 Task: In the  document retention Apply all border to the tabe with  'with box; Style line and width 1/4 pt 'Select Header and apply  'Italics' Select the text and align it to the  Center
Action: Mouse moved to (335, 160)
Screenshot: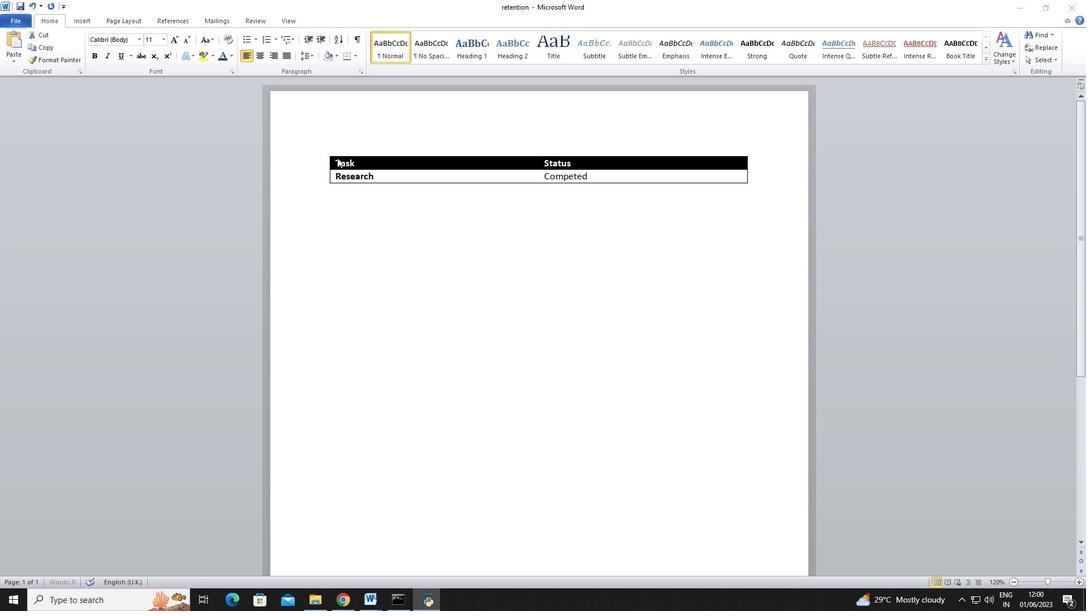 
Action: Mouse pressed left at (335, 160)
Screenshot: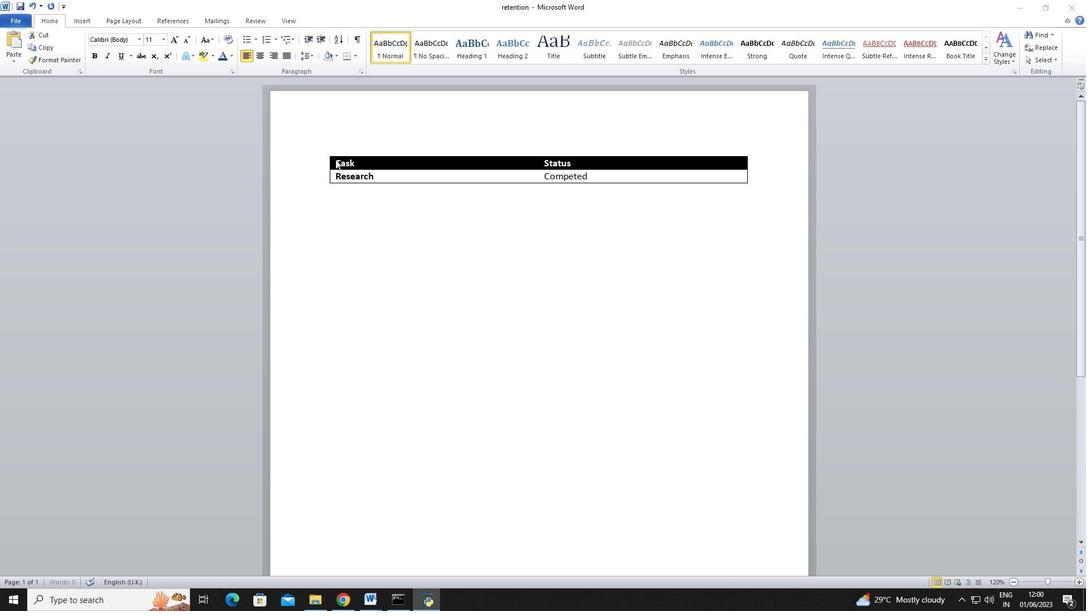 
Action: Mouse moved to (356, 168)
Screenshot: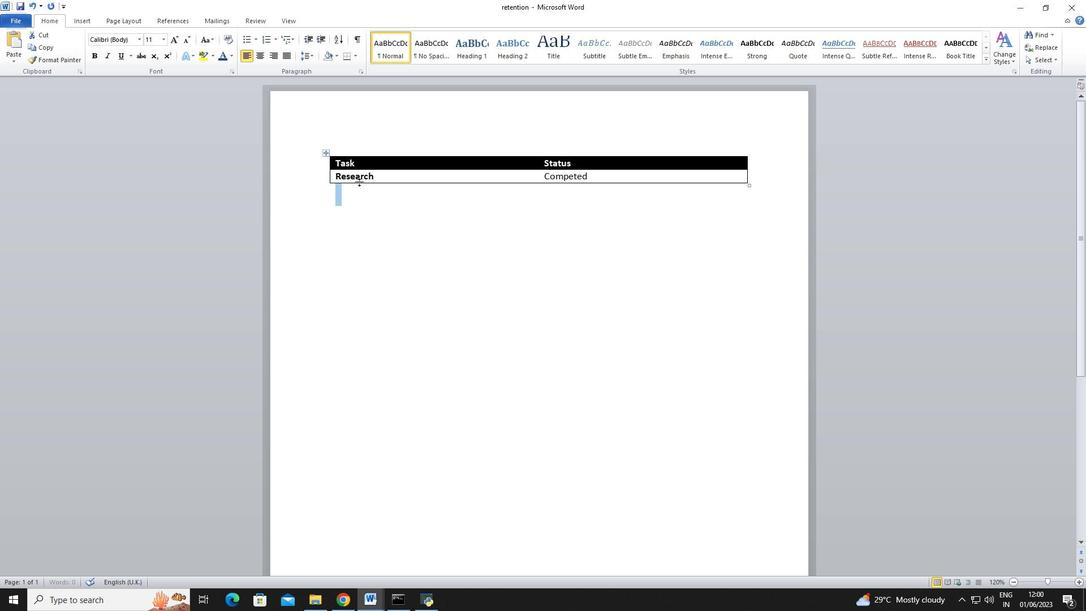 
Action: Mouse pressed left at (356, 168)
Screenshot: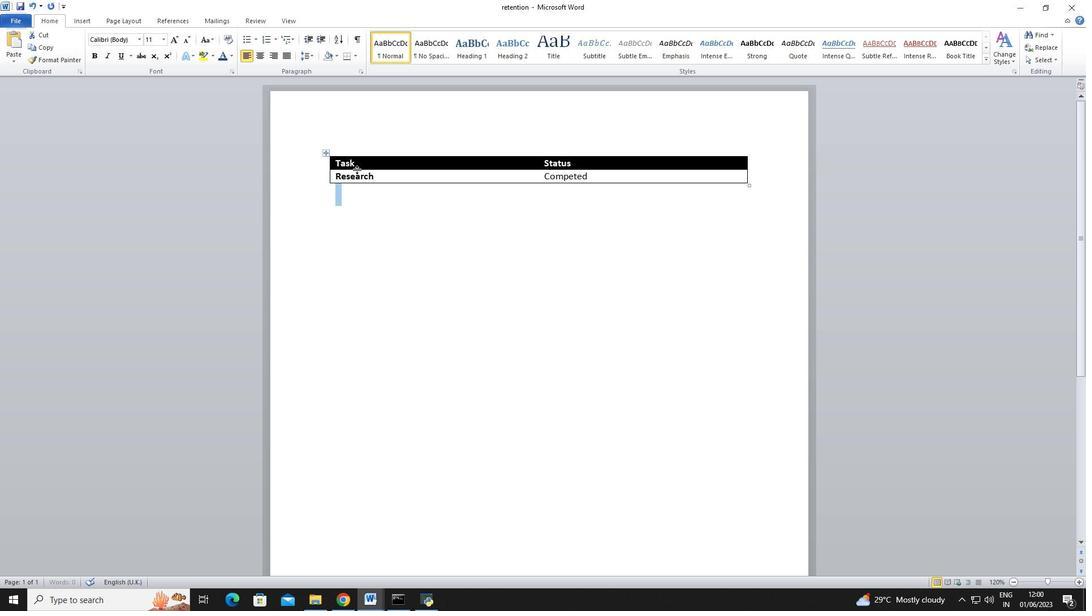 
Action: Mouse moved to (335, 161)
Screenshot: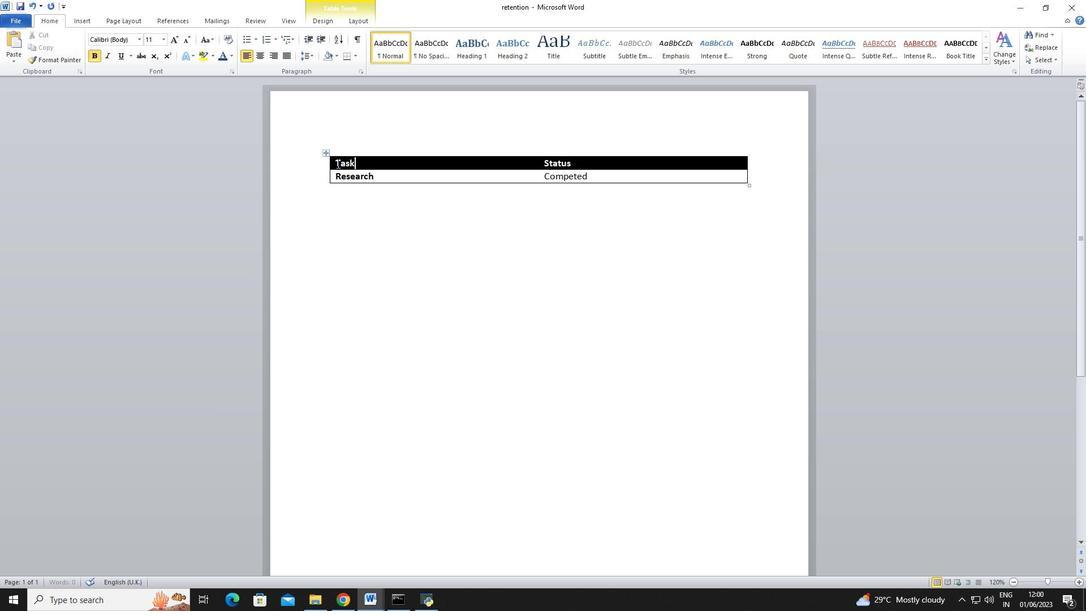 
Action: Mouse pressed left at (335, 161)
Screenshot: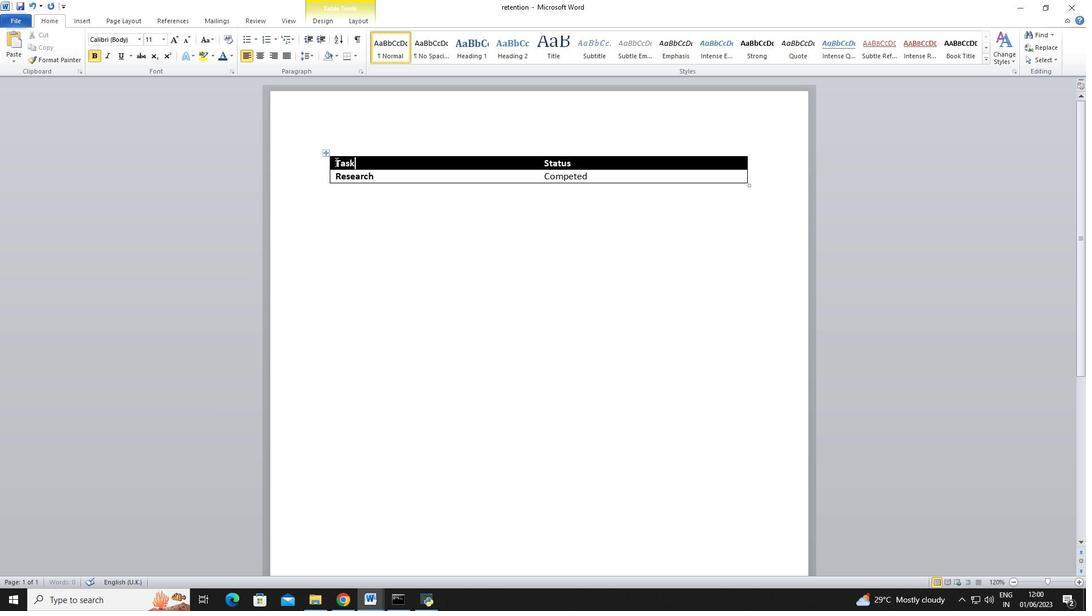 
Action: Mouse moved to (354, 52)
Screenshot: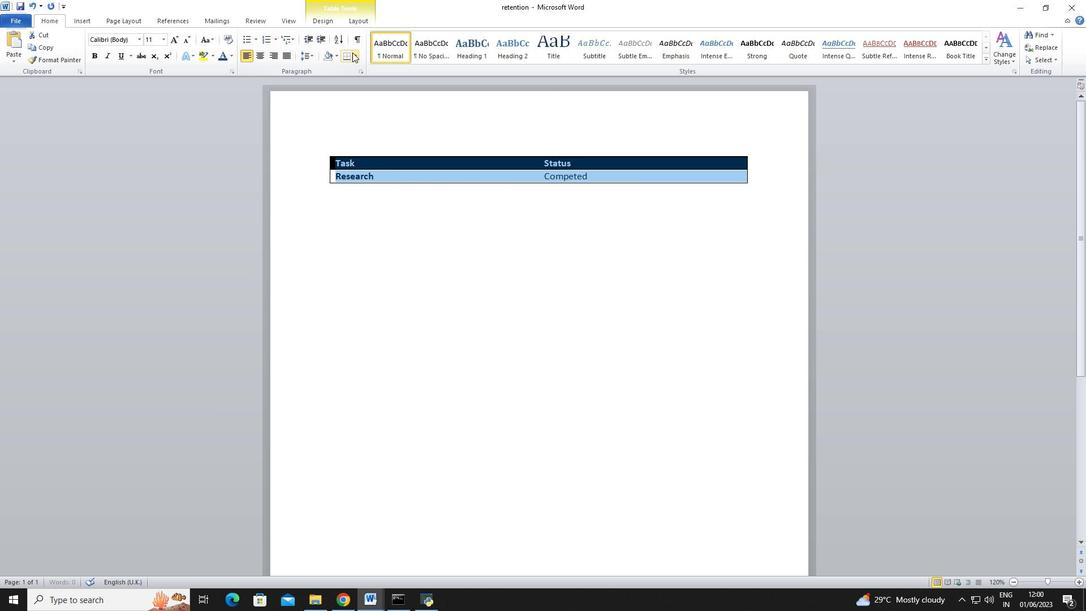 
Action: Mouse pressed left at (354, 52)
Screenshot: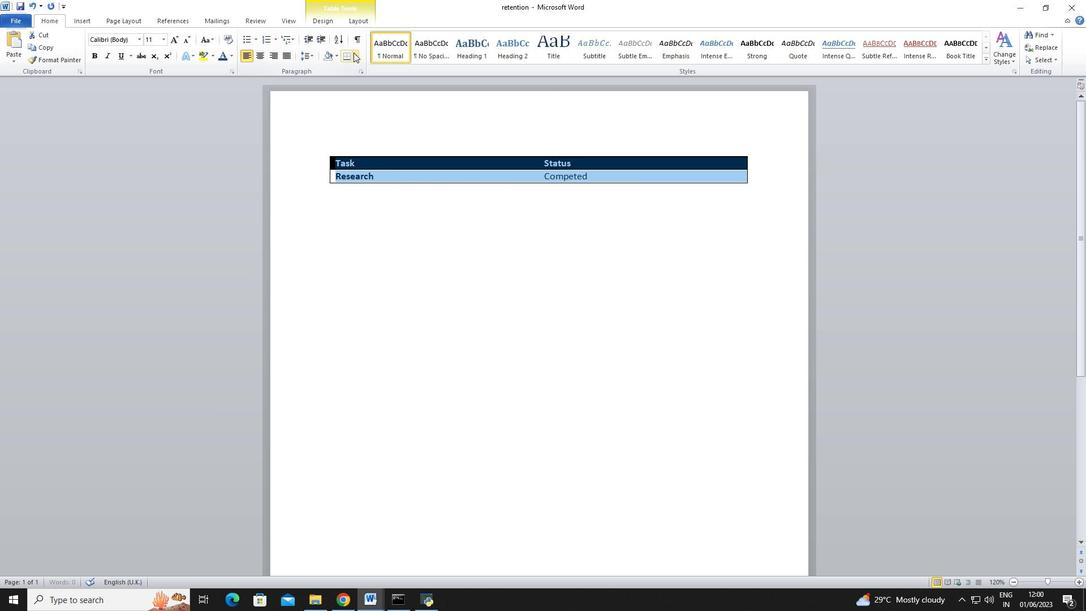 
Action: Mouse moved to (382, 133)
Screenshot: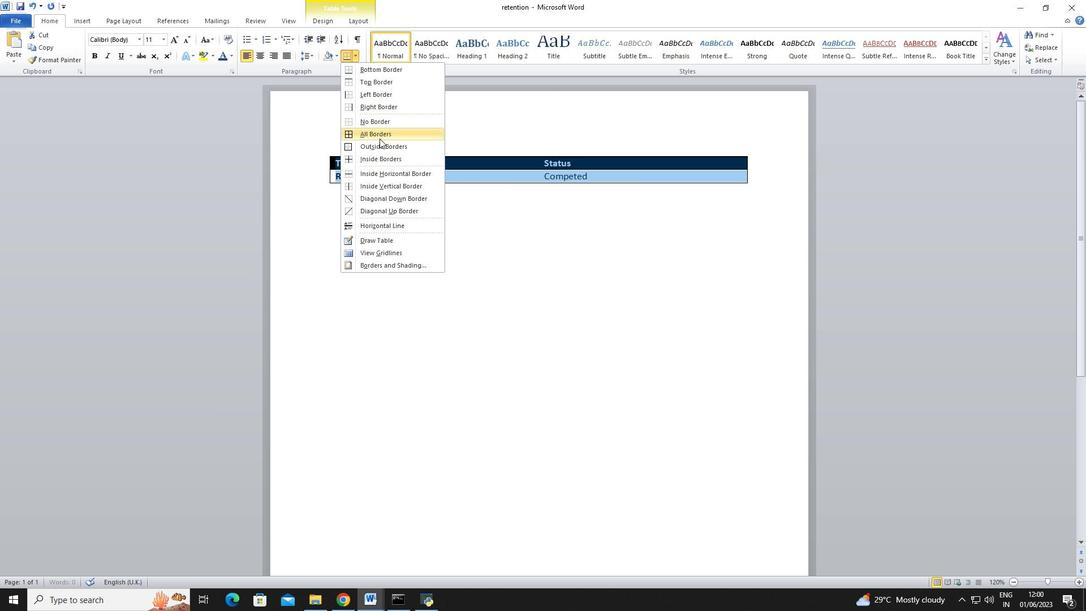 
Action: Mouse pressed left at (382, 133)
Screenshot: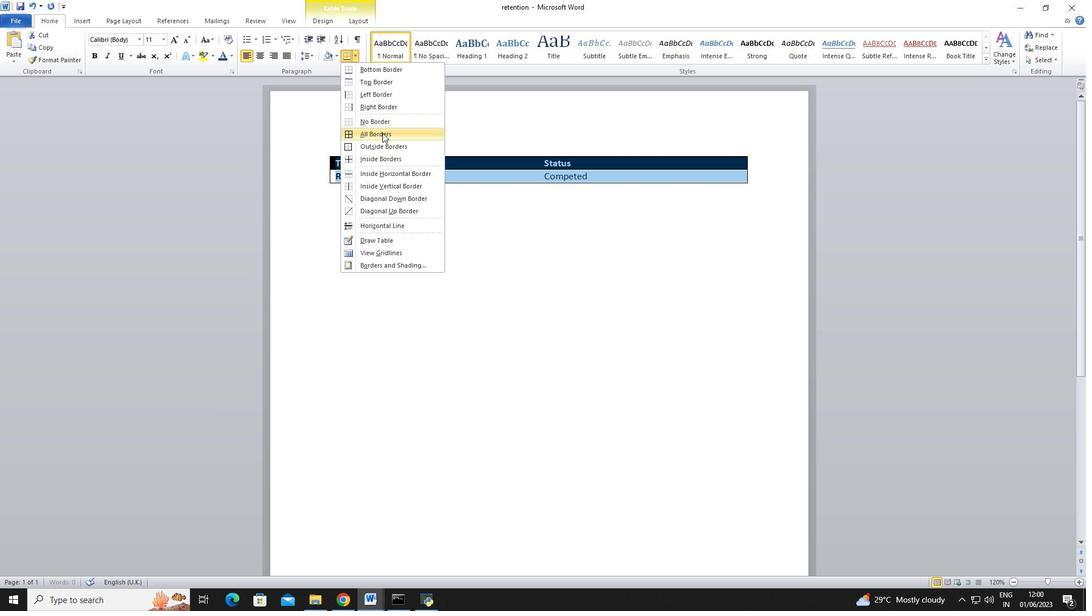 
Action: Mouse moved to (355, 58)
Screenshot: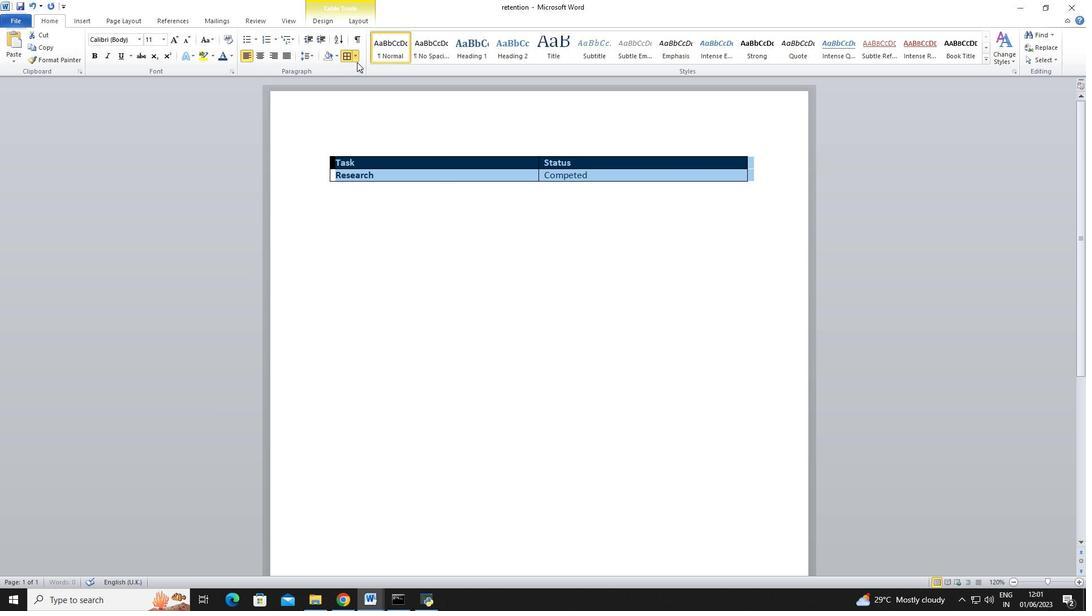 
Action: Mouse pressed left at (355, 58)
Screenshot: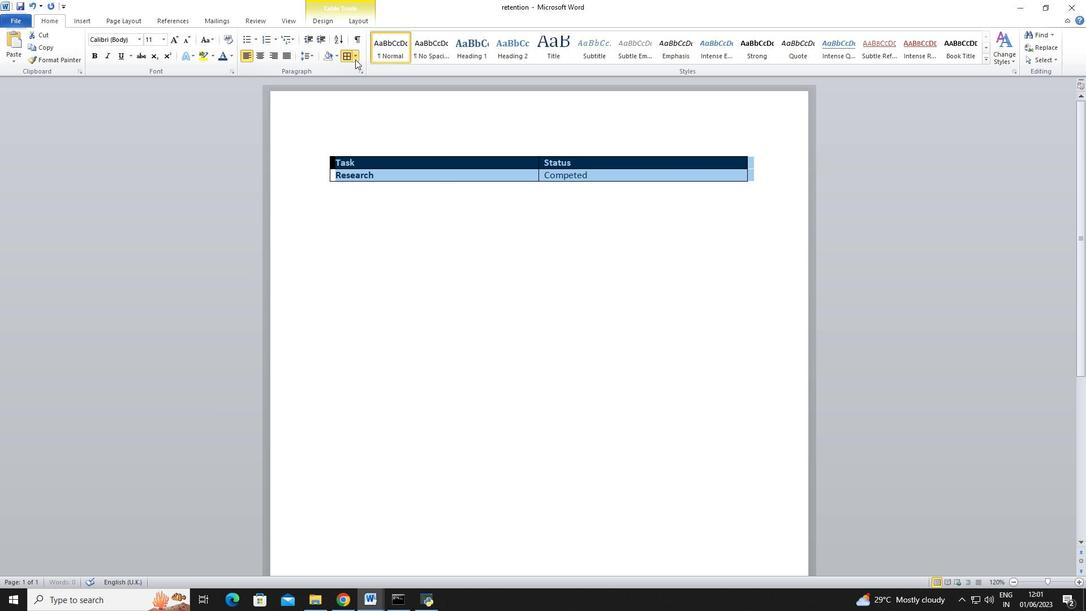 
Action: Mouse moved to (462, 116)
Screenshot: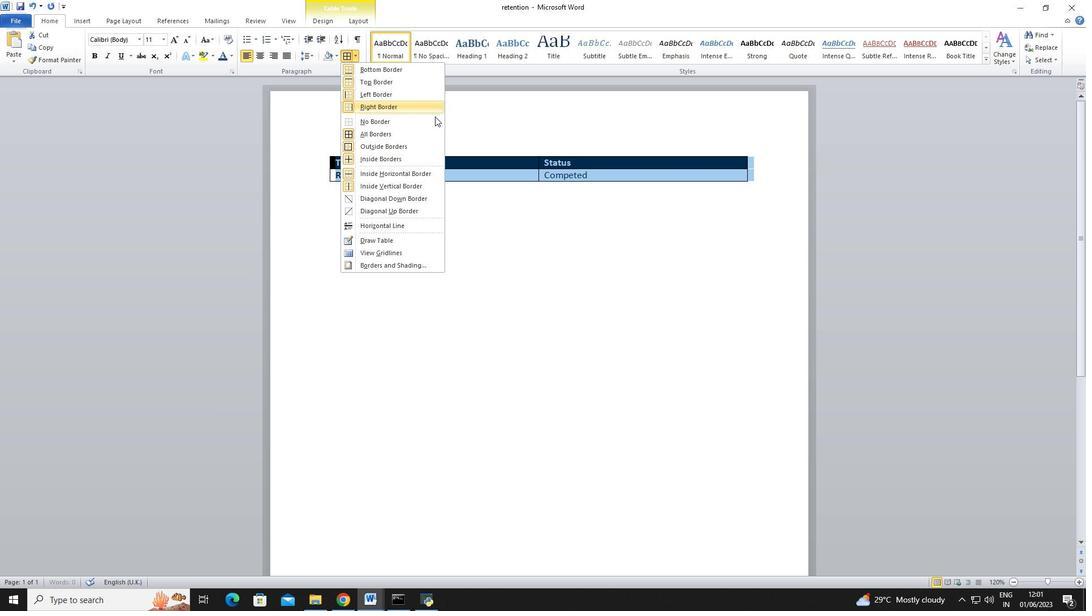 
Action: Mouse pressed left at (462, 116)
Screenshot: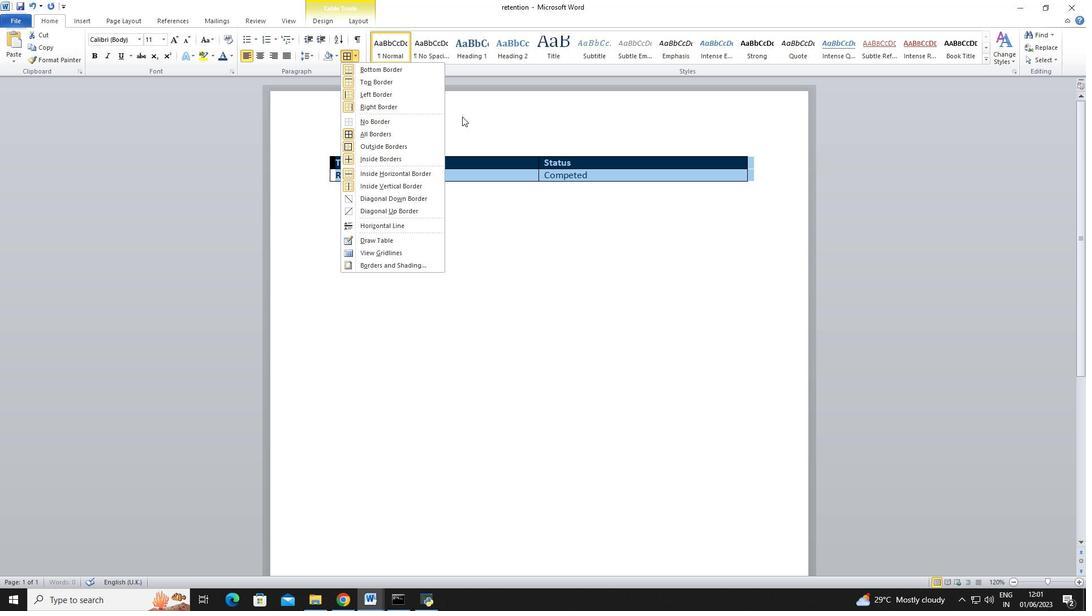 
Action: Mouse moved to (344, 56)
Screenshot: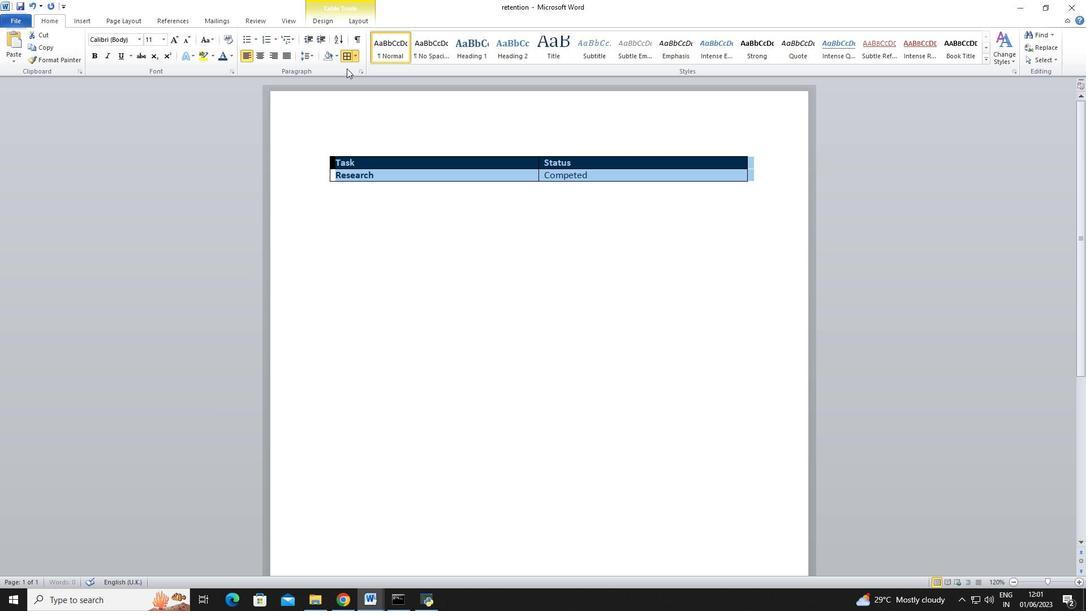 
Action: Mouse pressed left at (344, 56)
Screenshot: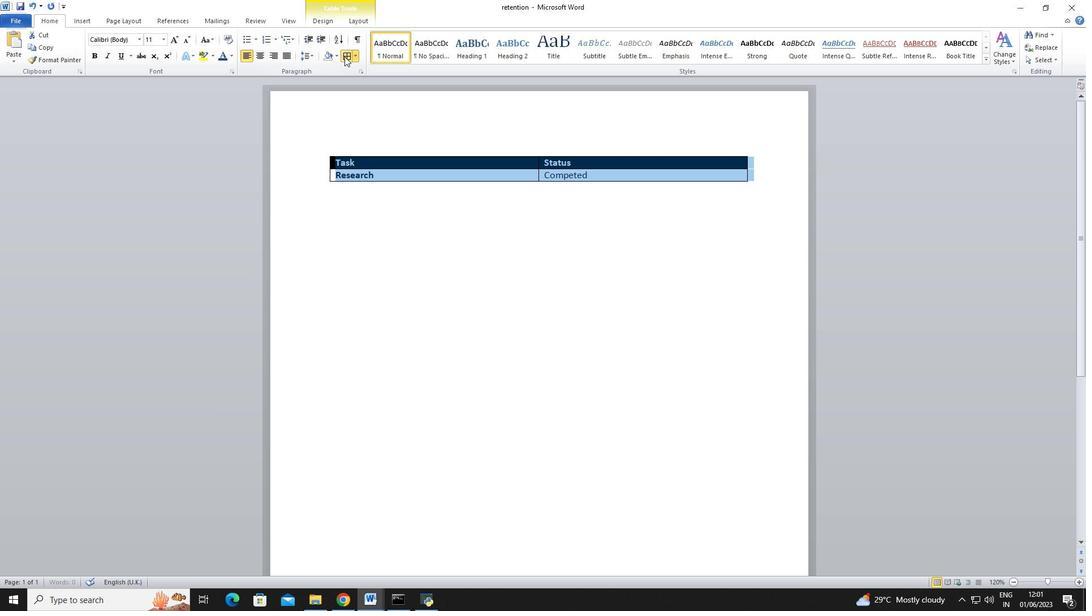 
Action: Mouse pressed left at (344, 56)
Screenshot: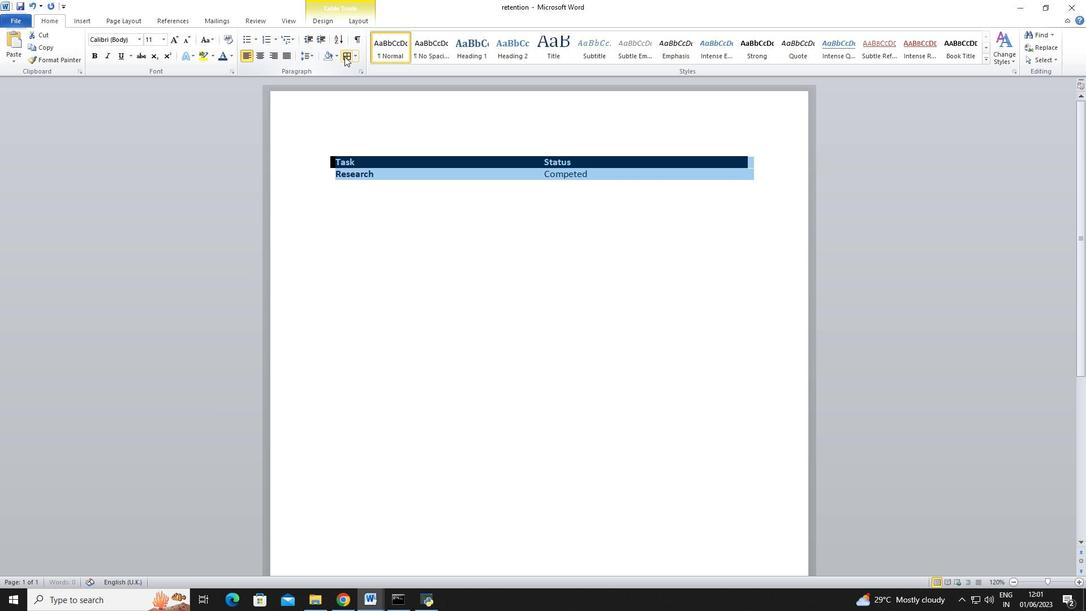 
Action: Mouse moved to (634, 171)
Screenshot: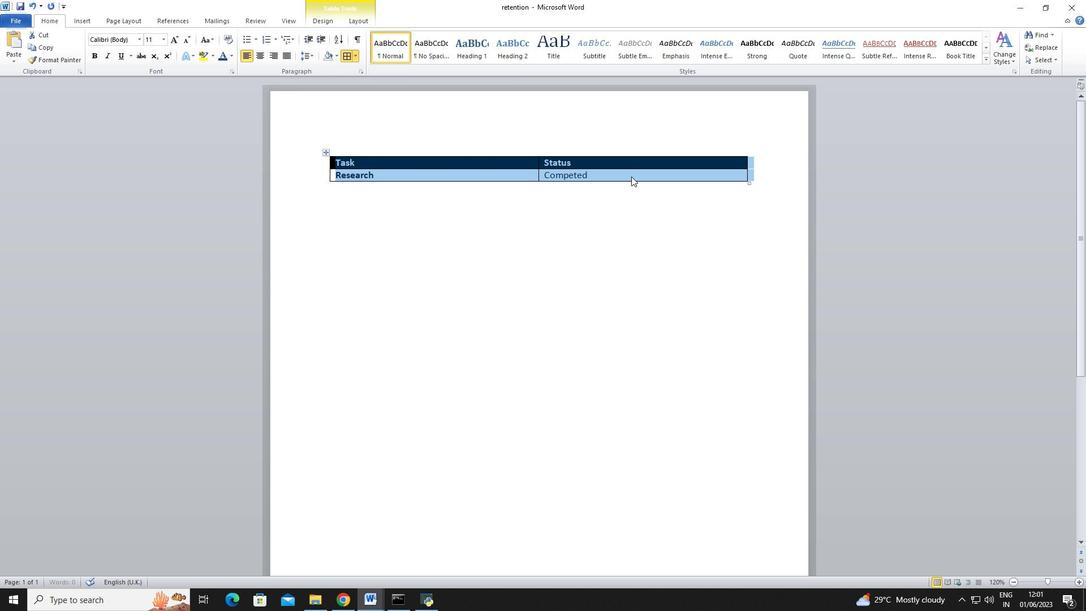 
Action: Mouse pressed left at (634, 171)
Screenshot: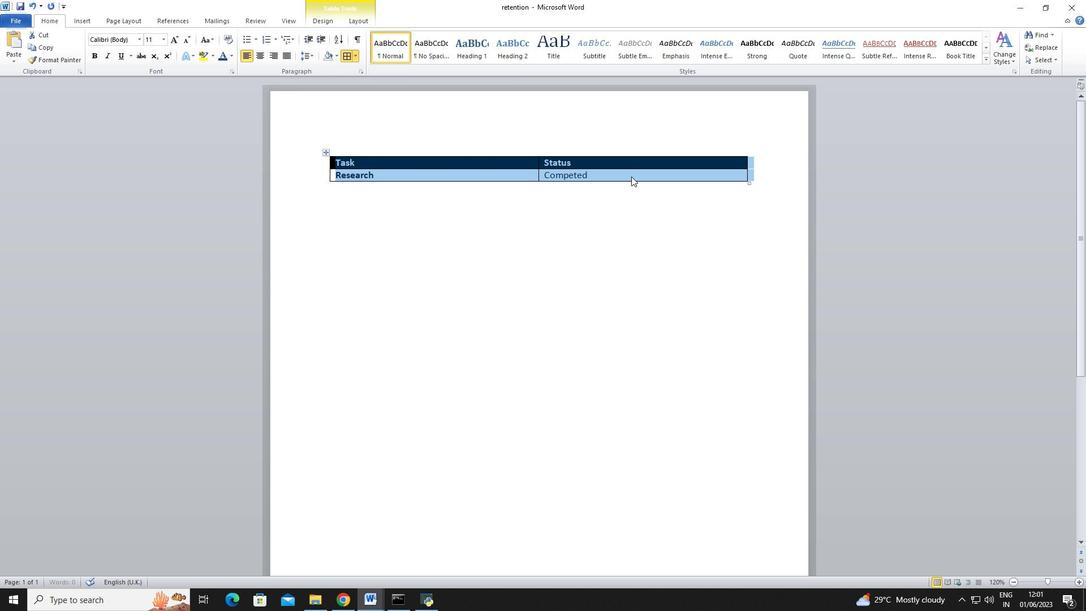 
Action: Mouse moved to (638, 165)
Screenshot: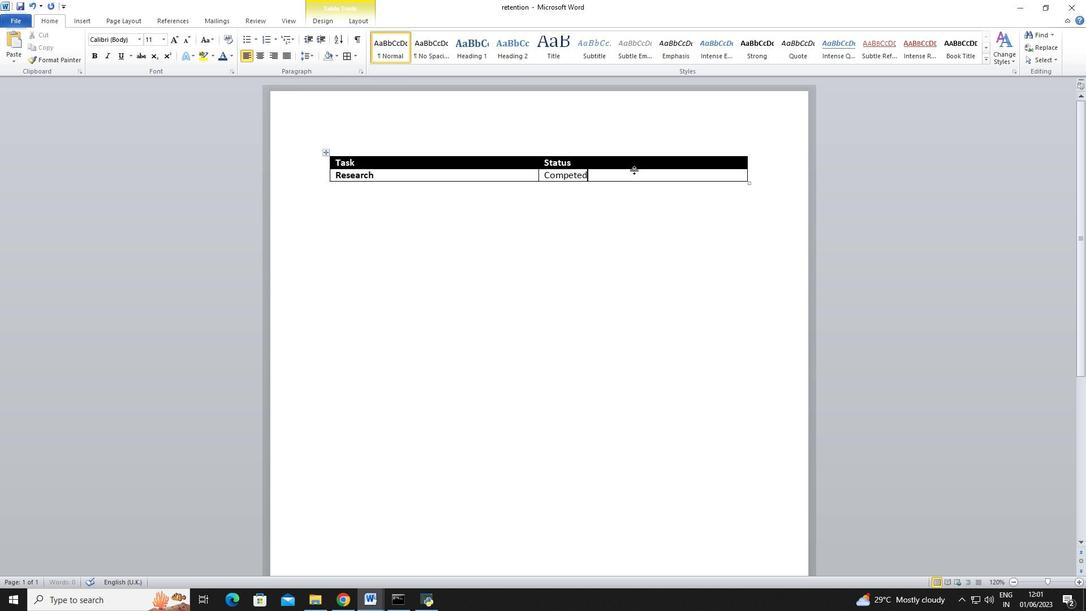 
Action: Mouse pressed left at (638, 165)
Screenshot: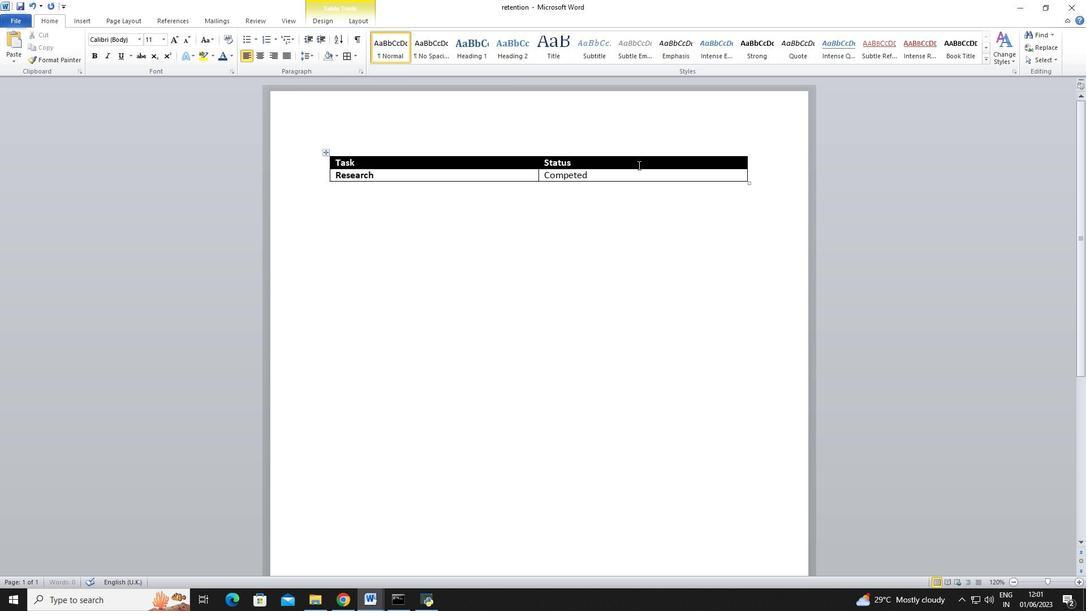 
Action: Mouse moved to (640, 171)
Screenshot: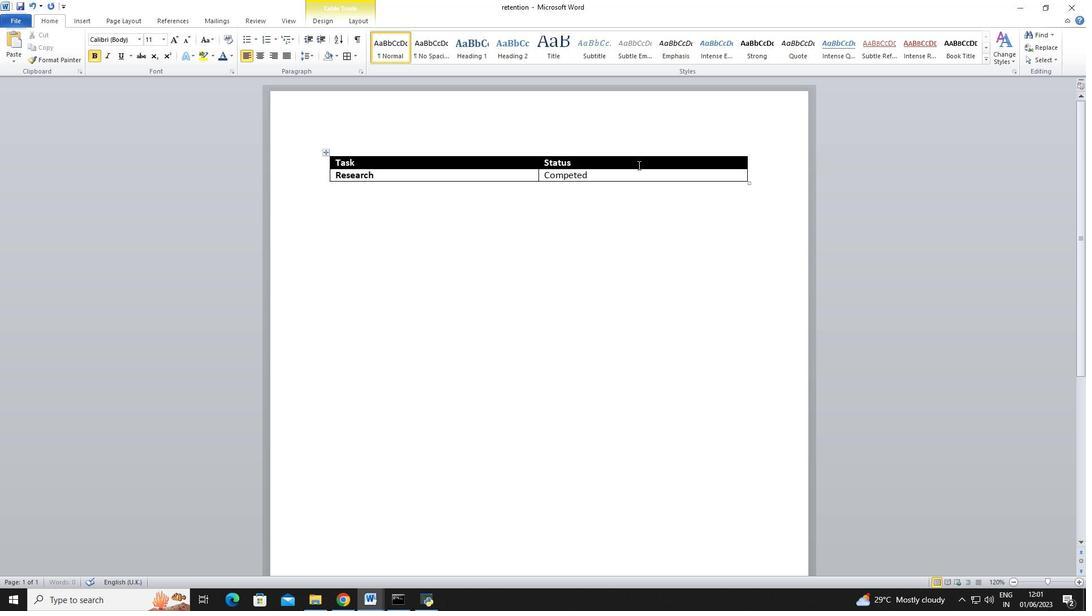 
Action: Mouse pressed left at (640, 171)
Screenshot: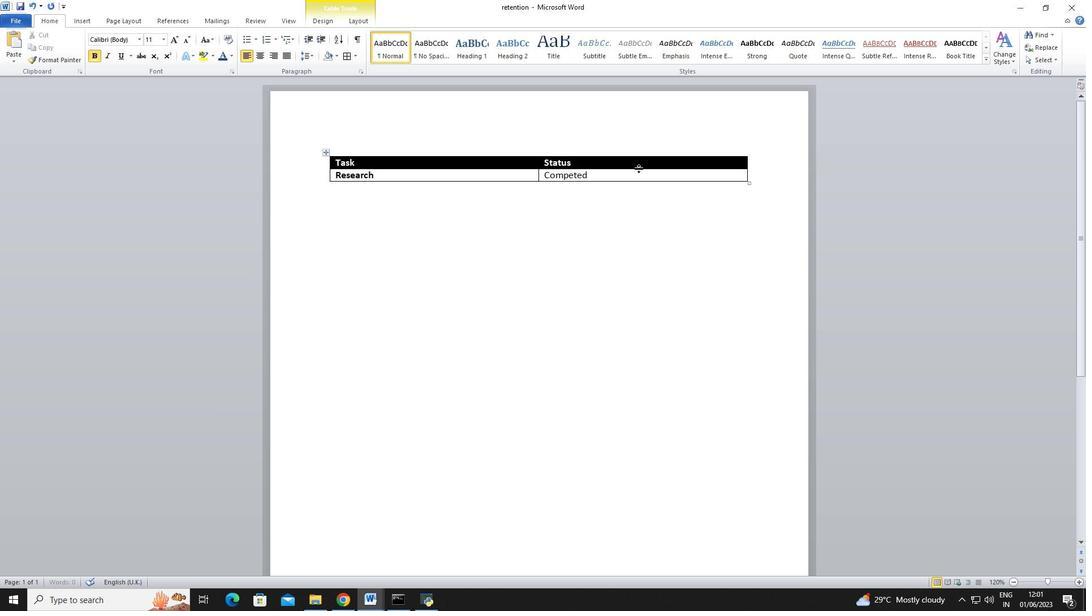 
Action: Mouse pressed right at (640, 171)
Screenshot: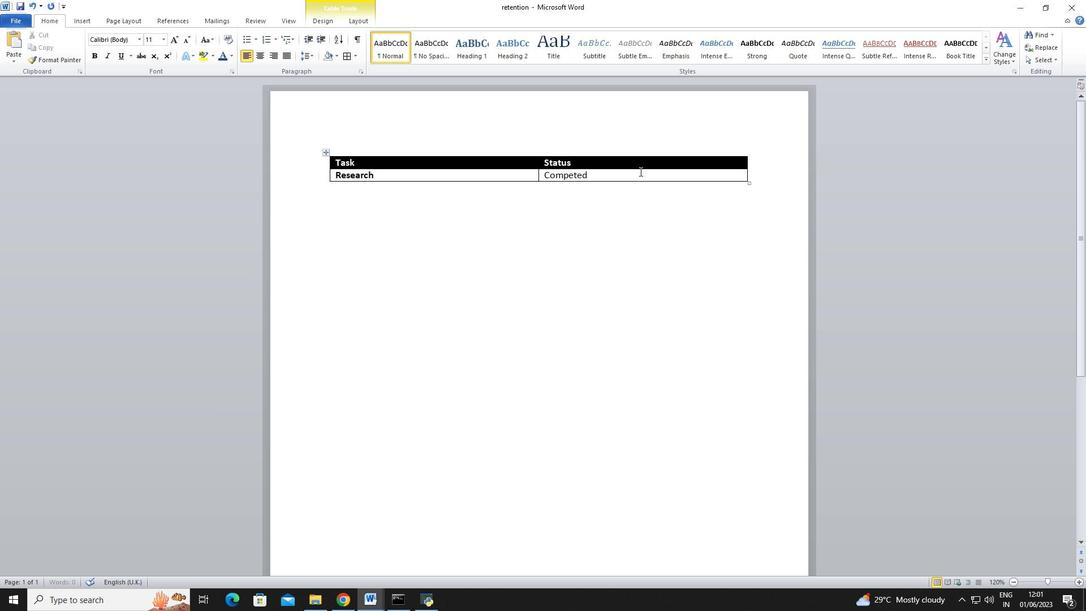 
Action: Mouse moved to (323, 151)
Screenshot: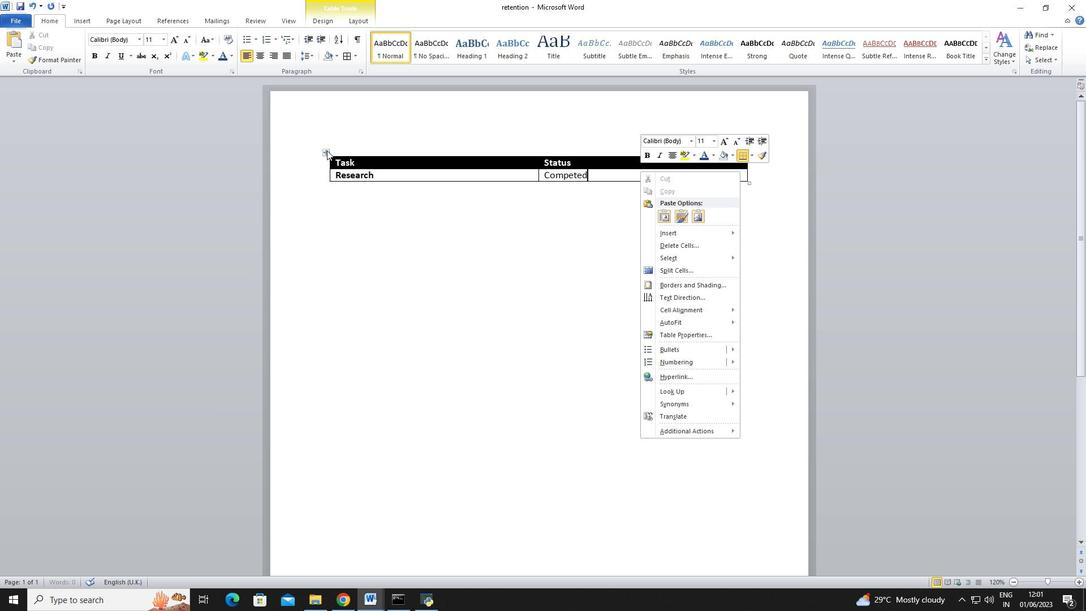 
Action: Mouse pressed left at (323, 151)
Screenshot: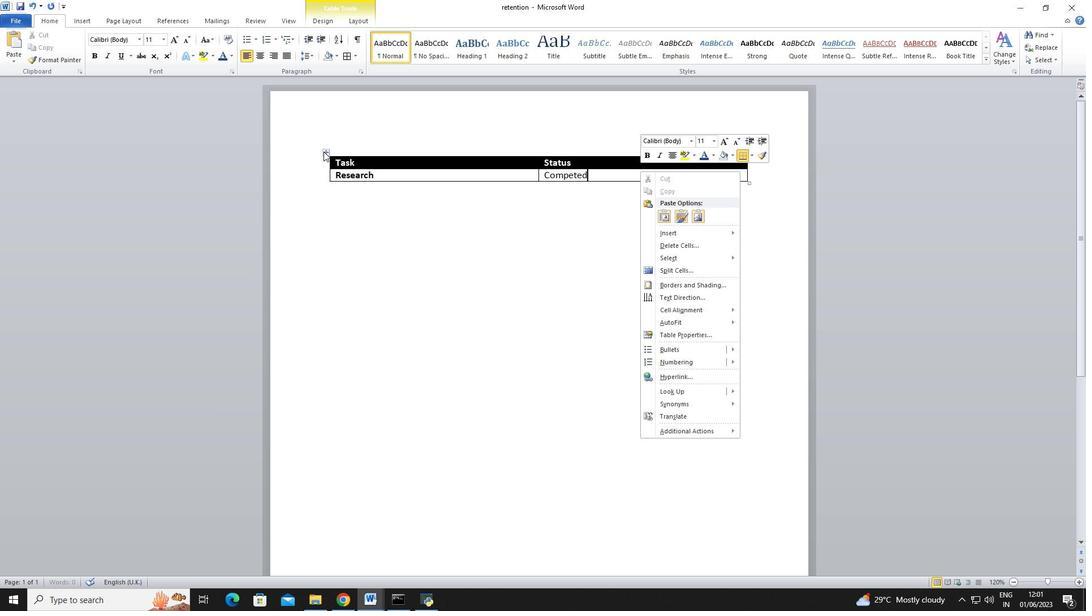 
Action: Mouse moved to (326, 150)
Screenshot: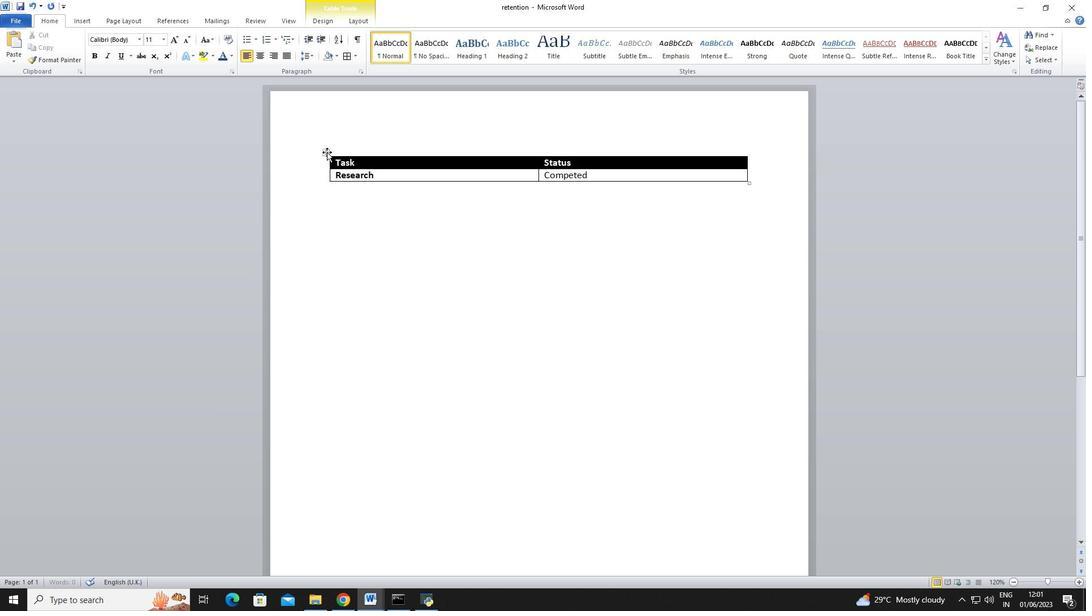 
Action: Mouse pressed left at (326, 150)
Screenshot: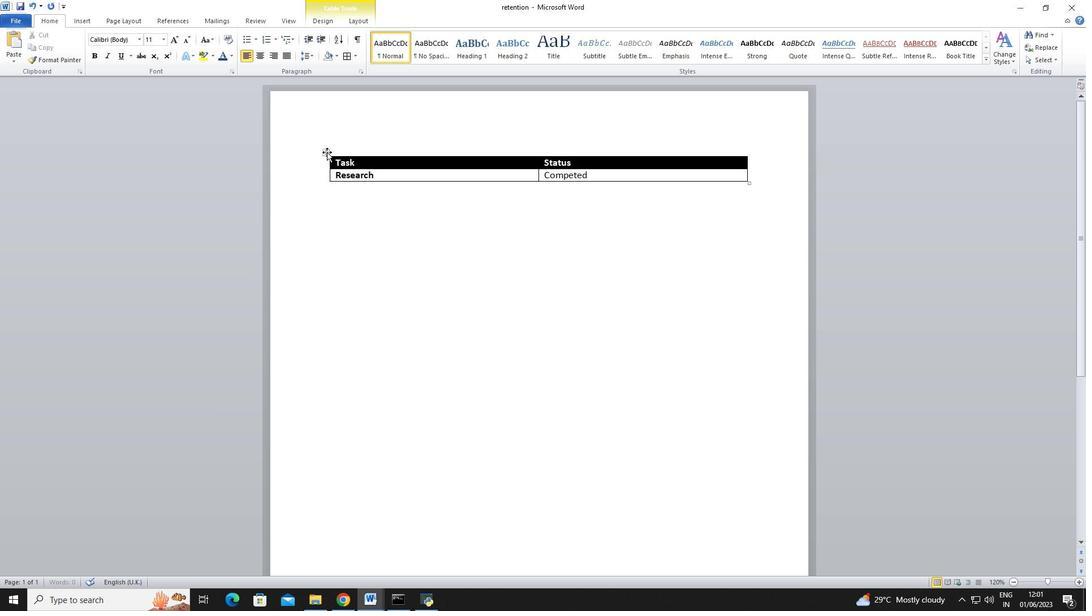 
Action: Mouse pressed left at (326, 150)
Screenshot: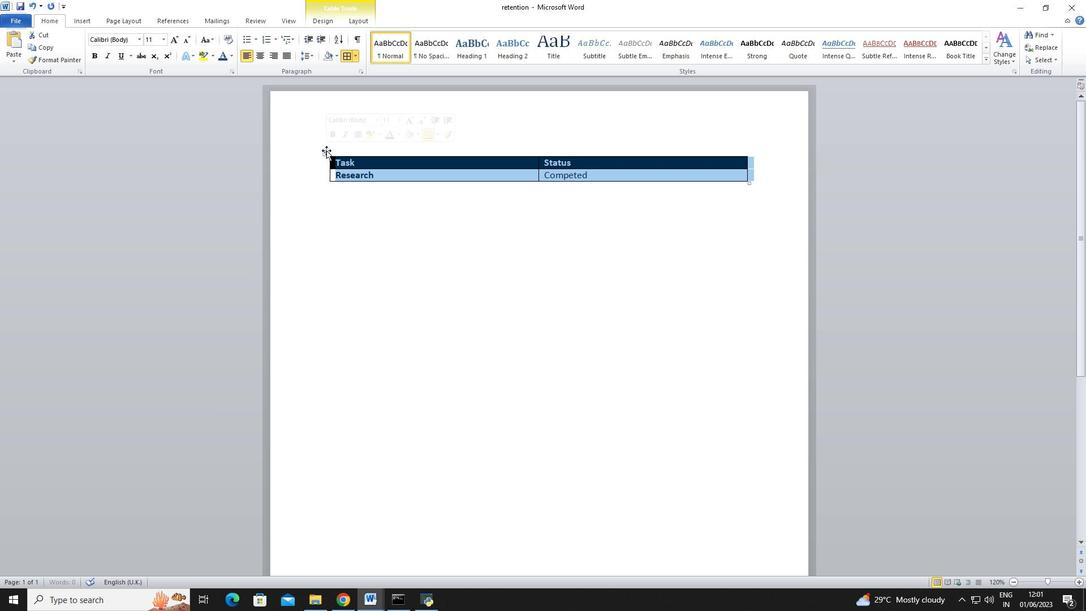 
Action: Mouse moved to (343, 161)
Screenshot: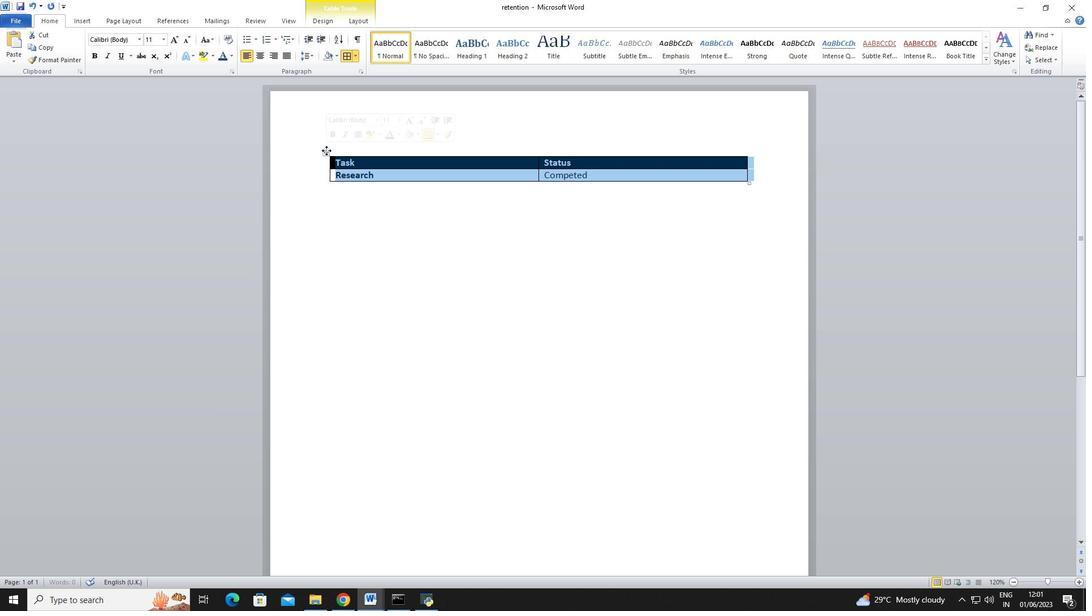 
Action: Mouse pressed left at (343, 161)
Screenshot: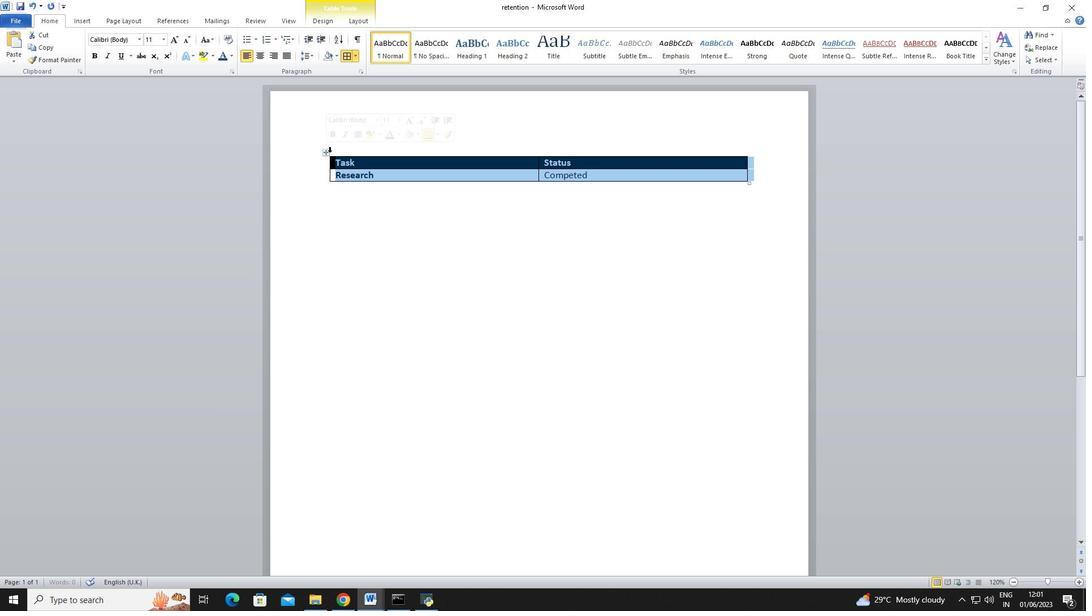 
Action: Mouse moved to (336, 159)
Screenshot: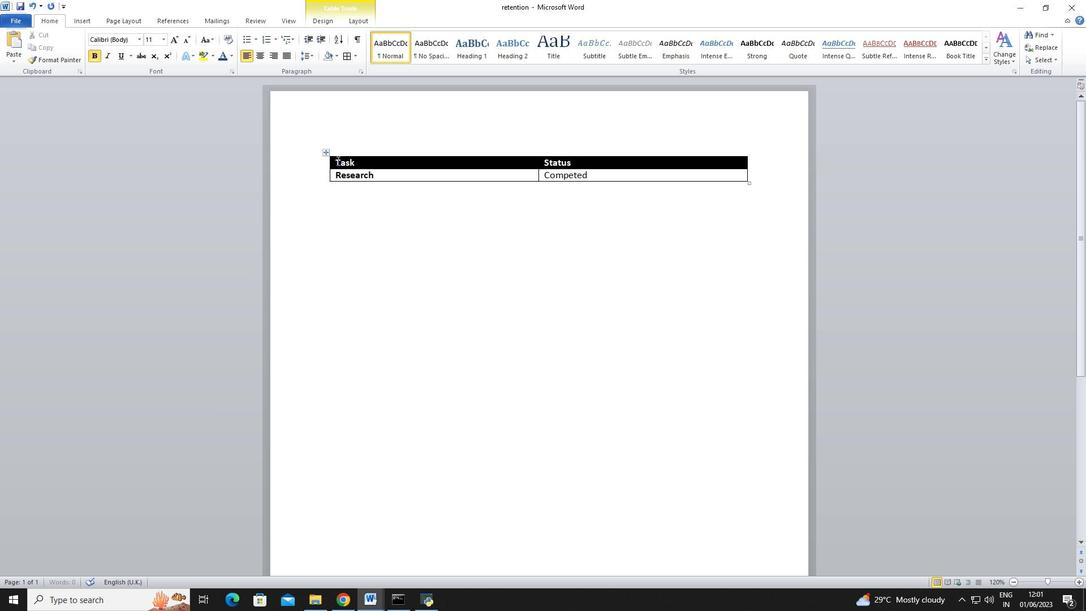 
Action: Mouse pressed left at (336, 159)
Screenshot: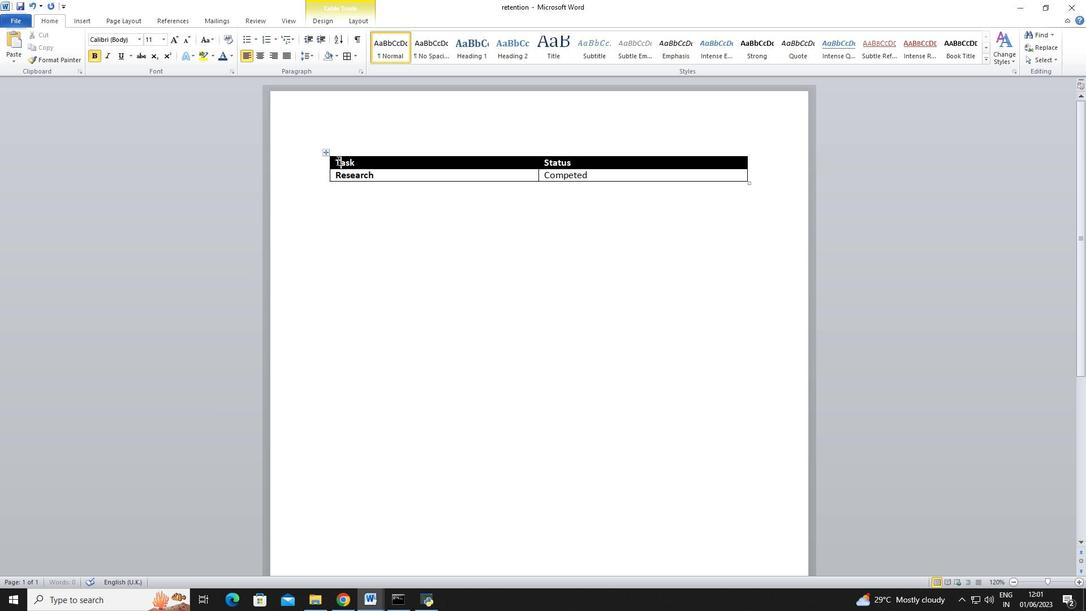 
Action: Mouse moved to (615, 169)
Screenshot: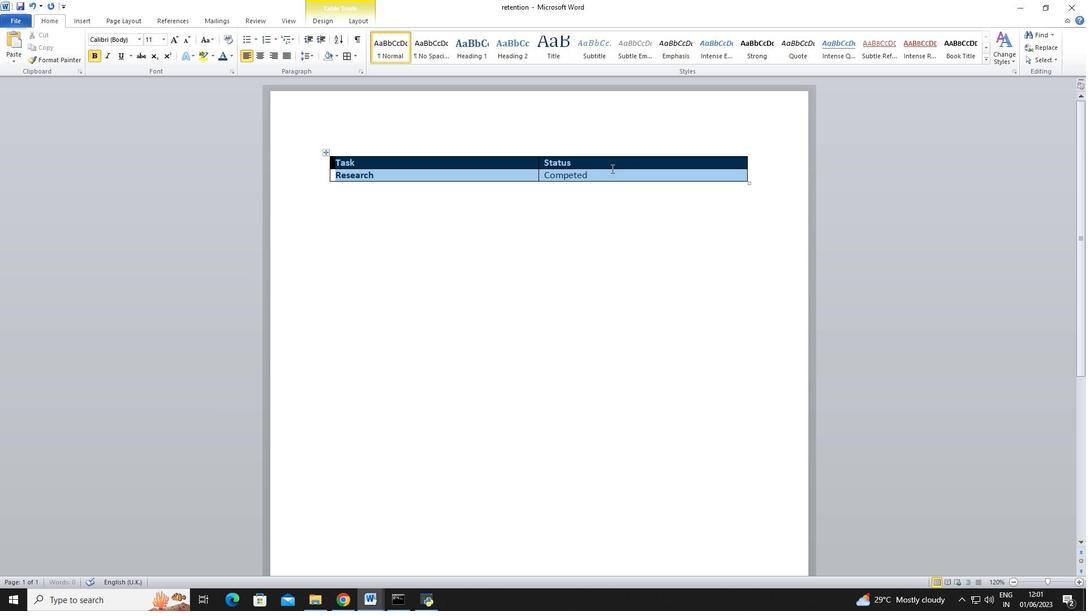 
Action: Mouse pressed right at (615, 169)
Screenshot: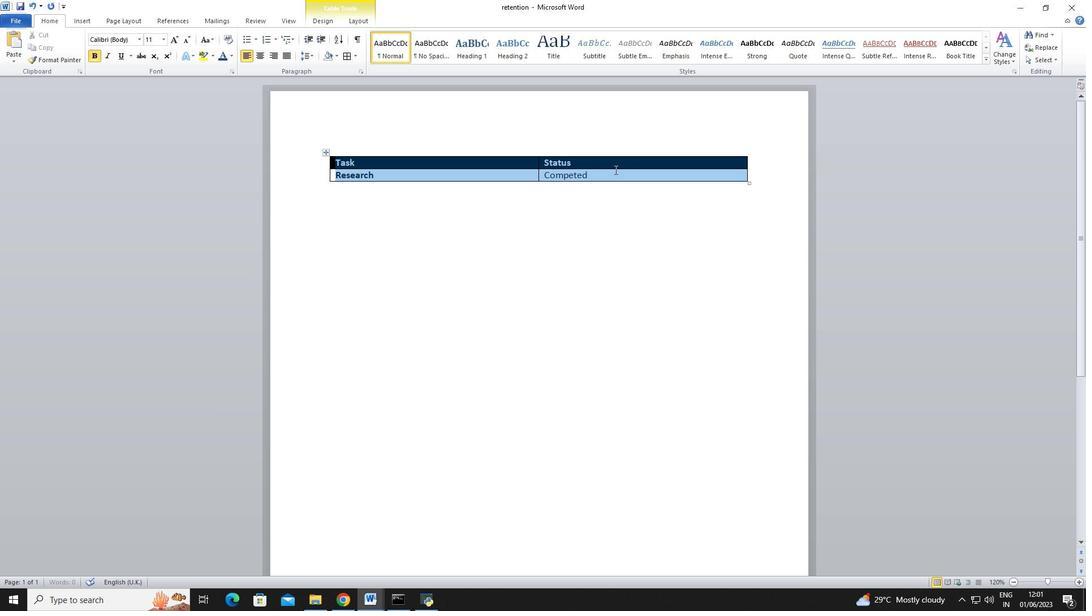 
Action: Mouse moved to (604, 173)
Screenshot: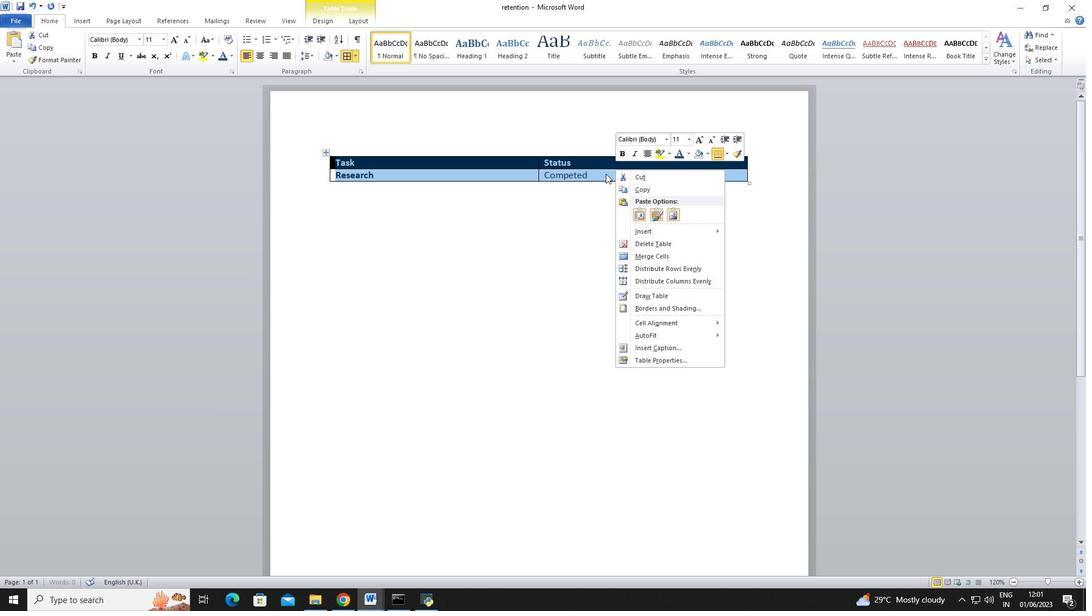 
Action: Mouse pressed left at (604, 173)
Screenshot: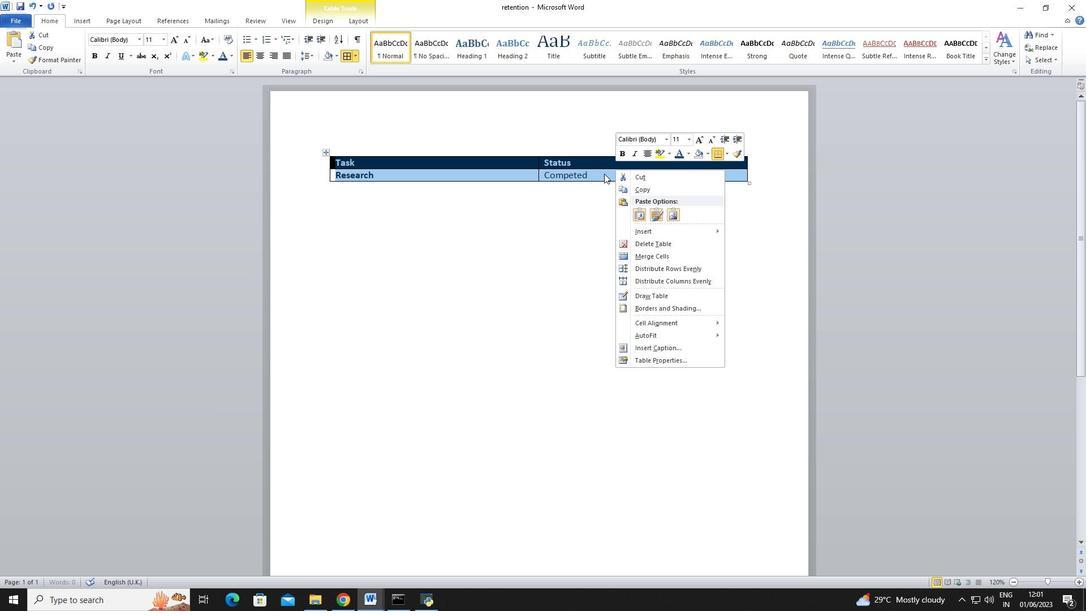 
Action: Mouse moved to (674, 198)
Screenshot: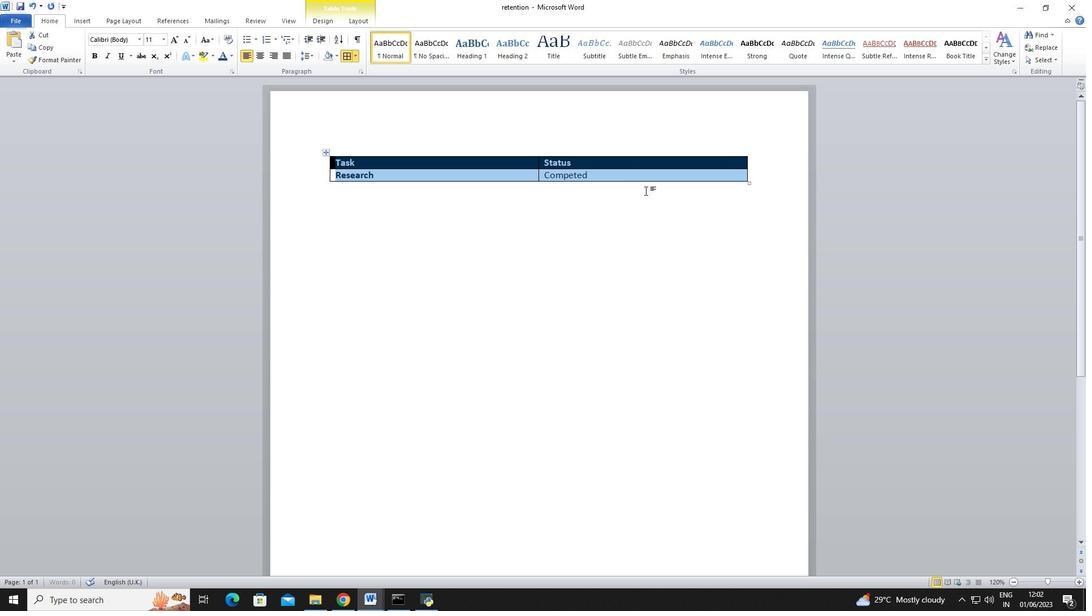 
Action: Mouse pressed left at (674, 198)
Screenshot: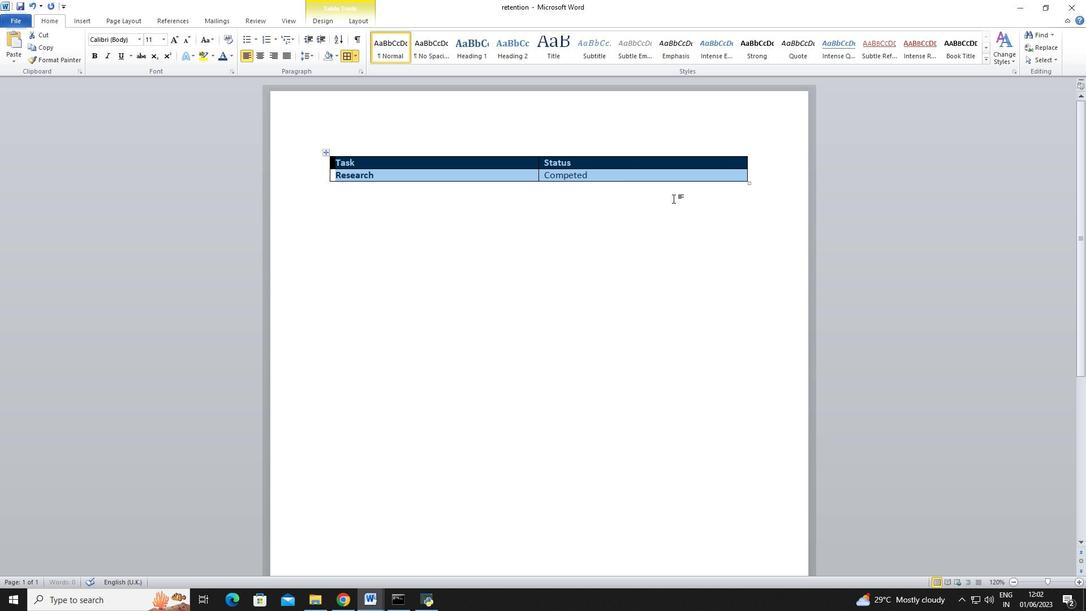
Action: Mouse moved to (80, 23)
Screenshot: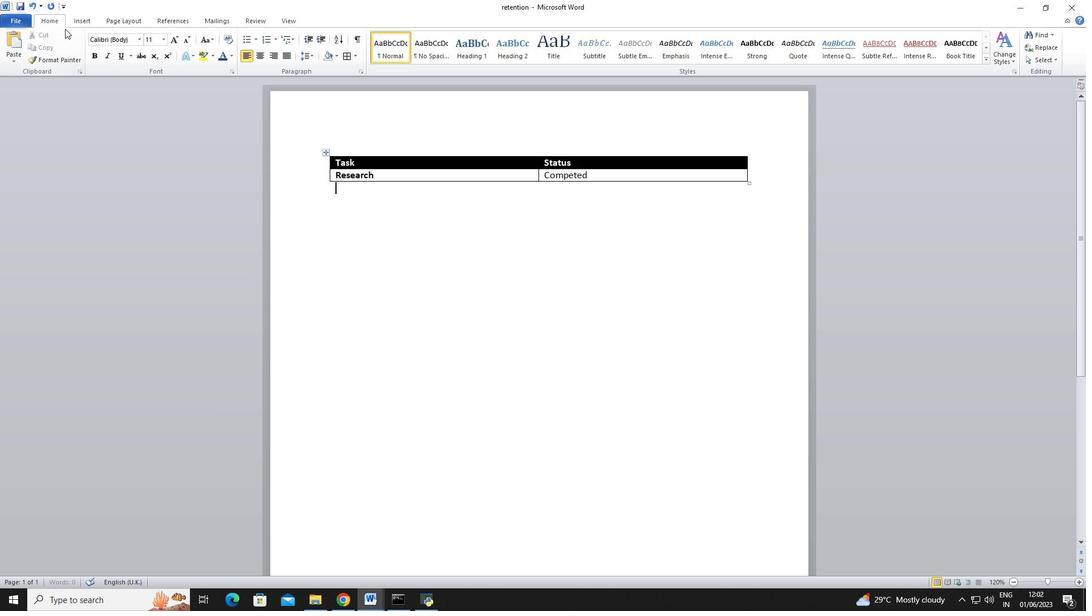 
Action: Mouse pressed left at (80, 23)
Screenshot: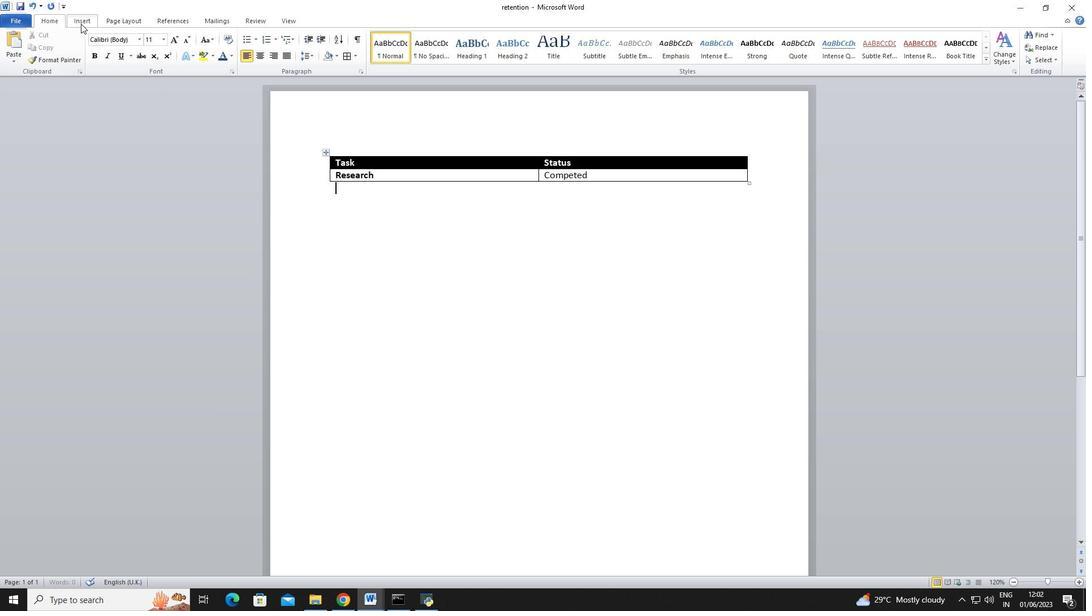 
Action: Mouse moved to (52, 22)
Screenshot: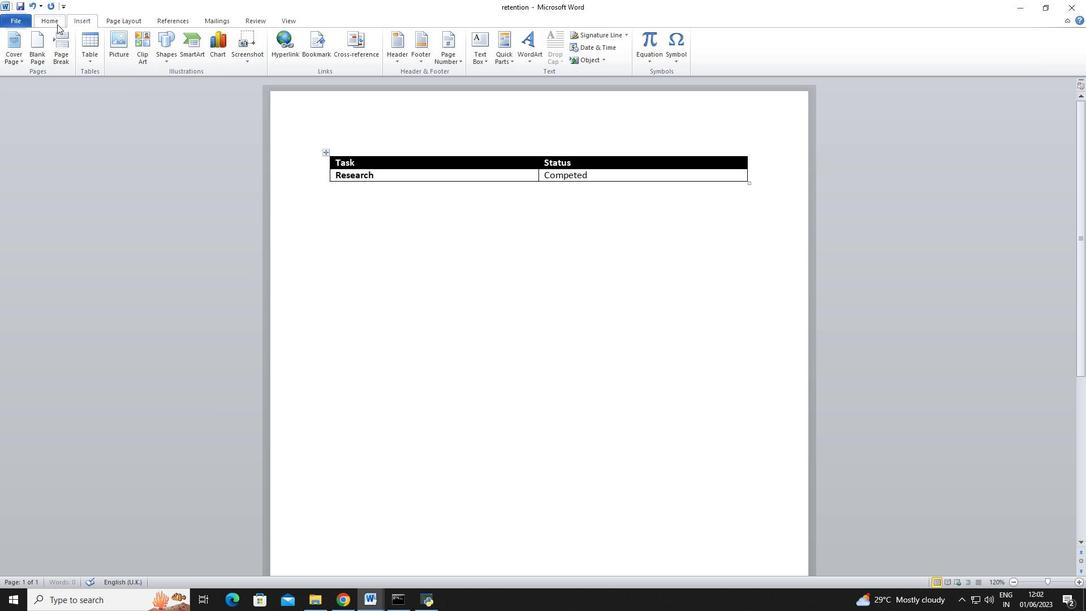 
Action: Mouse pressed left at (52, 22)
Screenshot: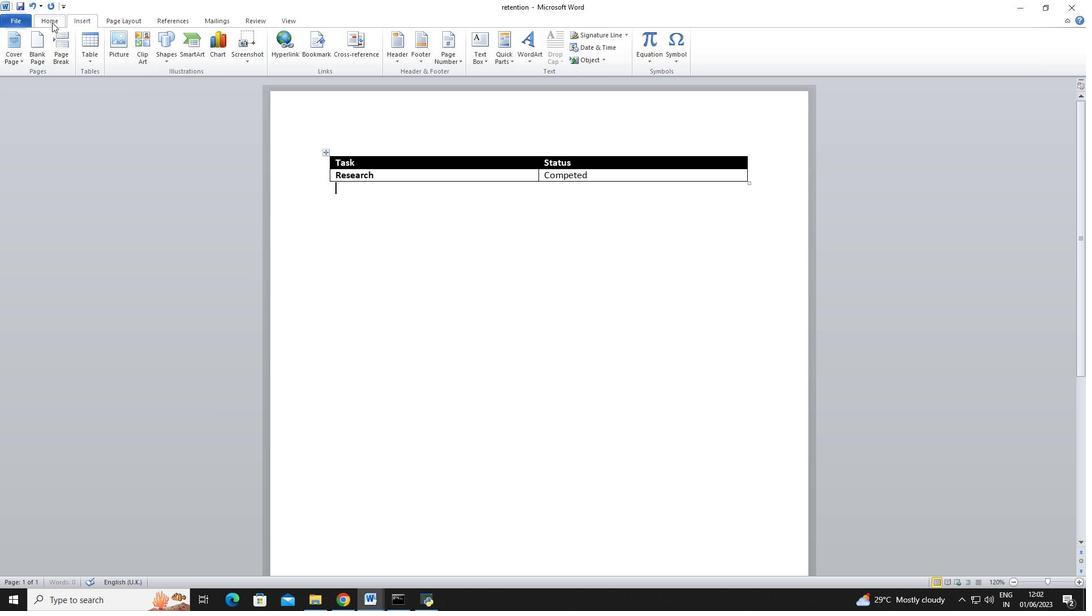 
Action: Mouse moved to (541, 168)
Screenshot: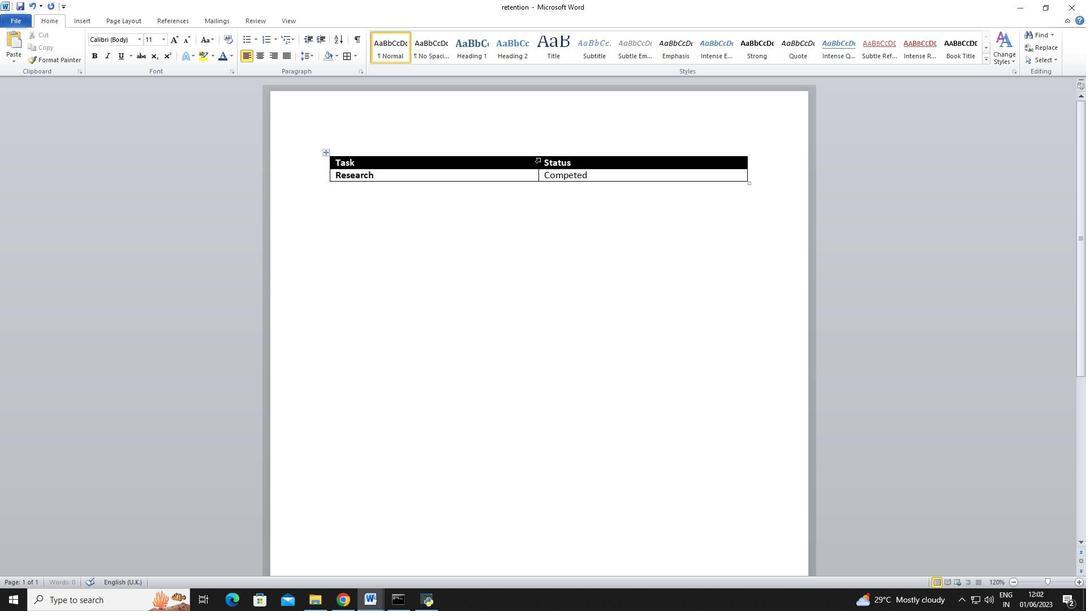 
Action: Mouse pressed left at (541, 168)
Screenshot: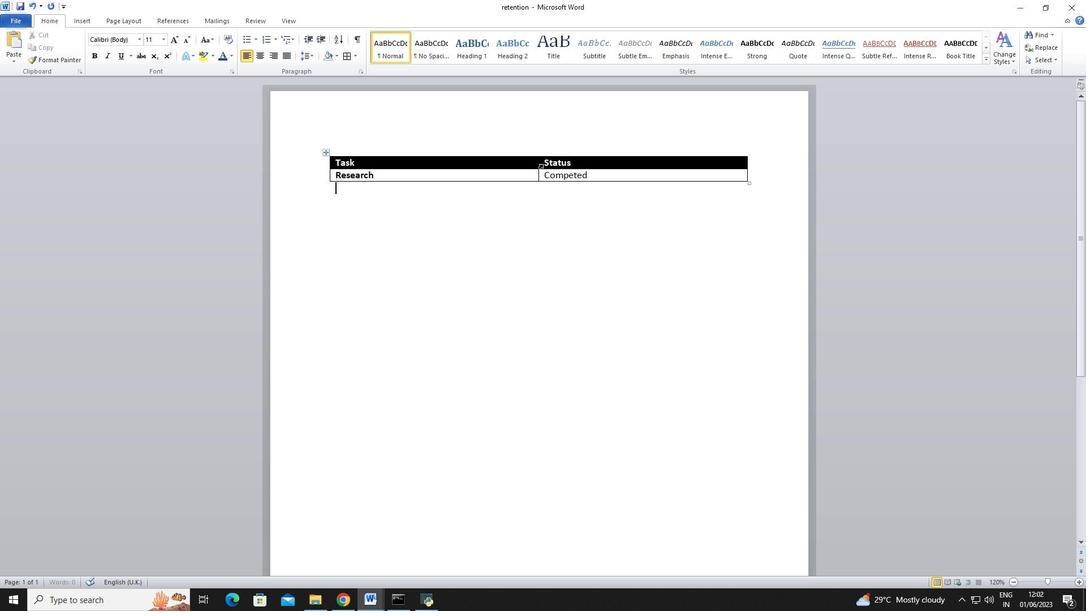 
Action: Mouse moved to (512, 166)
Screenshot: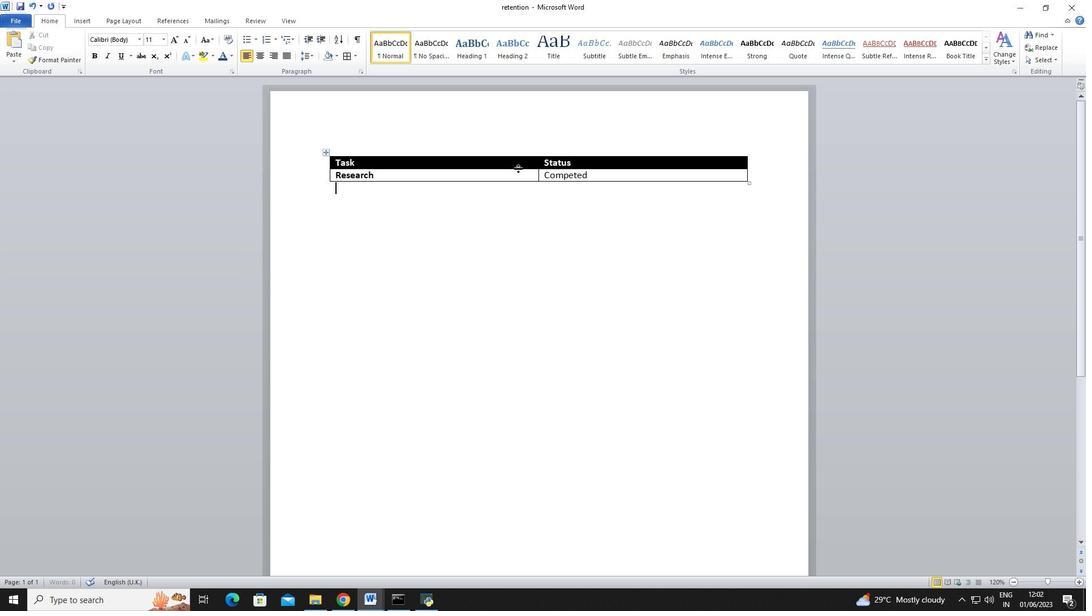 
Action: Mouse pressed left at (512, 166)
Screenshot: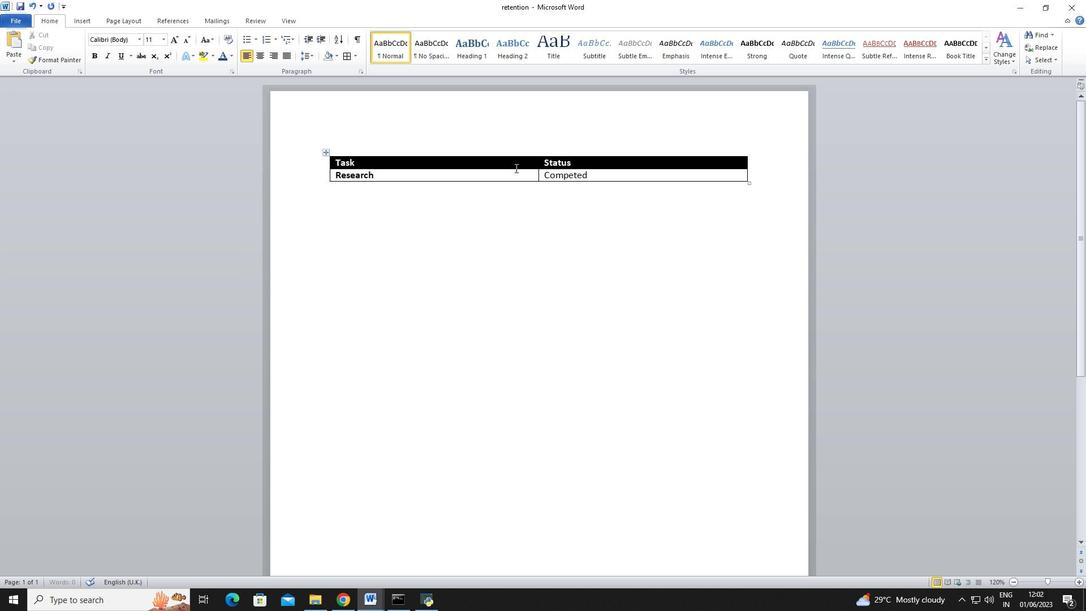 
Action: Mouse moved to (513, 162)
Screenshot: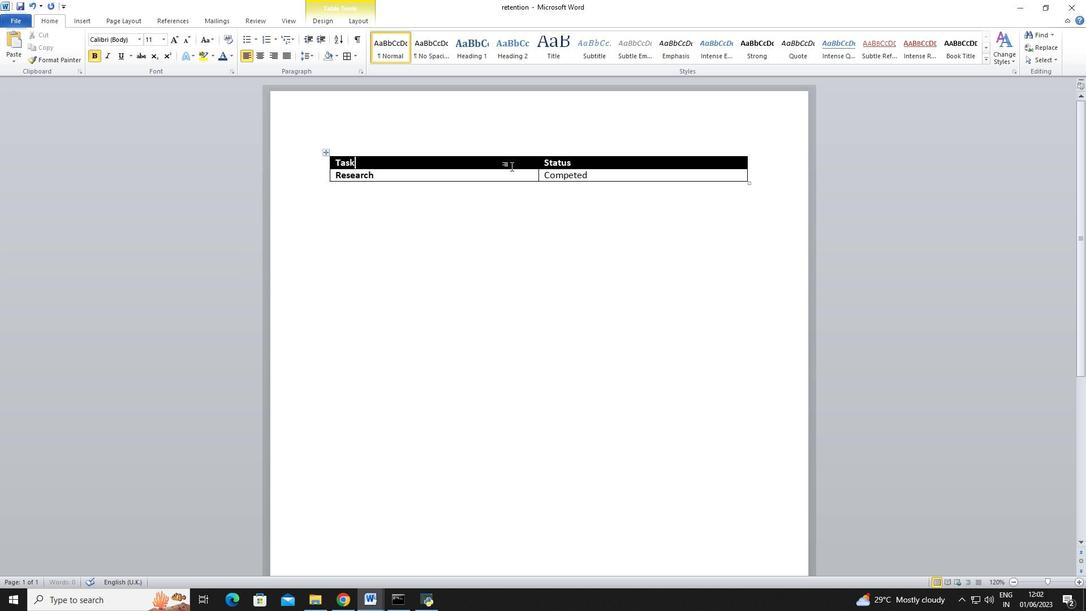 
Action: Mouse pressed left at (513, 162)
Screenshot: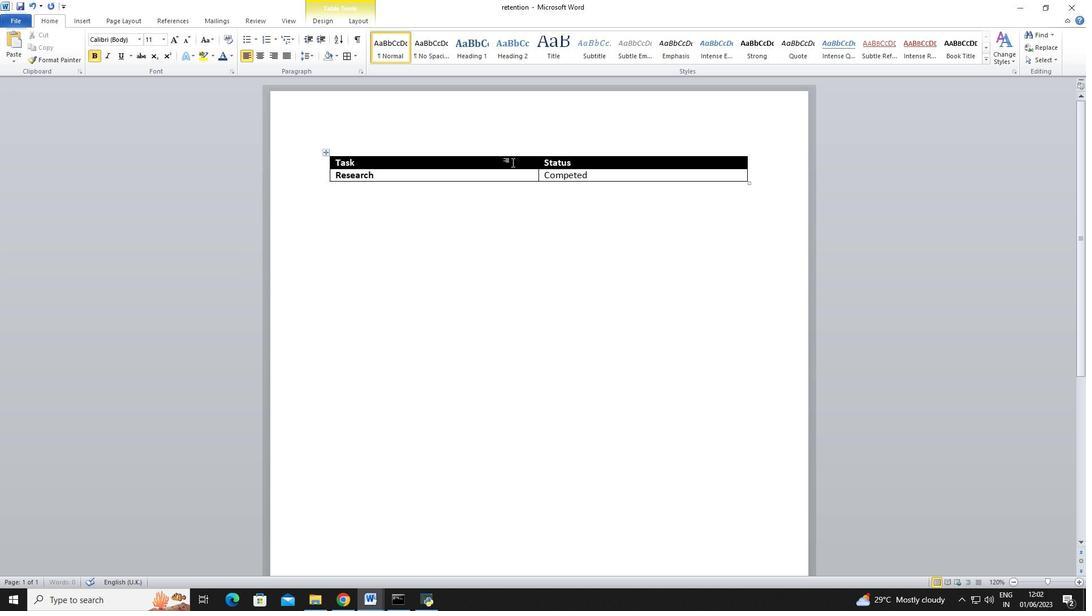 
Action: Mouse moved to (343, 162)
Screenshot: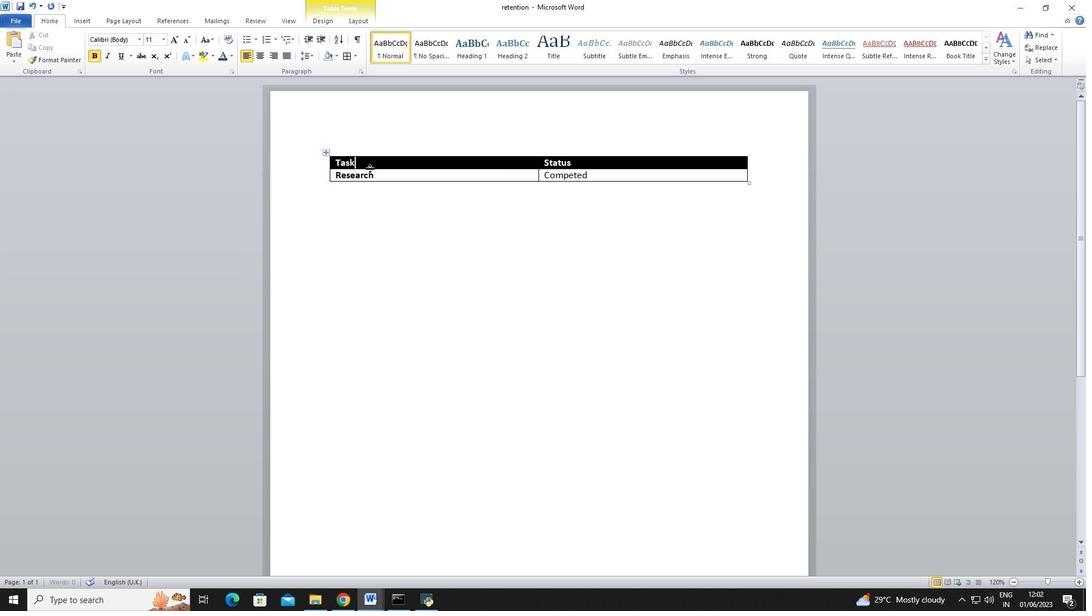 
Action: Mouse pressed left at (343, 162)
Screenshot: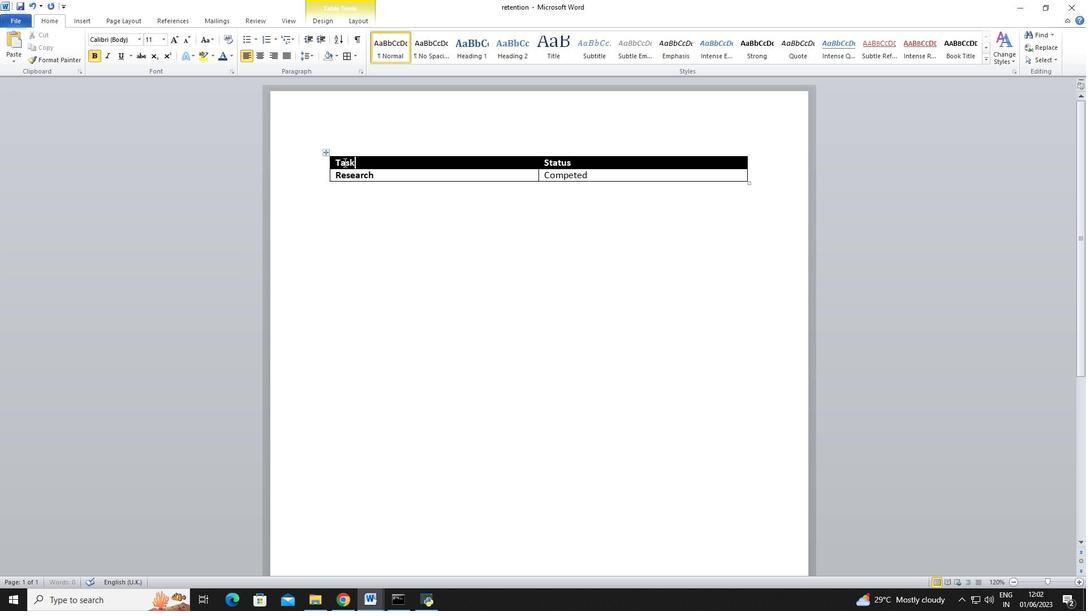 
Action: Mouse moved to (326, 155)
Screenshot: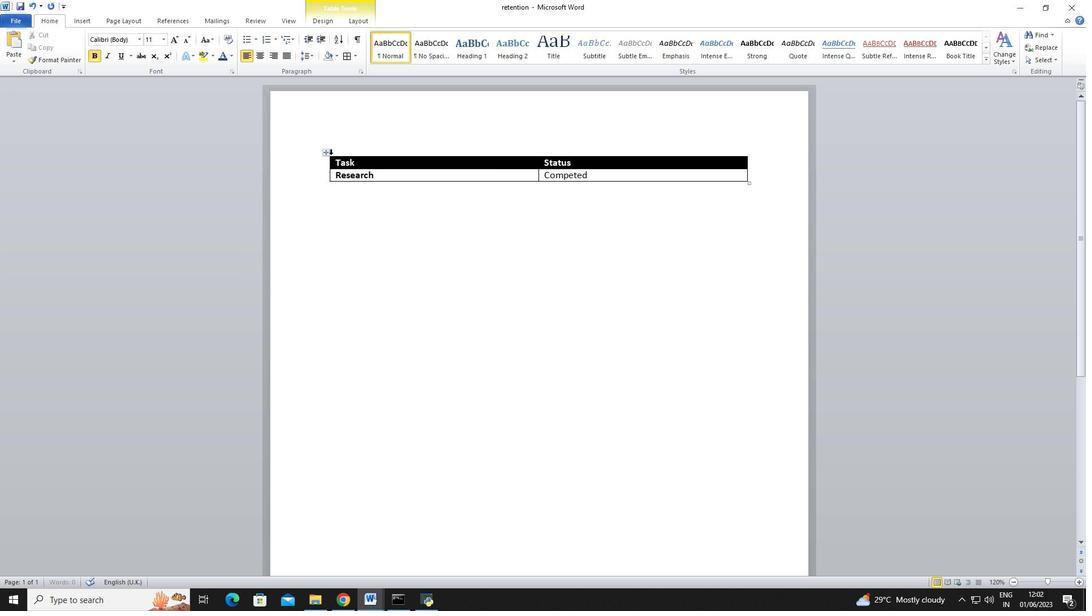 
Action: Mouse pressed left at (326, 155)
Screenshot: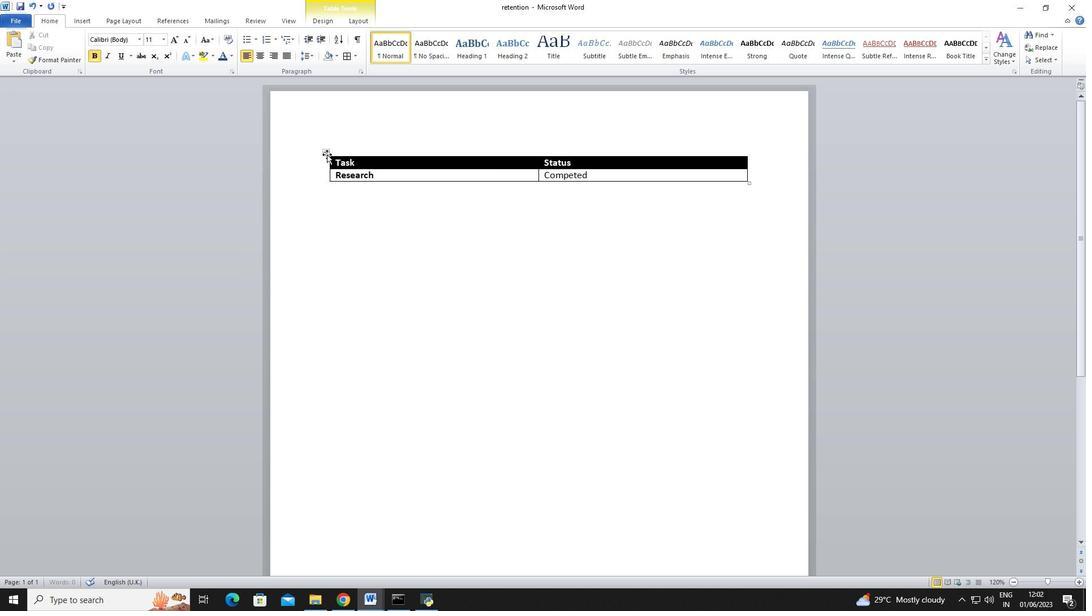 
Action: Mouse moved to (326, 150)
Screenshot: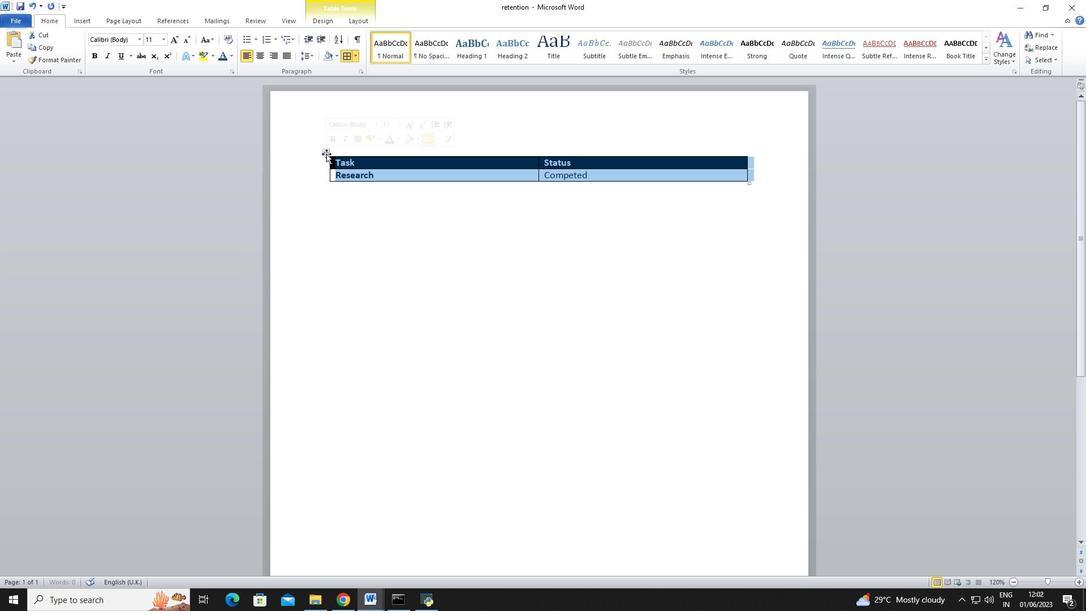 
Action: Mouse pressed left at (326, 150)
Screenshot: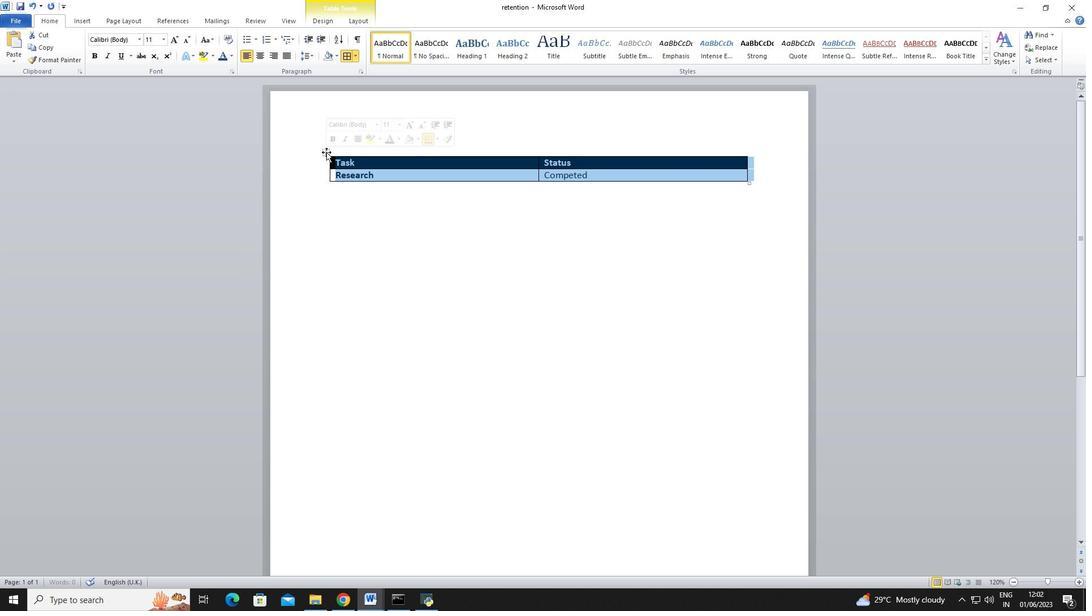 
Action: Mouse moved to (324, 151)
Screenshot: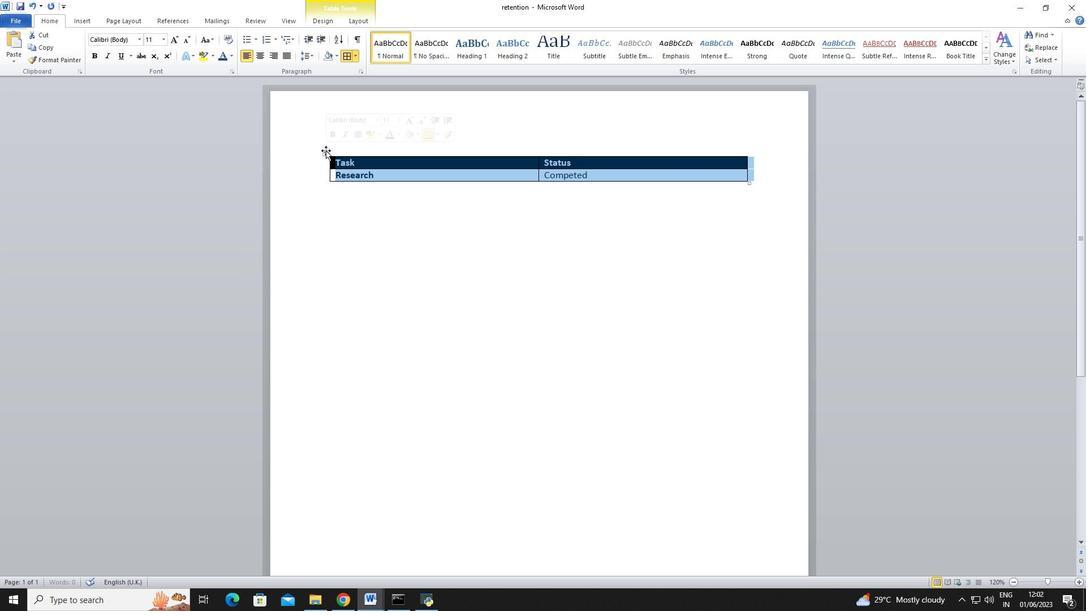 
Action: Mouse pressed left at (324, 151)
Screenshot: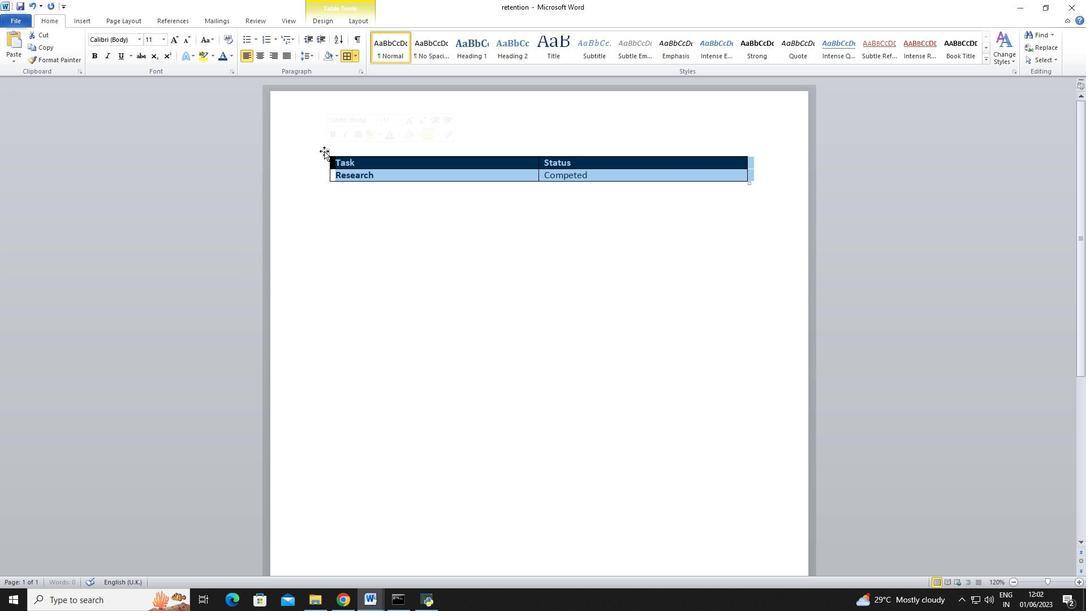 
Action: Mouse moved to (363, 174)
Screenshot: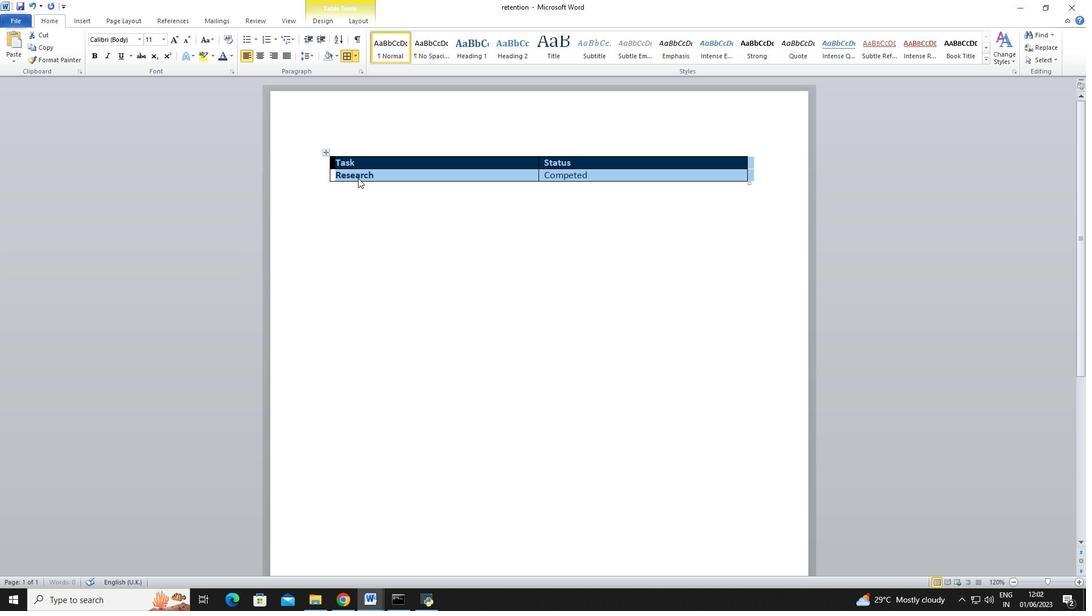 
Action: Mouse pressed left at (363, 174)
Screenshot: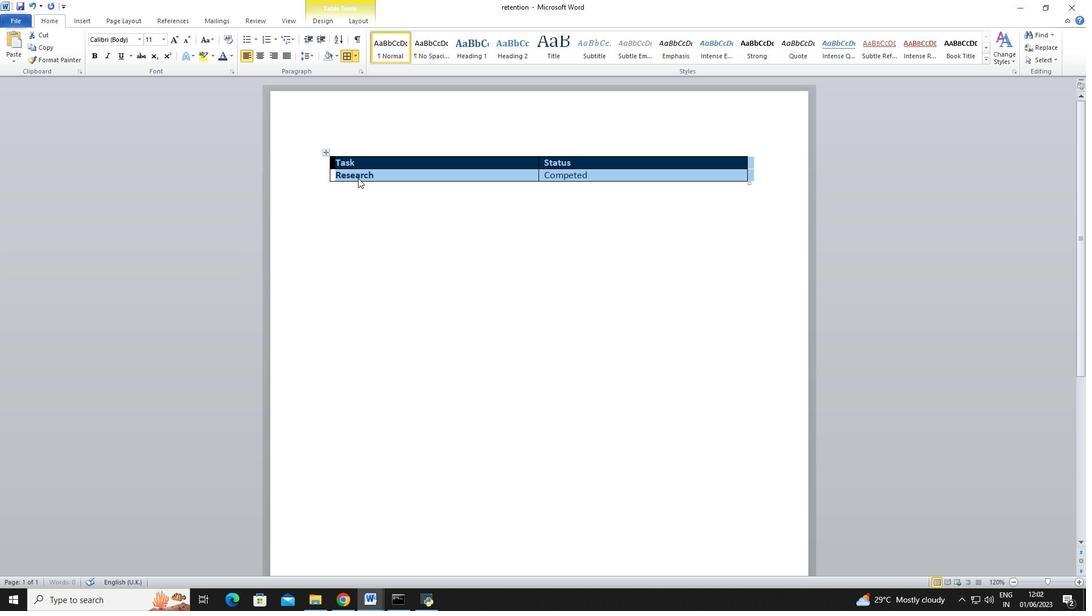 
Action: Mouse moved to (323, 21)
Screenshot: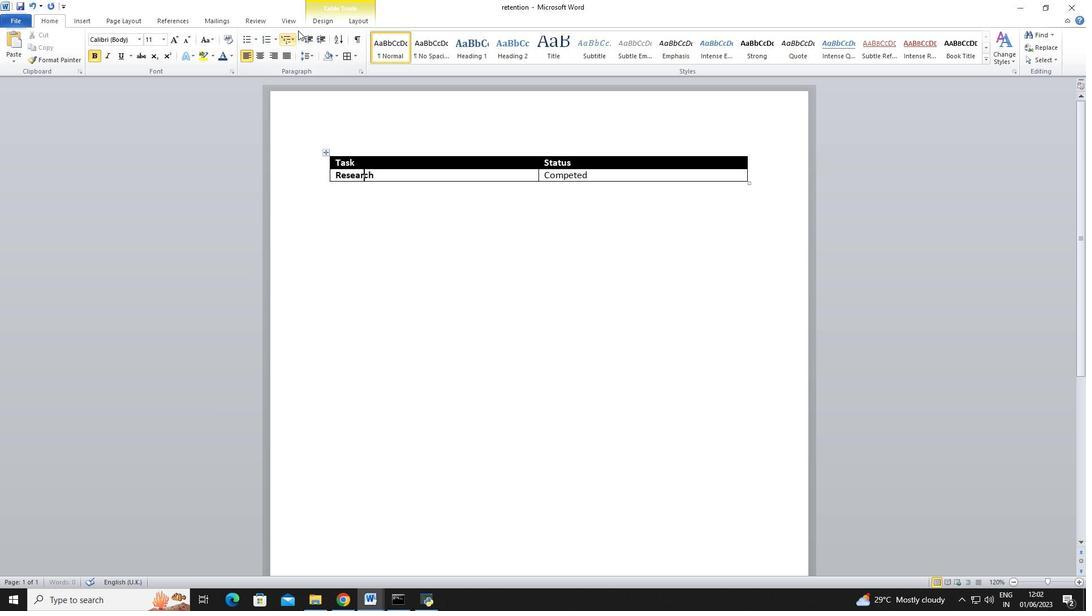 
Action: Mouse pressed left at (323, 21)
Screenshot: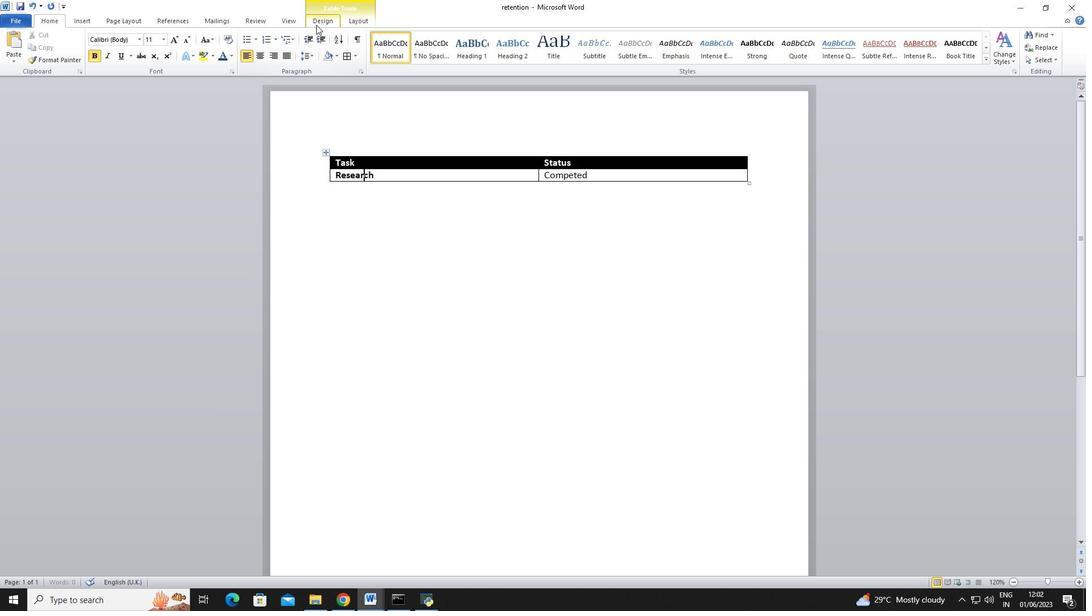 
Action: Mouse moved to (751, 45)
Screenshot: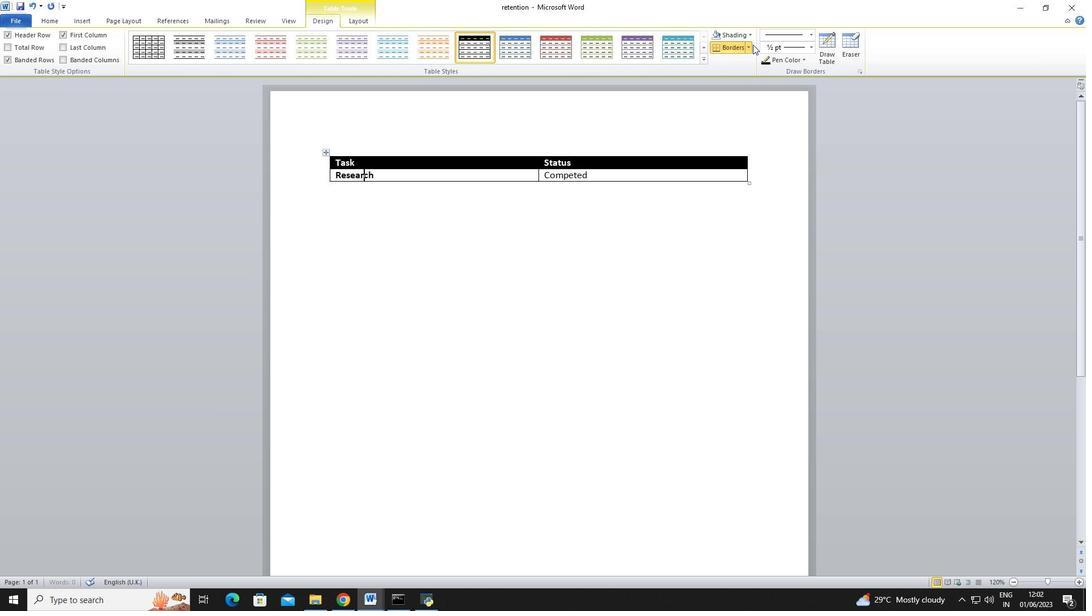 
Action: Mouse pressed left at (751, 45)
Screenshot: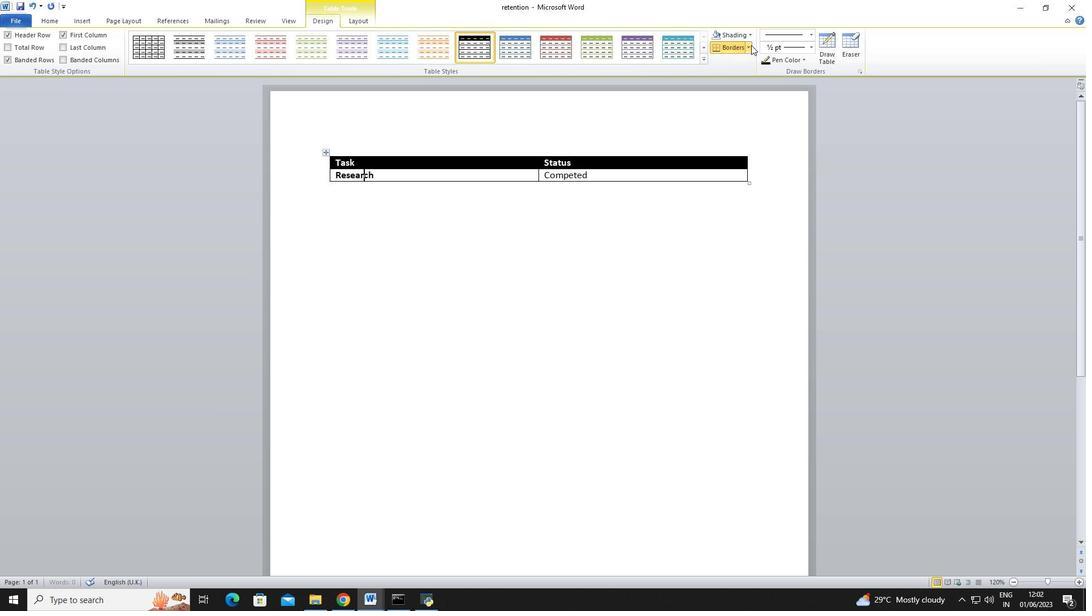 
Action: Mouse moved to (814, 42)
Screenshot: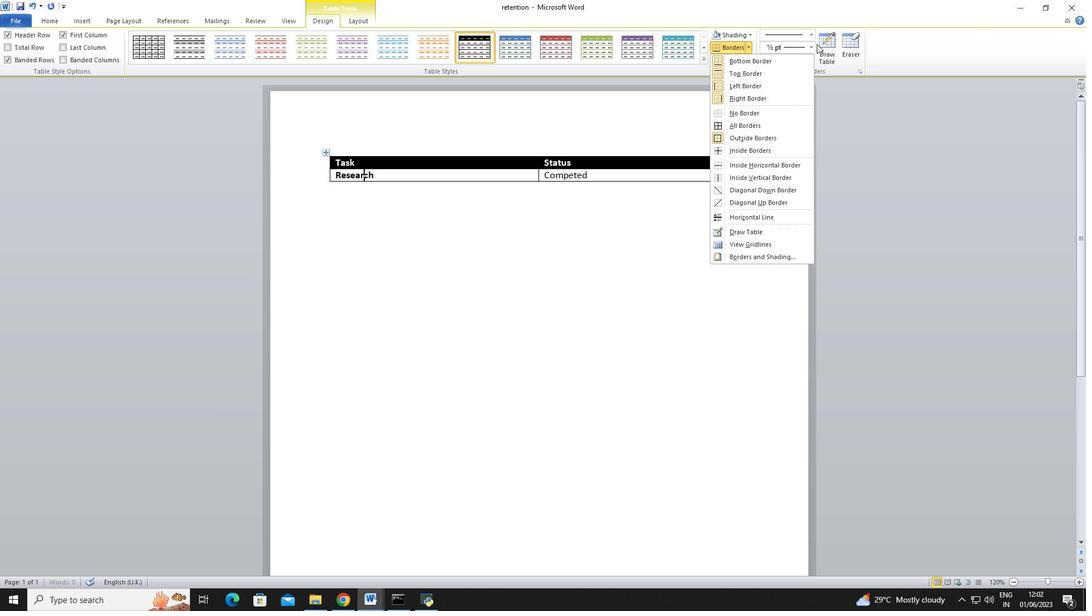 
Action: Mouse pressed left at (814, 42)
Screenshot: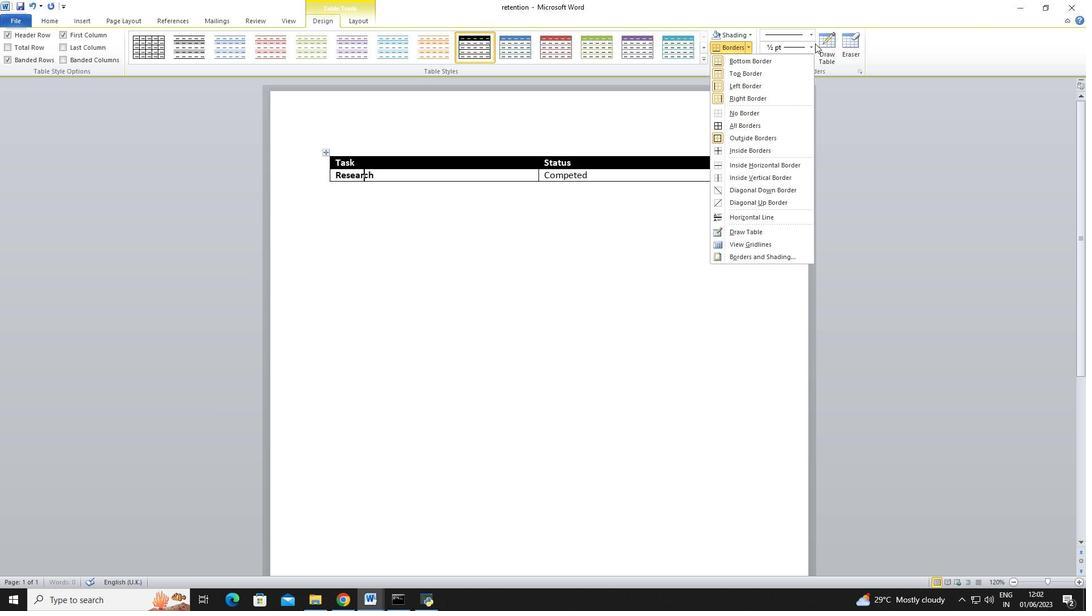 
Action: Mouse moved to (791, 62)
Screenshot: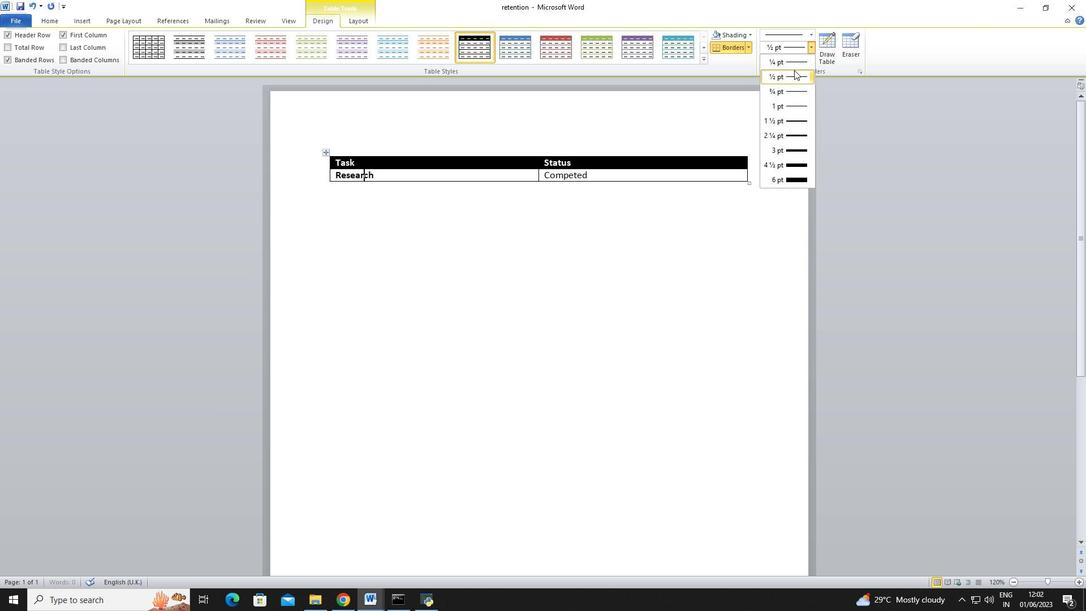 
Action: Mouse pressed left at (791, 62)
Screenshot: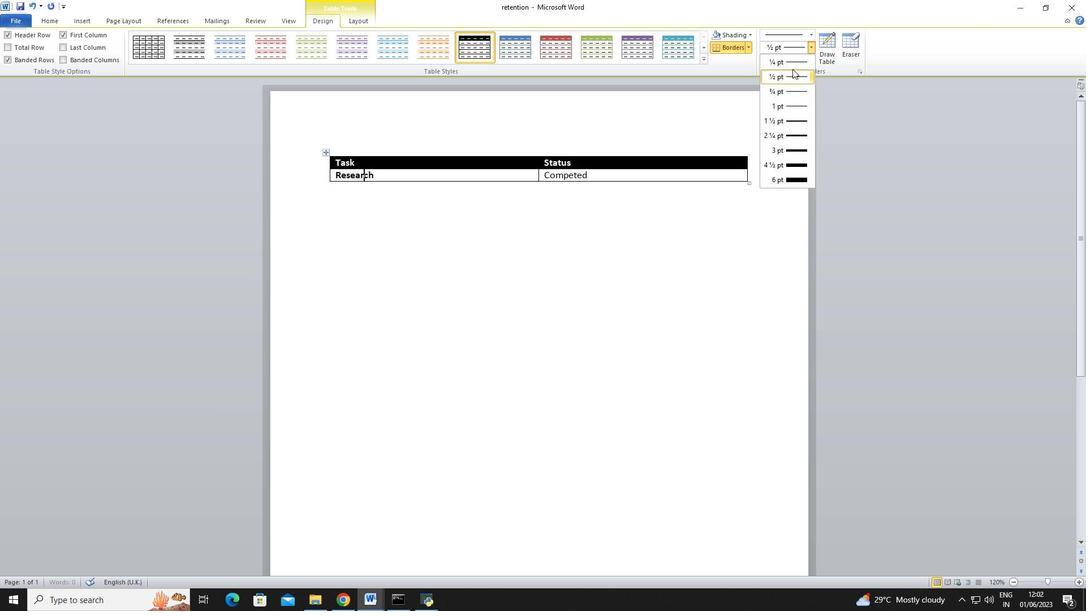 
Action: Mouse moved to (751, 49)
Screenshot: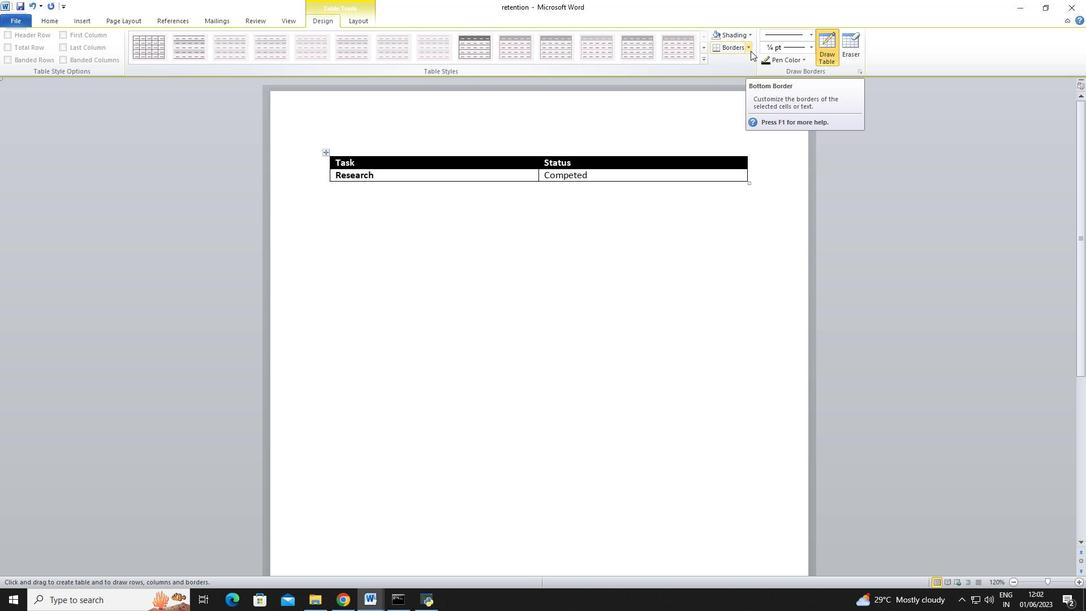 
Action: Mouse pressed left at (751, 49)
Screenshot: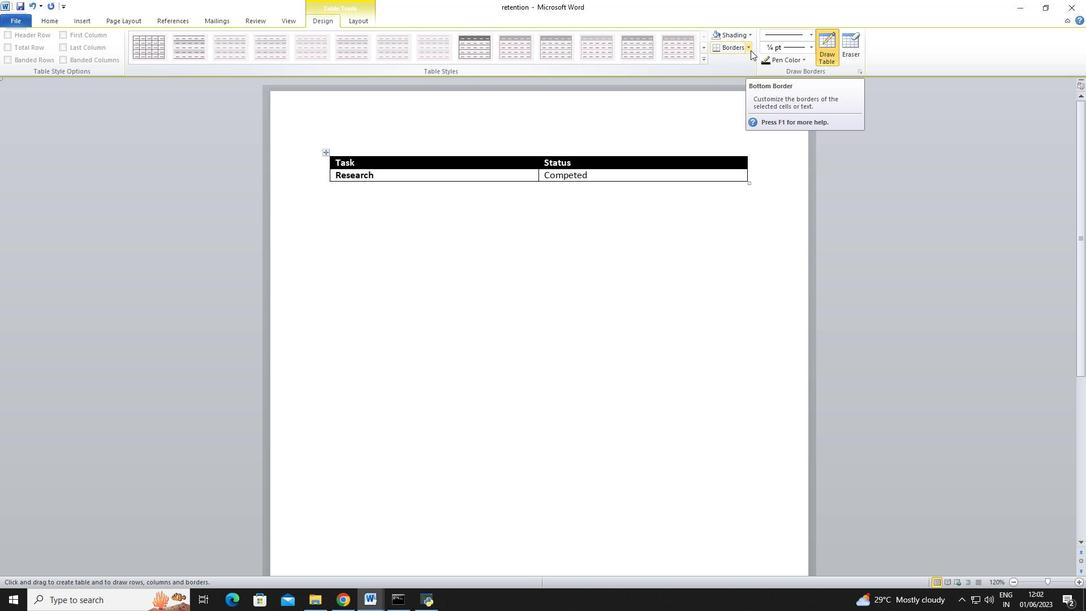 
Action: Mouse moved to (750, 34)
Screenshot: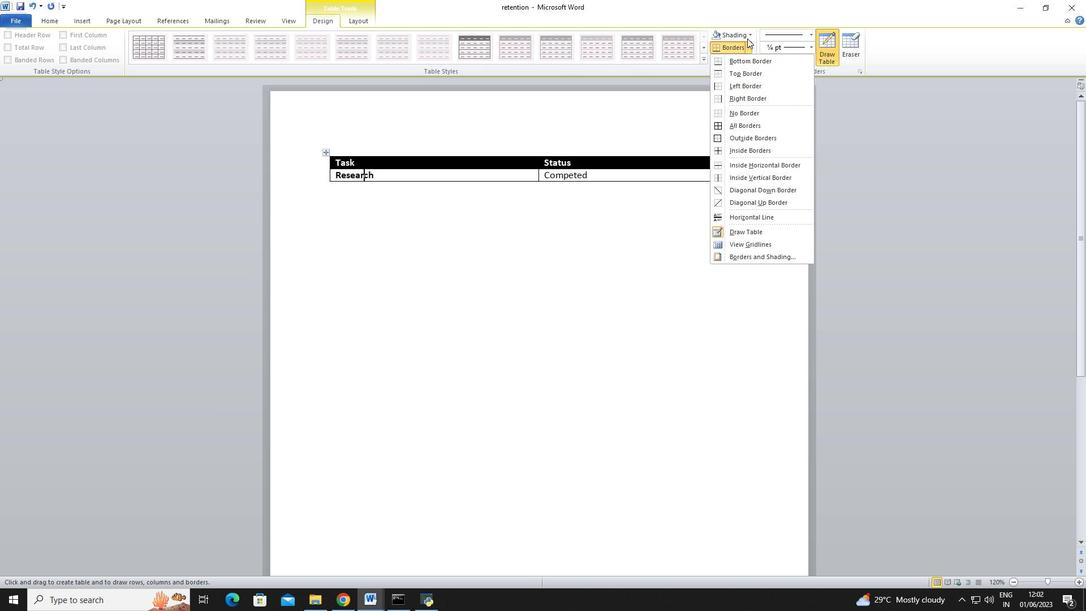 
Action: Mouse pressed left at (750, 34)
Screenshot: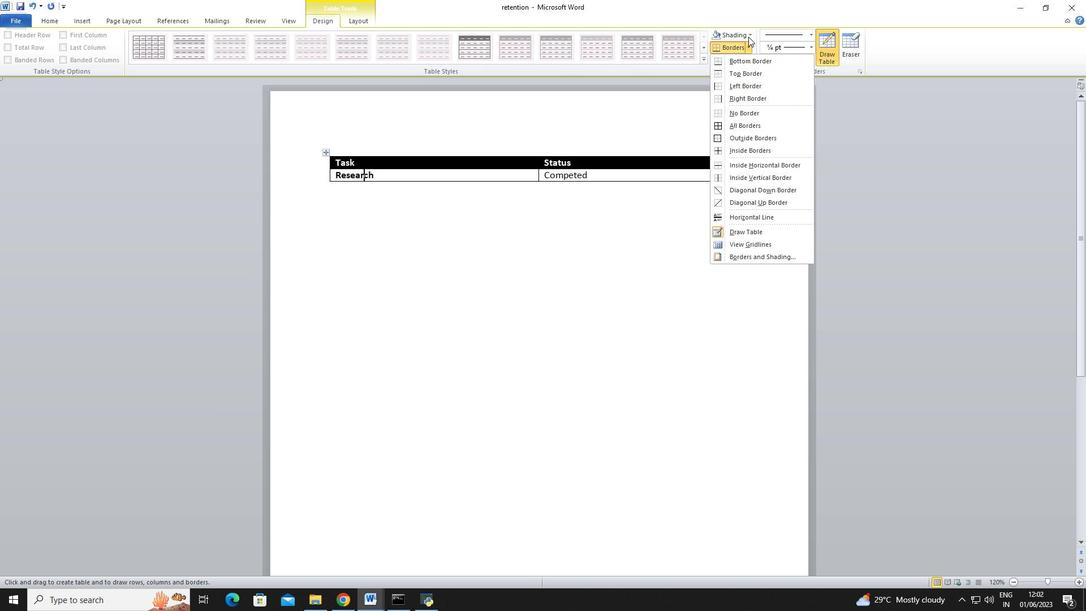 
Action: Mouse moved to (786, 186)
Screenshot: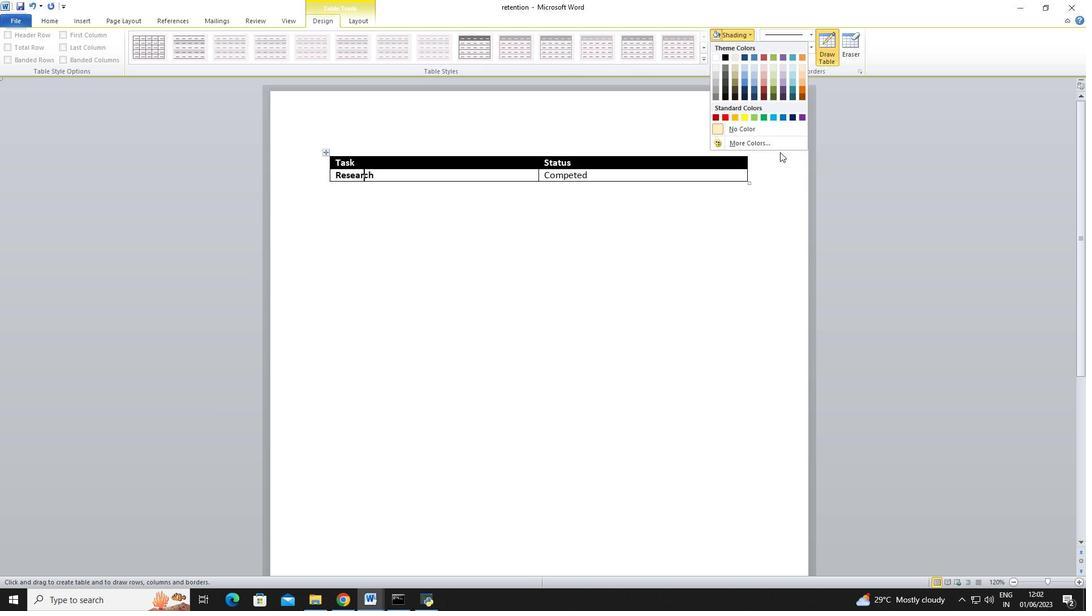 
Action: Mouse pressed left at (786, 186)
Screenshot: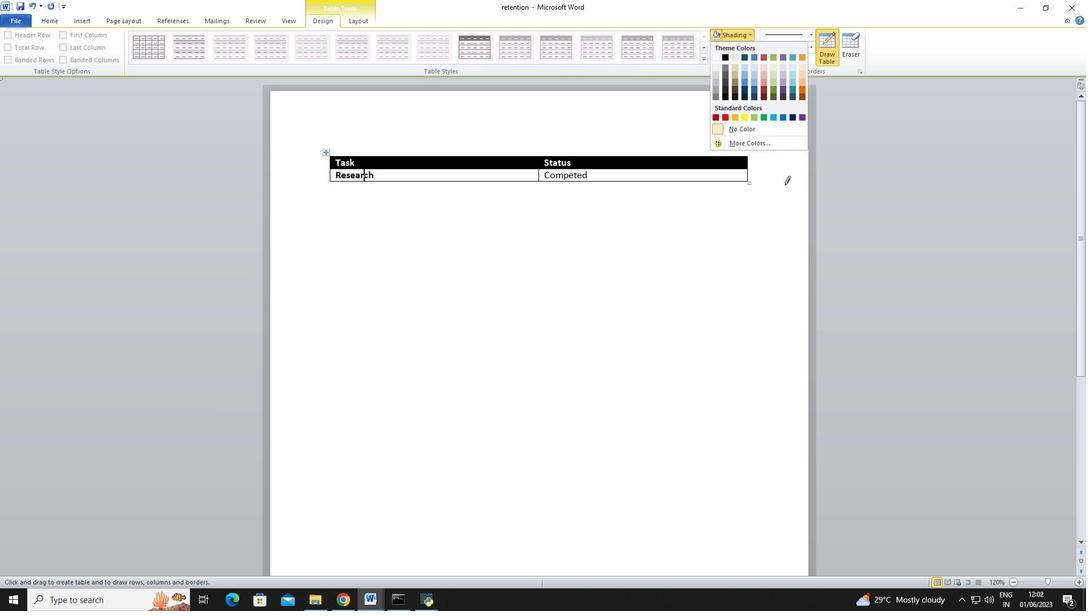 
Action: Mouse moved to (332, 164)
Screenshot: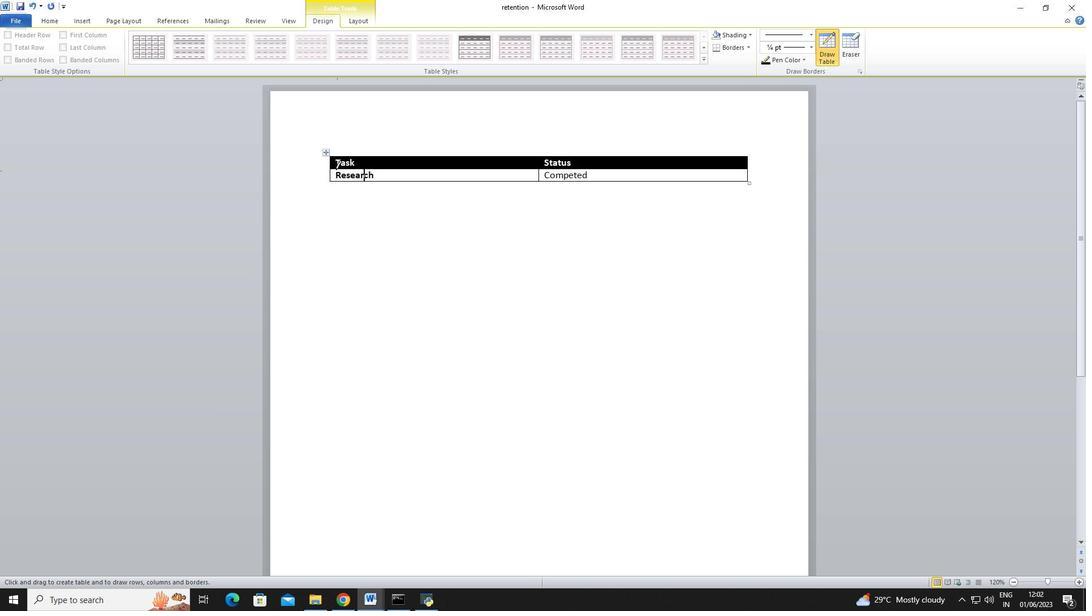 
Action: Mouse pressed left at (332, 164)
Screenshot: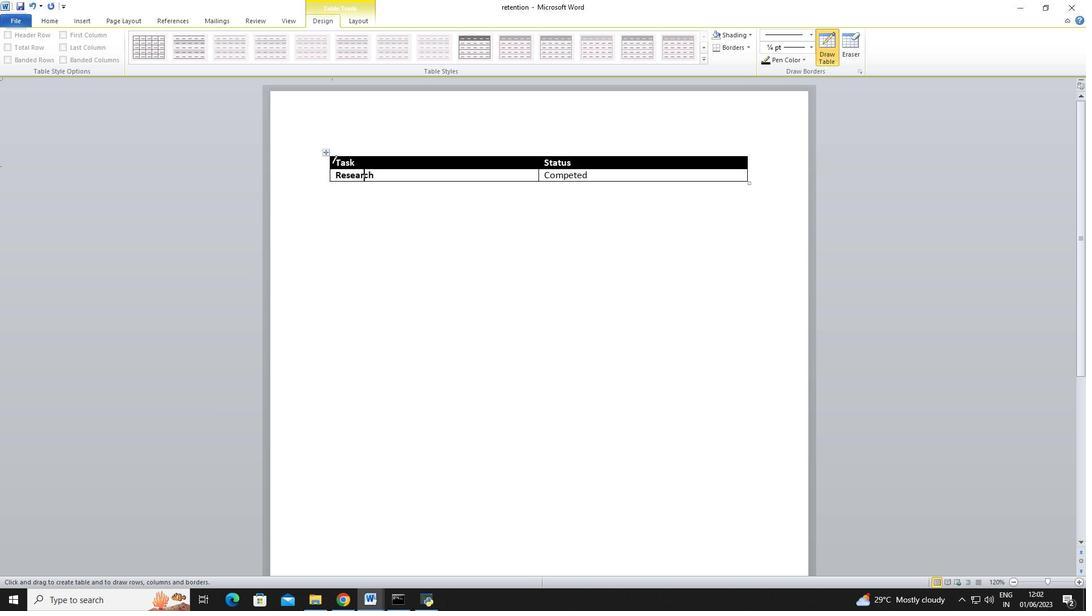 
Action: Mouse moved to (332, 164)
Screenshot: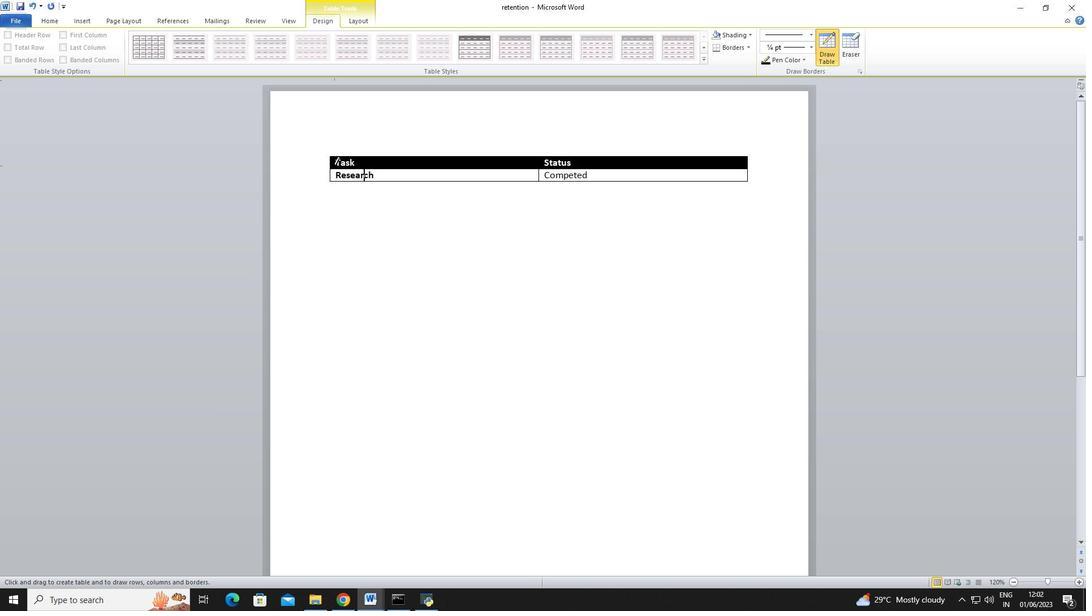 
Action: Mouse pressed left at (332, 164)
Screenshot: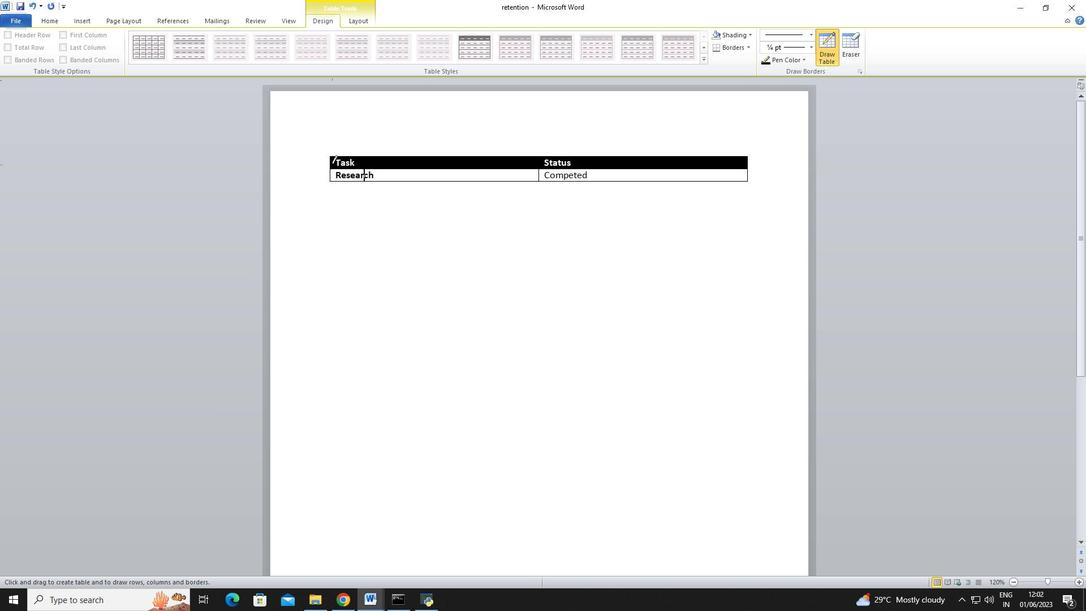
Action: Mouse moved to (794, 56)
Screenshot: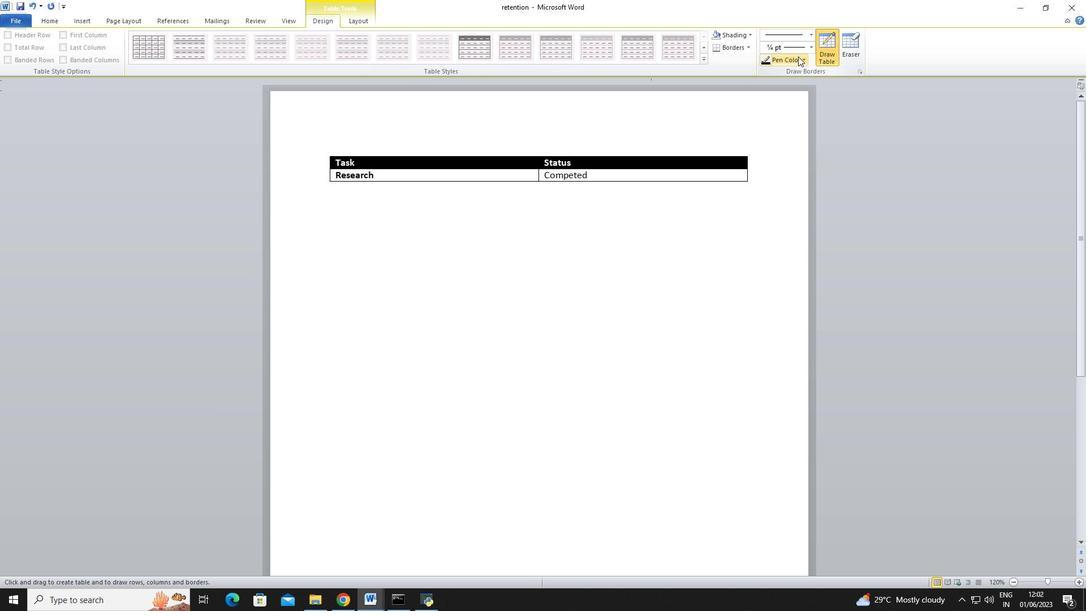 
Action: Mouse pressed left at (794, 56)
Screenshot: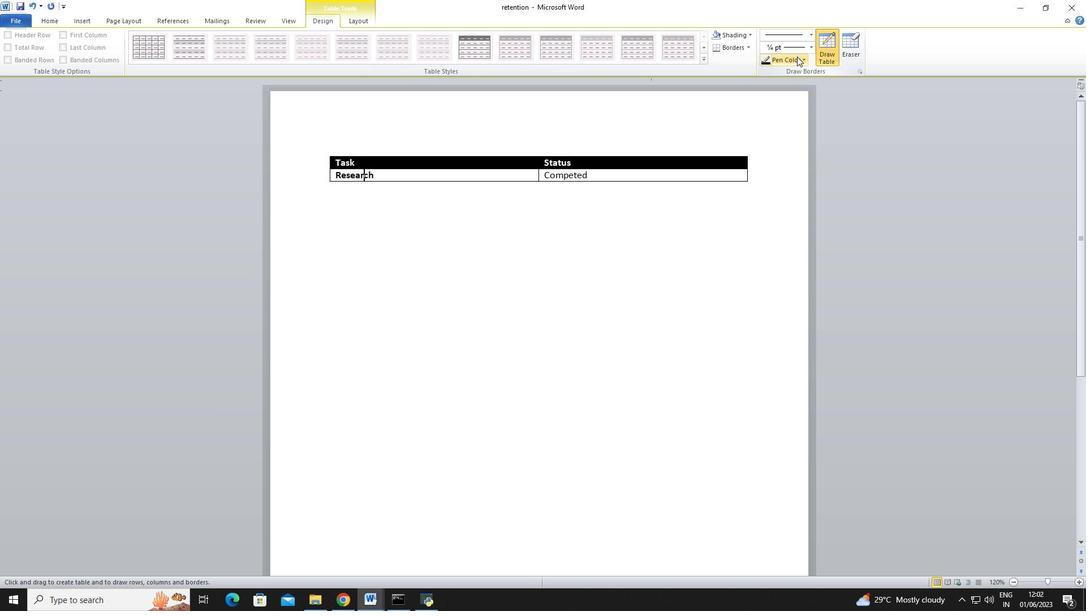 
Action: Mouse moved to (874, 104)
Screenshot: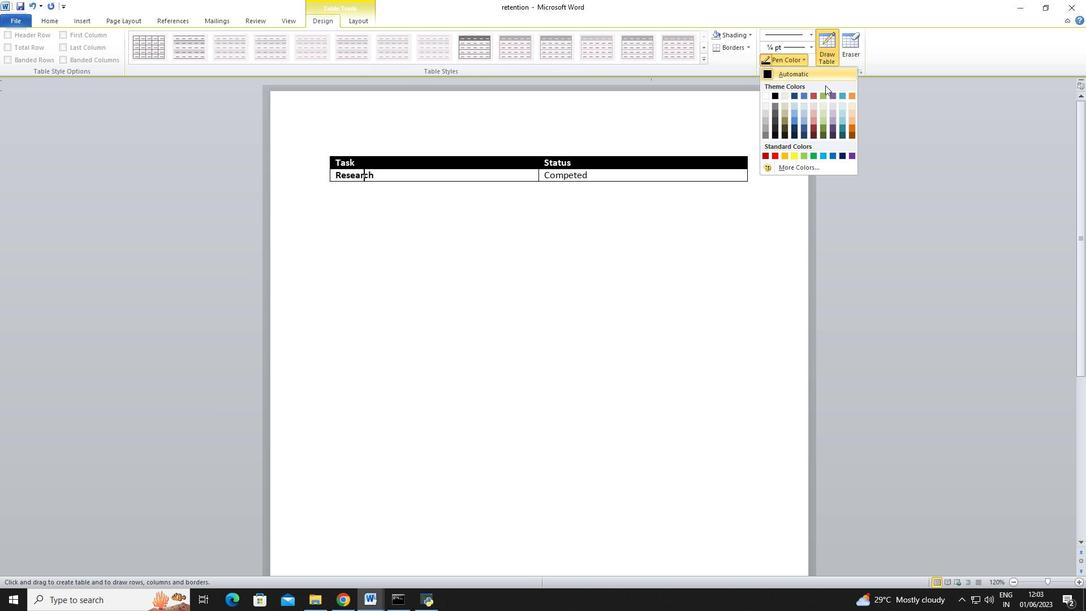 
Action: Mouse pressed left at (874, 104)
Screenshot: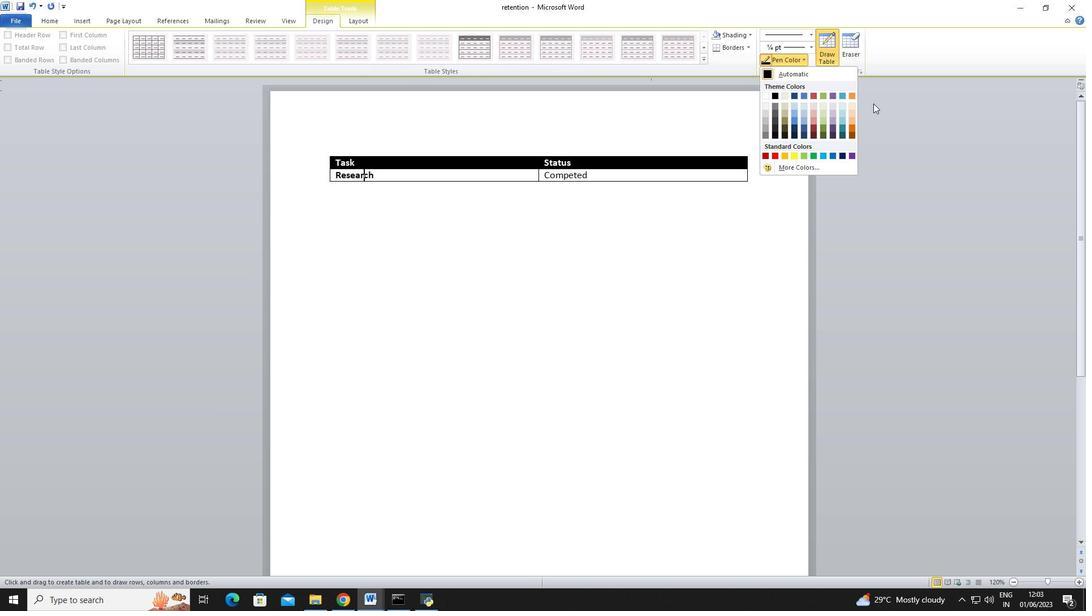 
Action: Mouse moved to (787, 117)
Screenshot: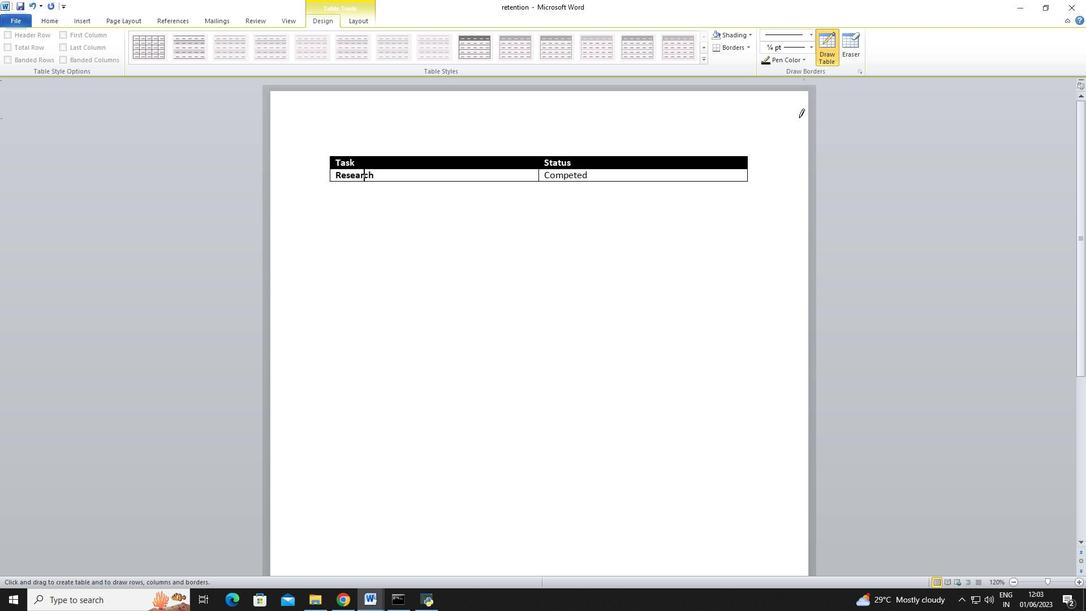 
Action: Mouse pressed left at (787, 117)
Screenshot: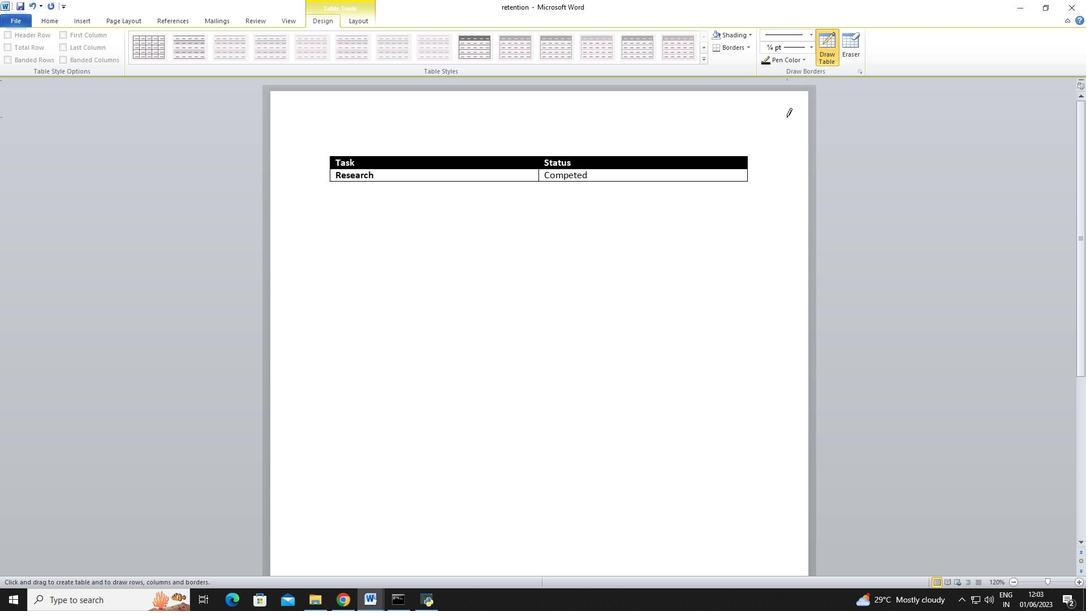 
Action: Mouse moved to (795, 62)
Screenshot: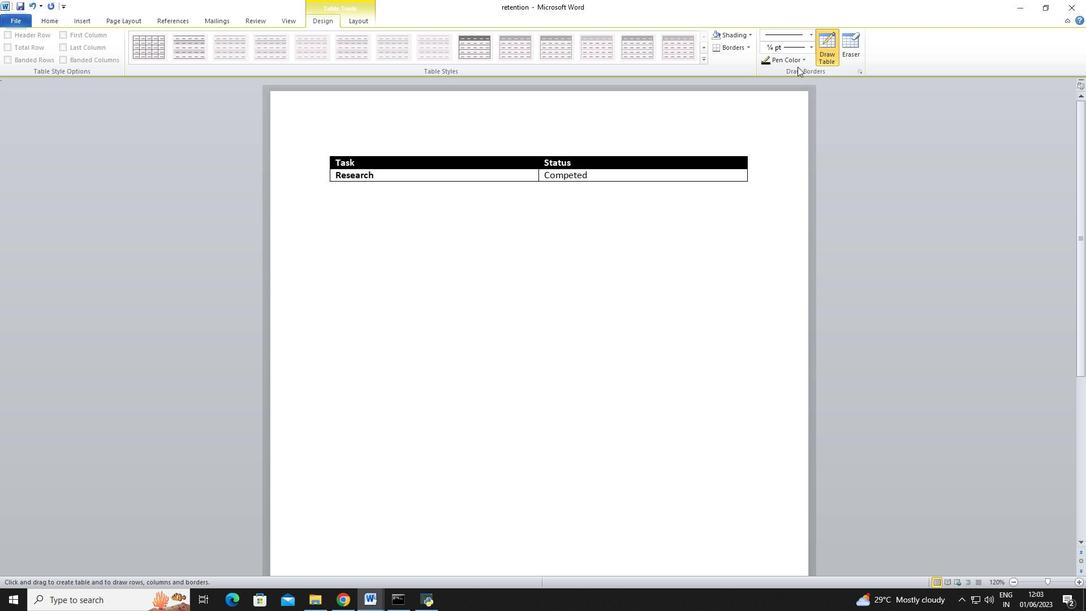 
Action: Mouse pressed left at (795, 62)
Screenshot: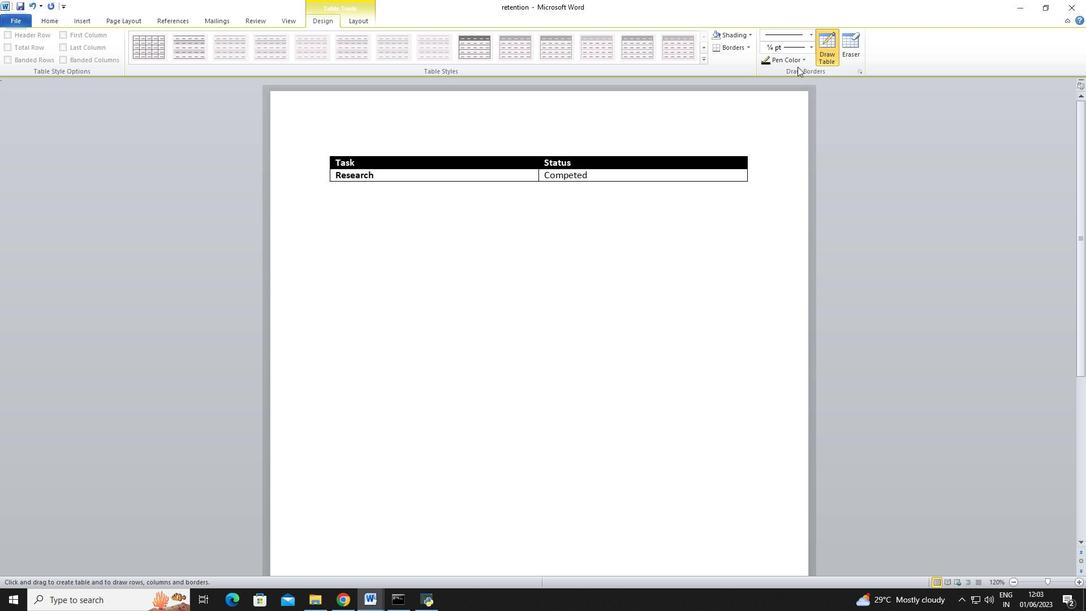
Action: Mouse moved to (776, 60)
Screenshot: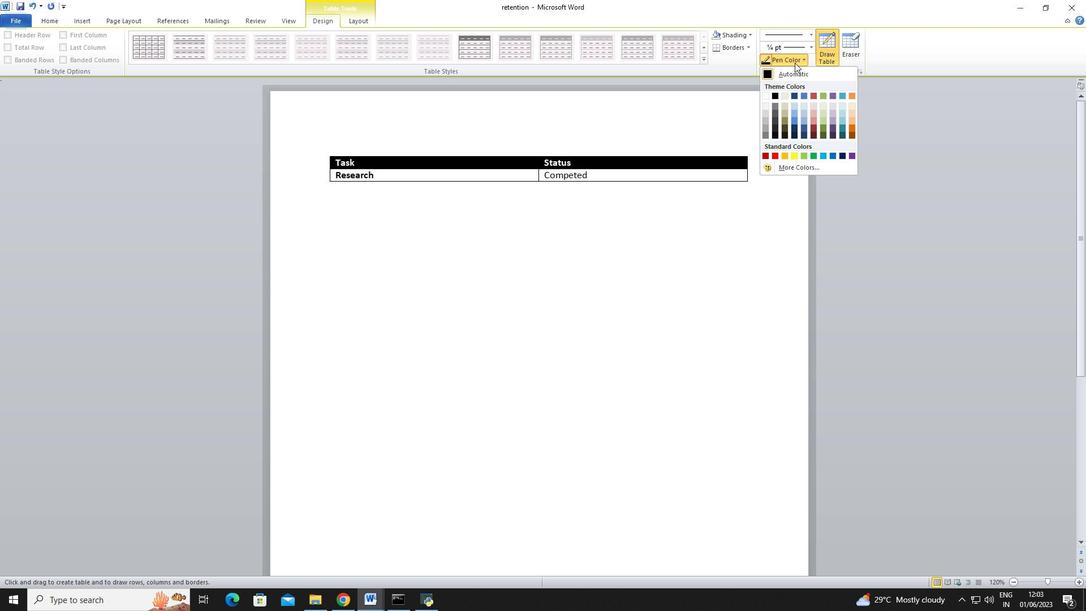 
Action: Mouse pressed left at (776, 60)
Screenshot: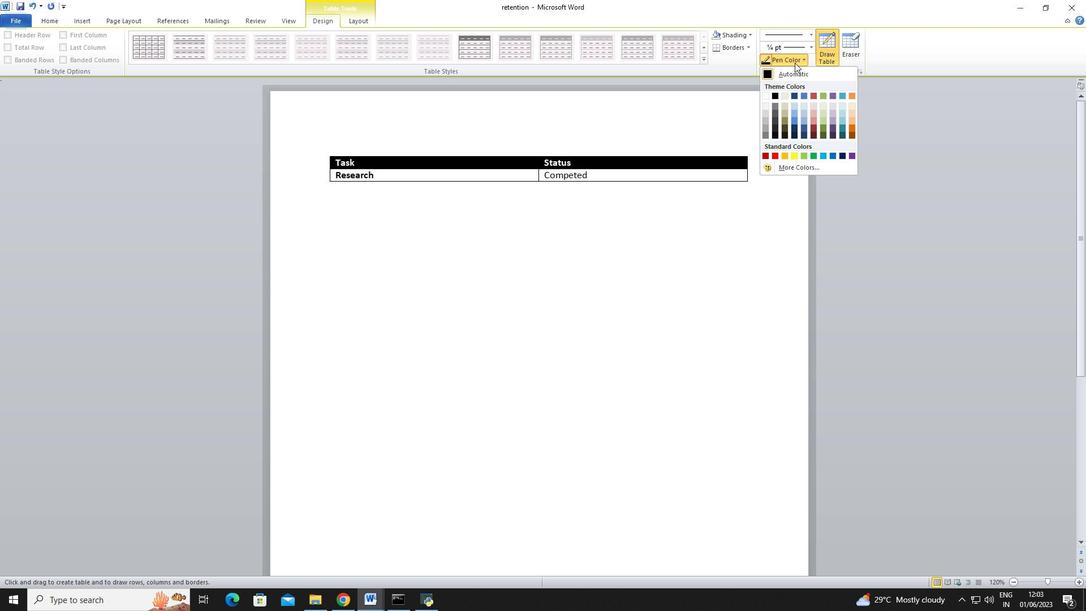 
Action: Mouse moved to (786, 59)
Screenshot: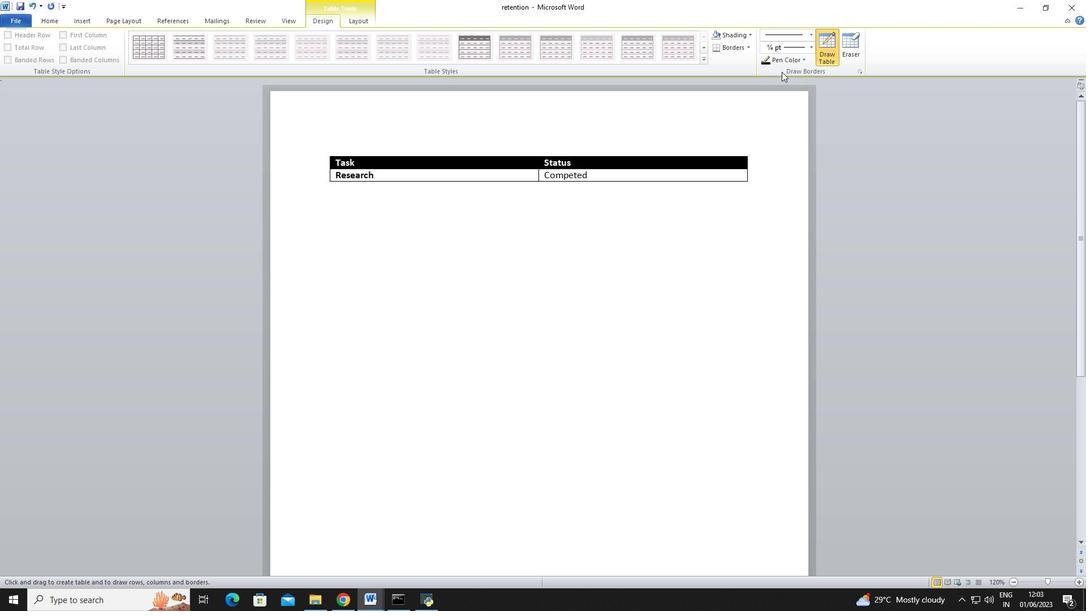 
Action: Mouse pressed left at (786, 59)
Screenshot: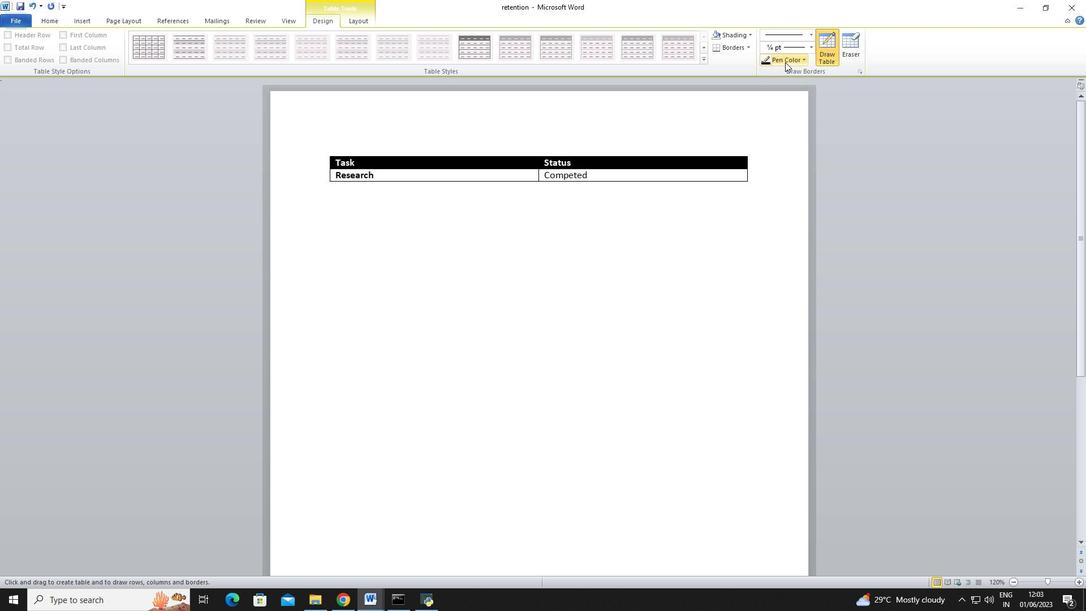 
Action: Mouse moved to (771, 58)
Screenshot: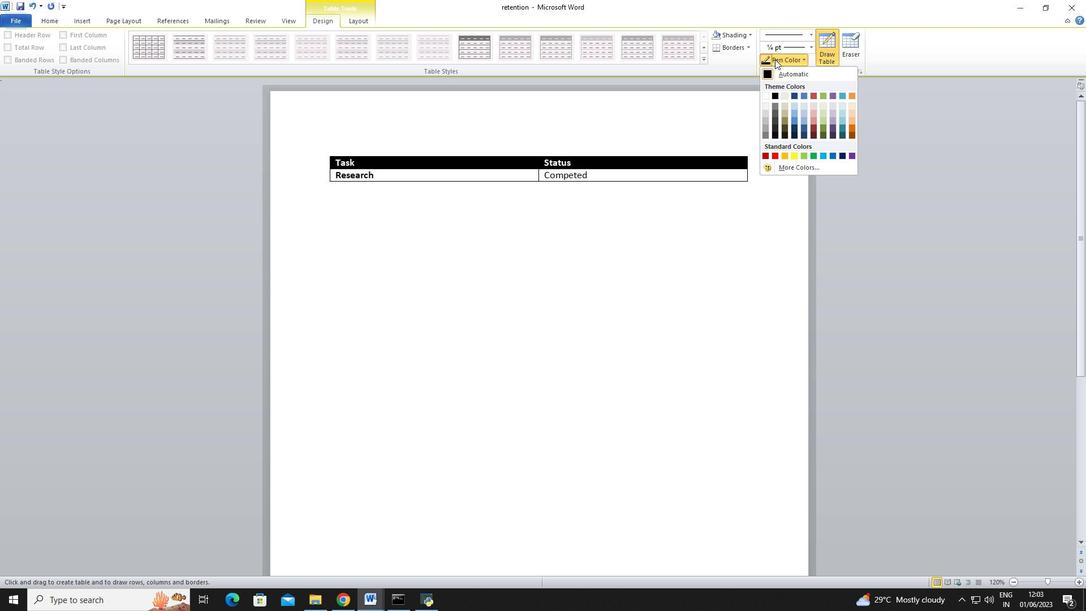 
Action: Mouse pressed left at (771, 58)
Screenshot: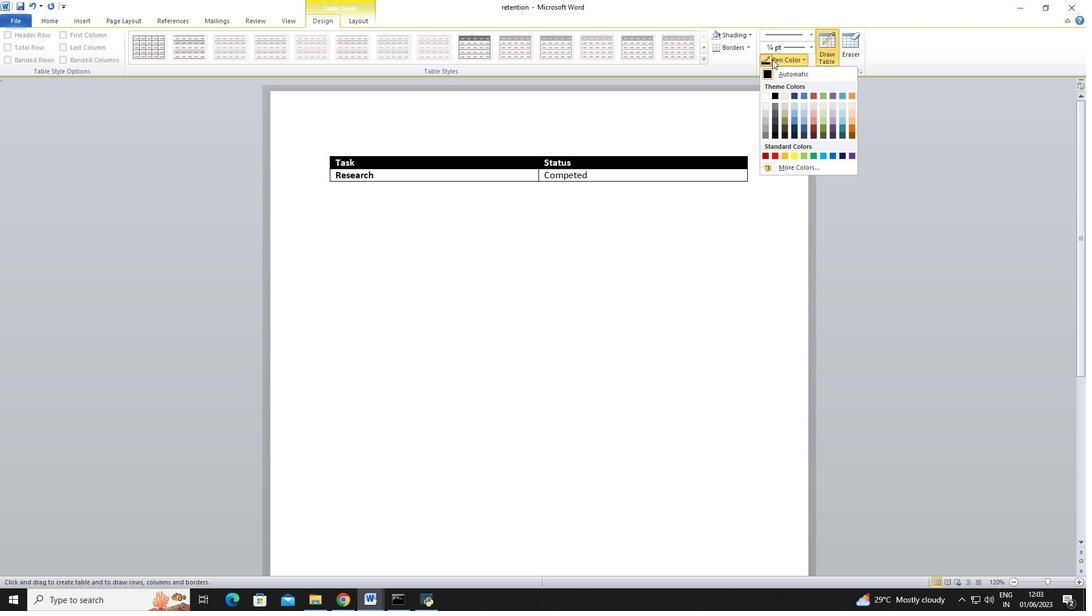 
Action: Mouse moved to (769, 56)
Screenshot: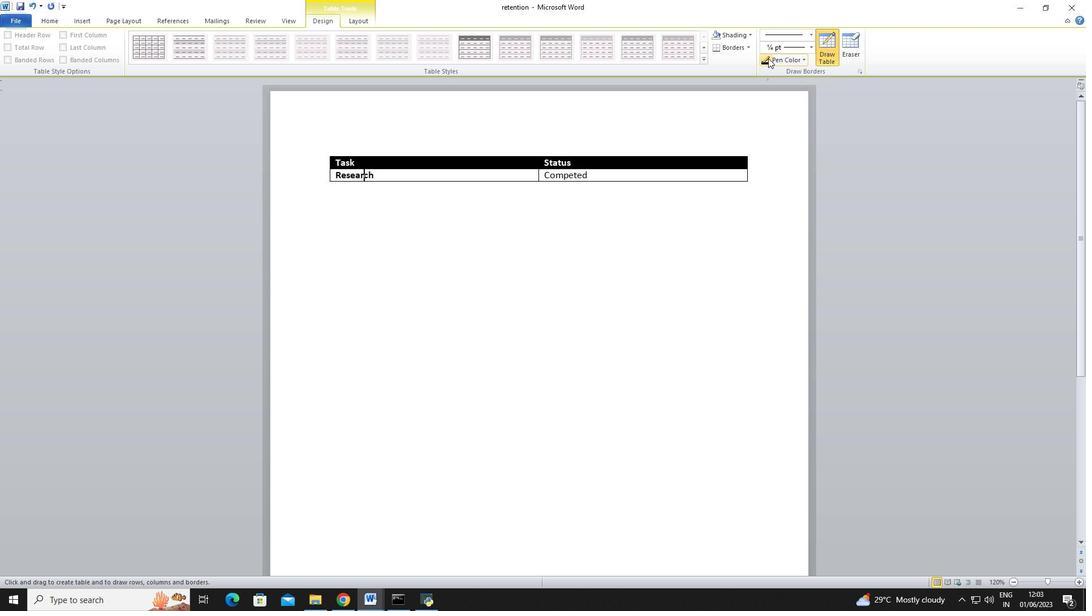 
Action: Mouse pressed left at (769, 56)
Screenshot: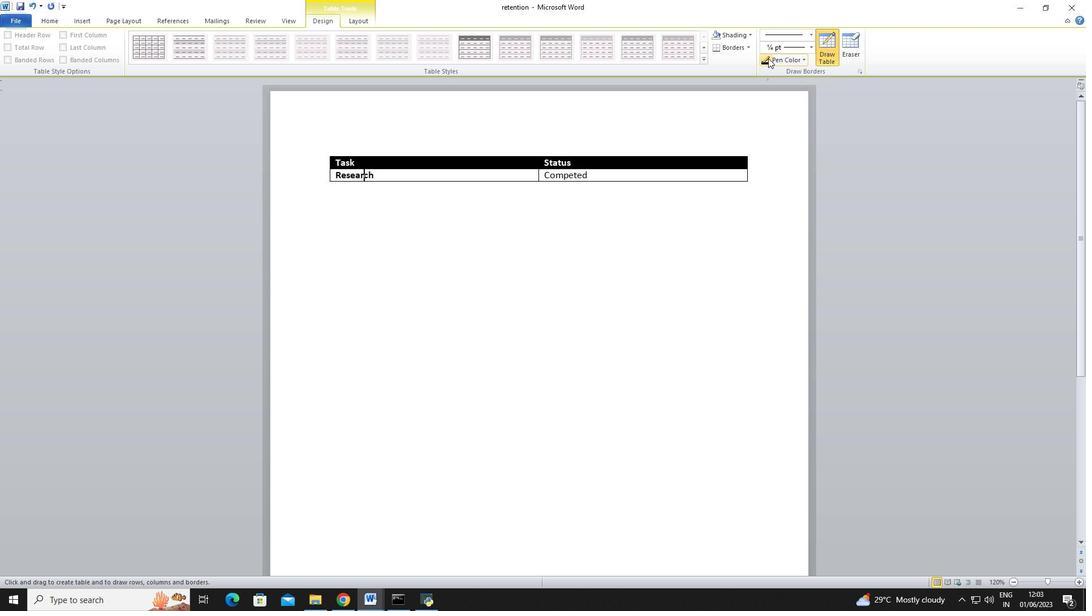 
Action: Mouse moved to (155, 18)
Screenshot: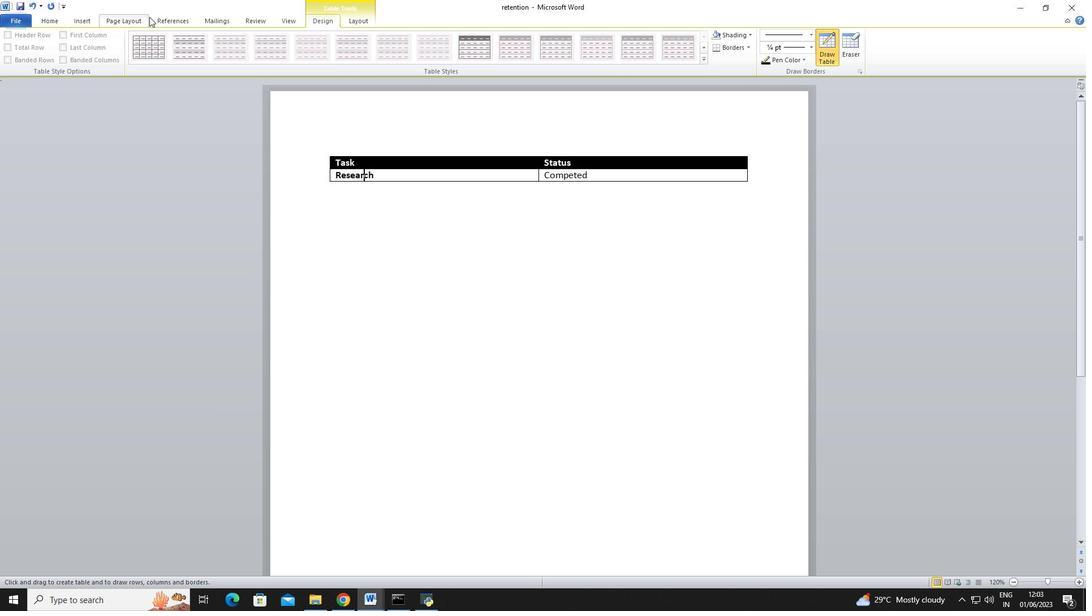 
Action: Mouse pressed left at (155, 18)
Screenshot: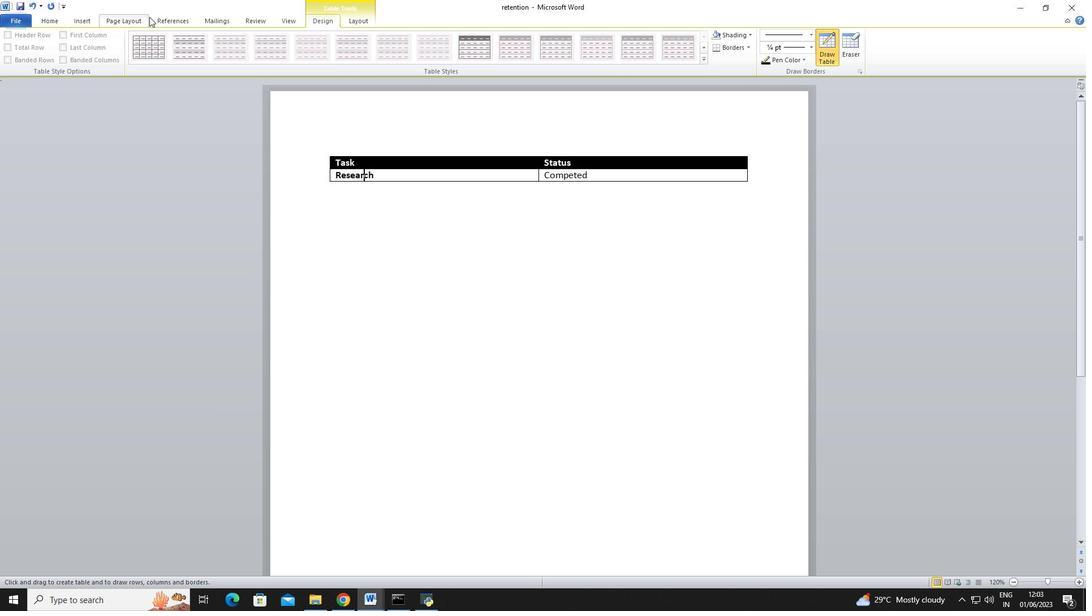 
Action: Mouse moved to (89, 24)
Screenshot: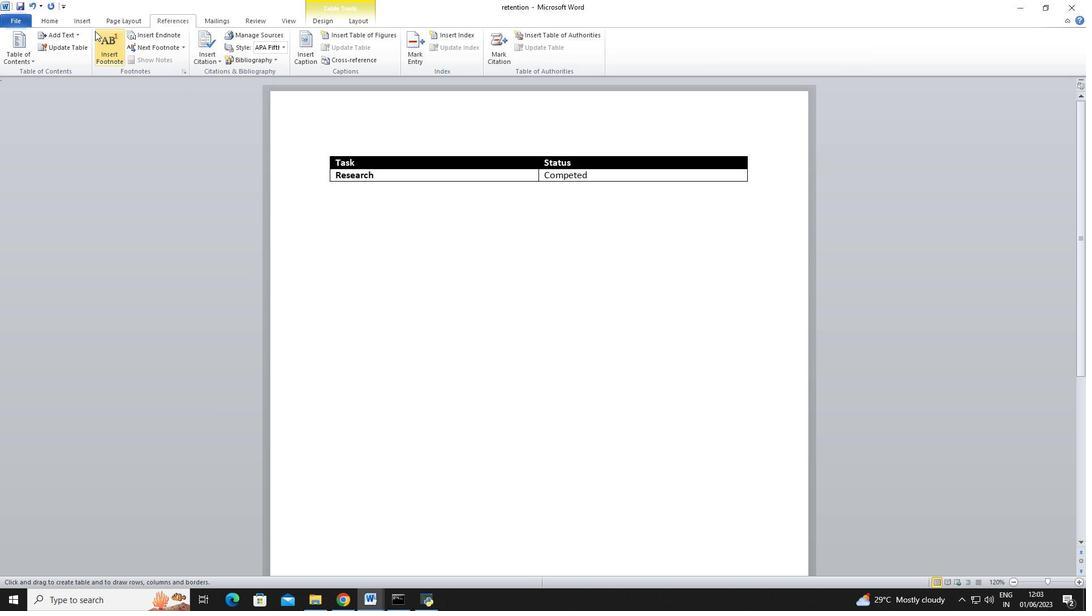 
Action: Mouse pressed left at (89, 24)
Screenshot: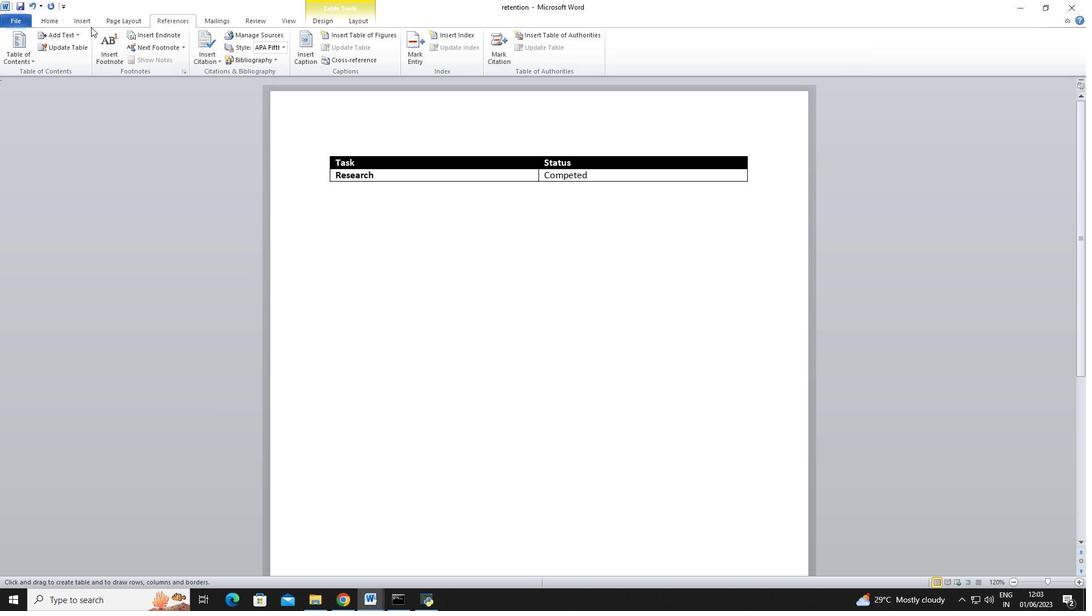 
Action: Mouse moved to (54, 22)
Screenshot: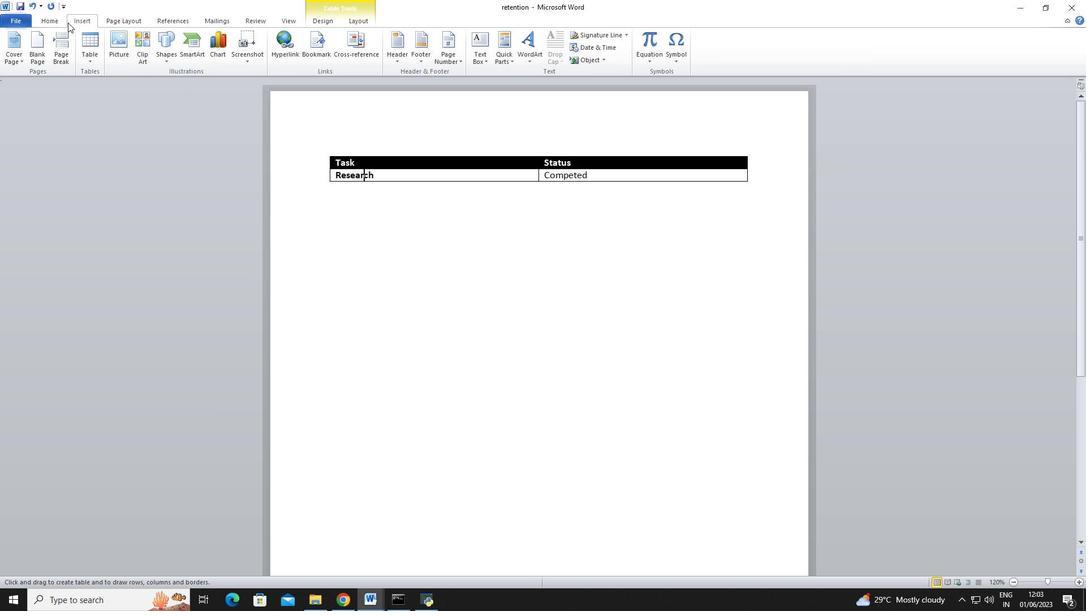 
Action: Mouse pressed left at (54, 22)
Screenshot: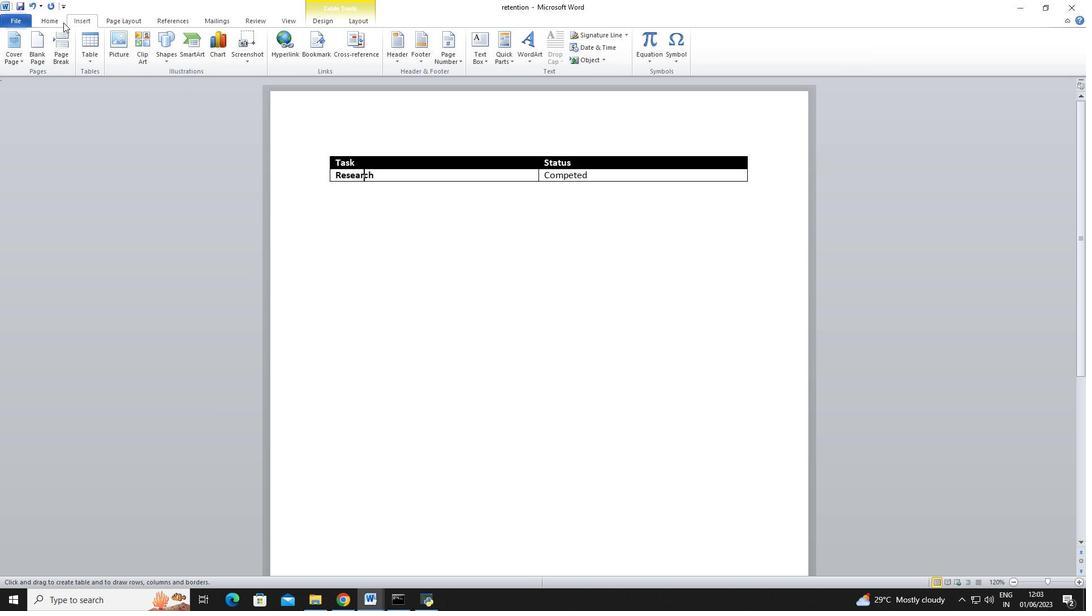 
Action: Mouse moved to (319, 20)
Screenshot: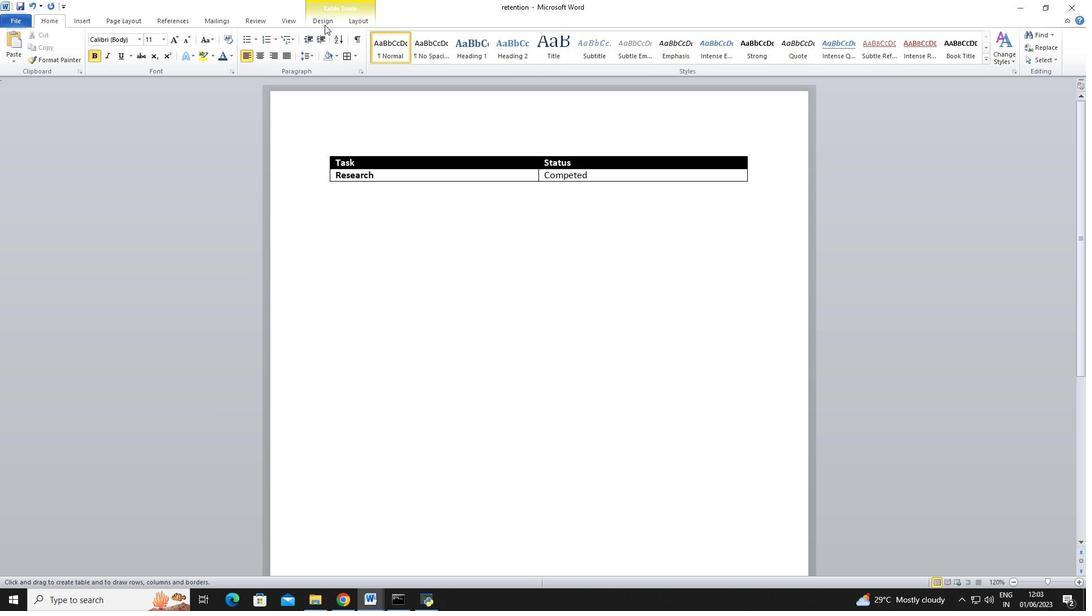 
Action: Mouse pressed left at (319, 20)
Screenshot: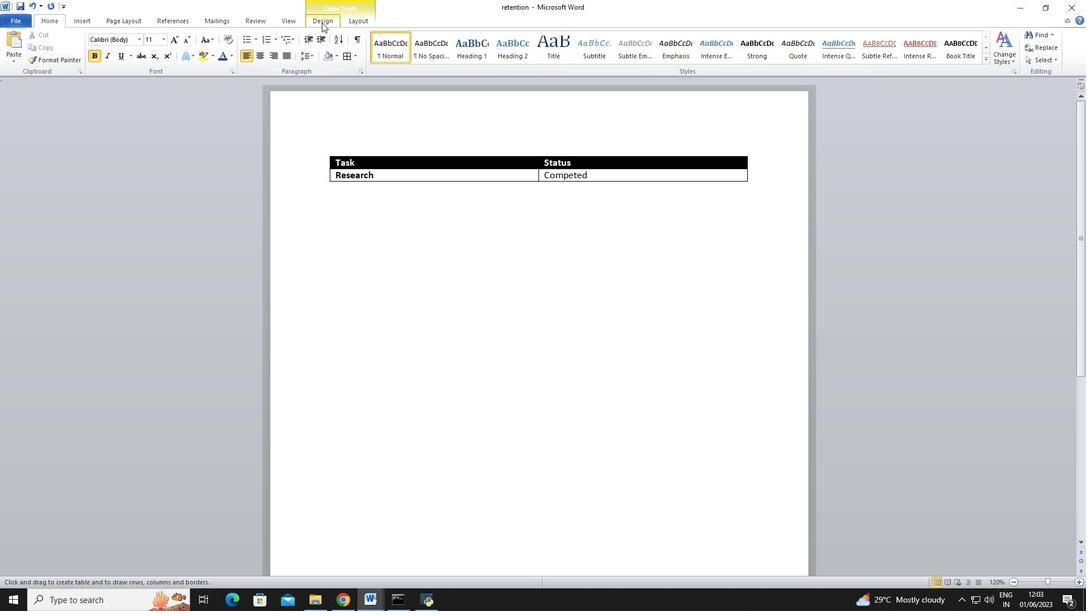 
Action: Mouse moved to (805, 61)
Screenshot: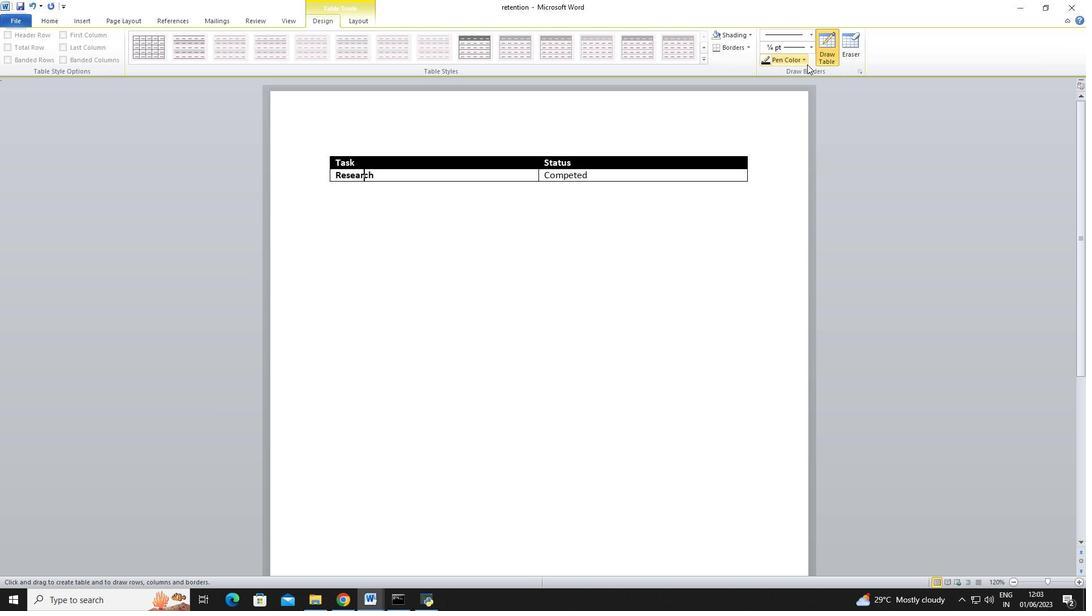 
Action: Mouse pressed left at (805, 61)
Screenshot: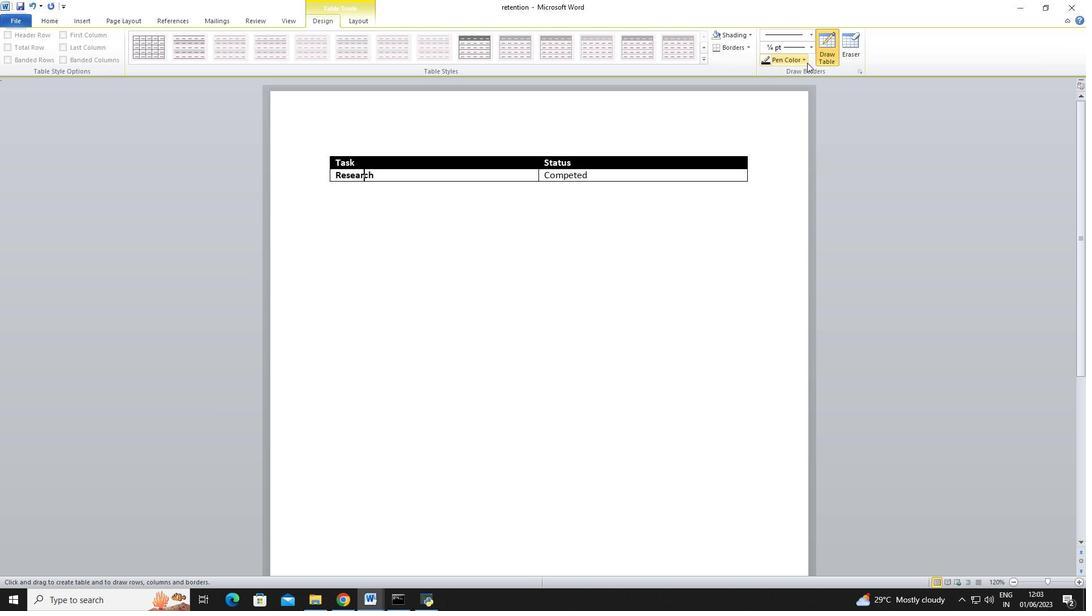 
Action: Mouse moved to (763, 77)
Screenshot: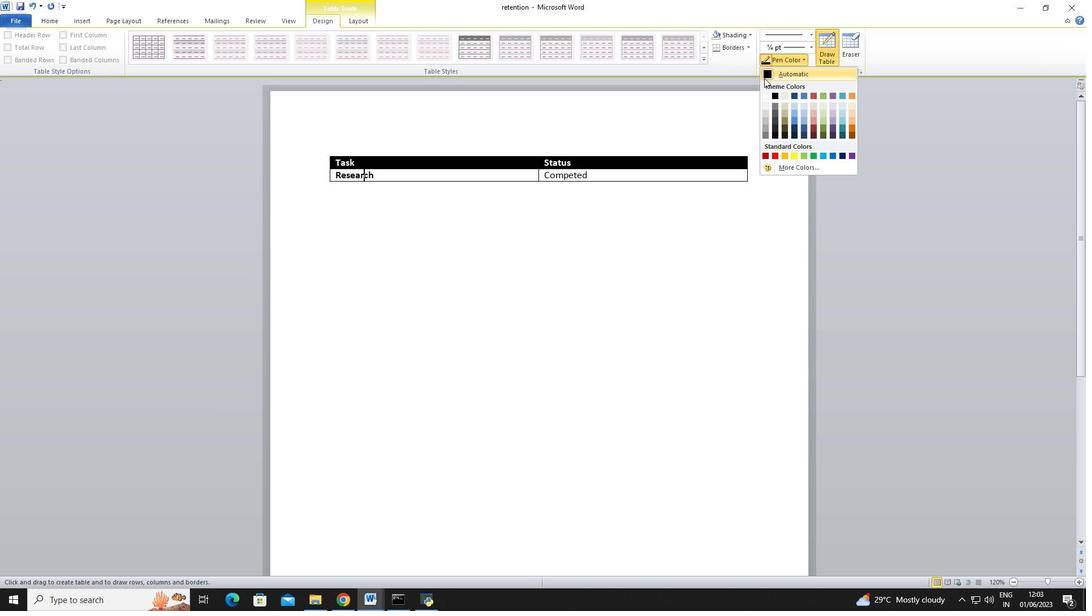 
Action: Mouse pressed left at (763, 77)
Screenshot: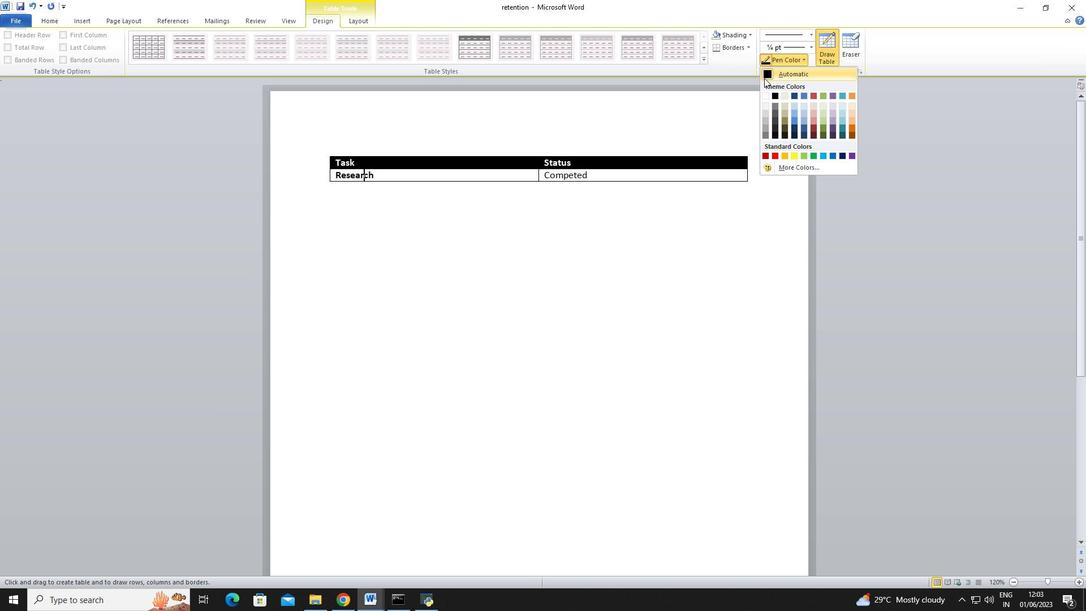 
Action: Mouse moved to (793, 63)
Screenshot: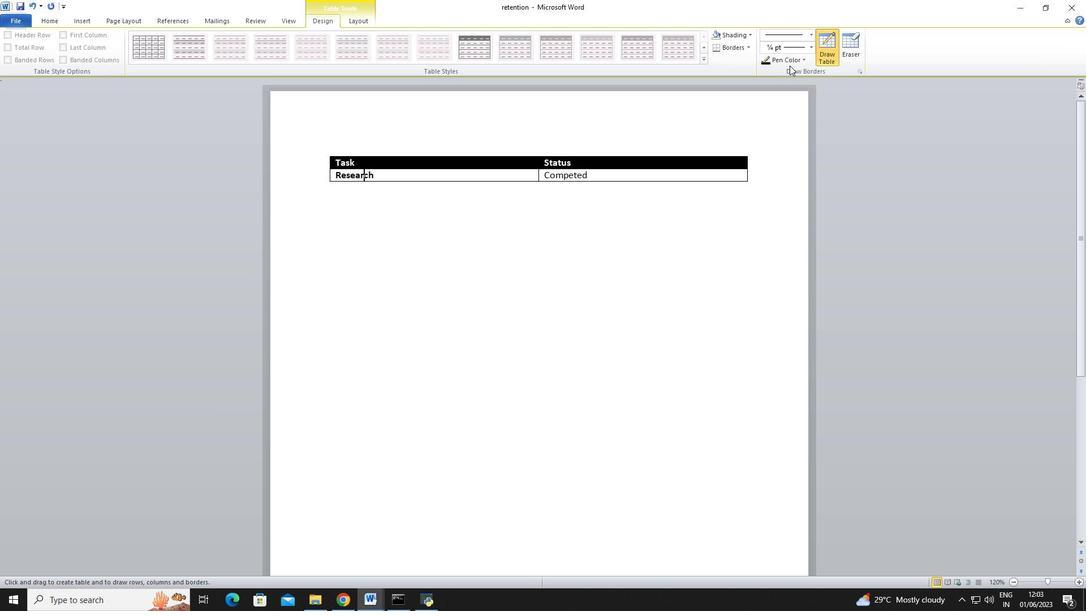 
Action: Mouse pressed left at (793, 63)
Screenshot: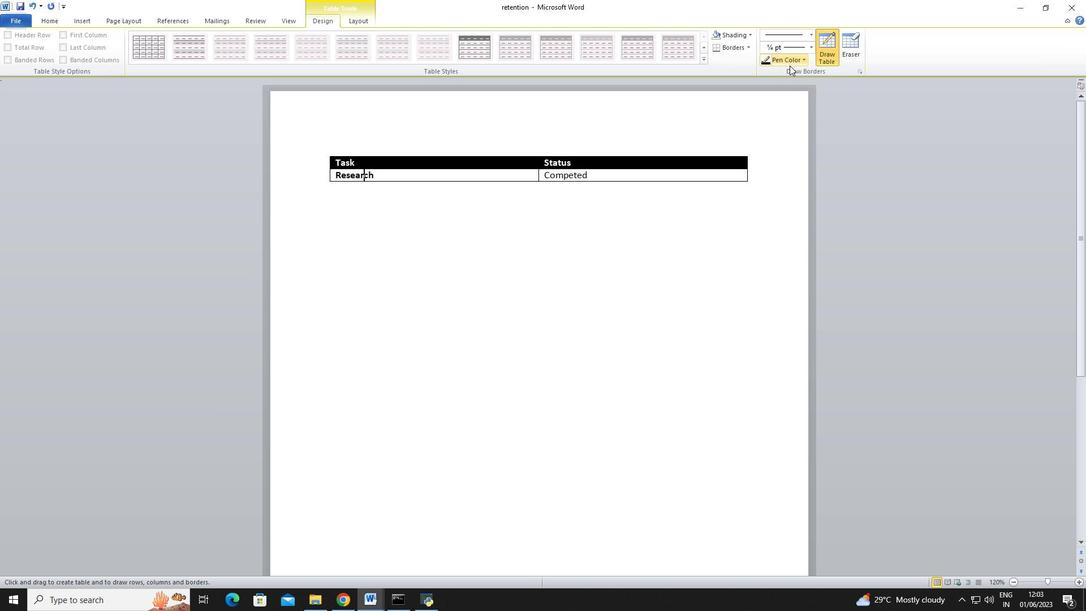 
Action: Mouse moved to (887, 129)
Screenshot: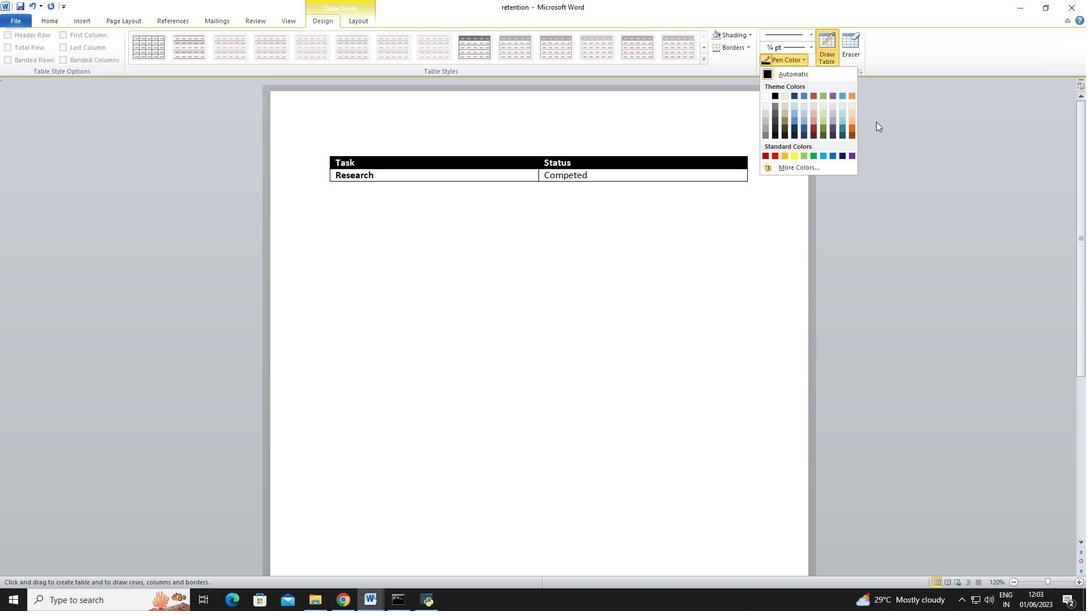 
Action: Mouse pressed left at (887, 129)
Screenshot: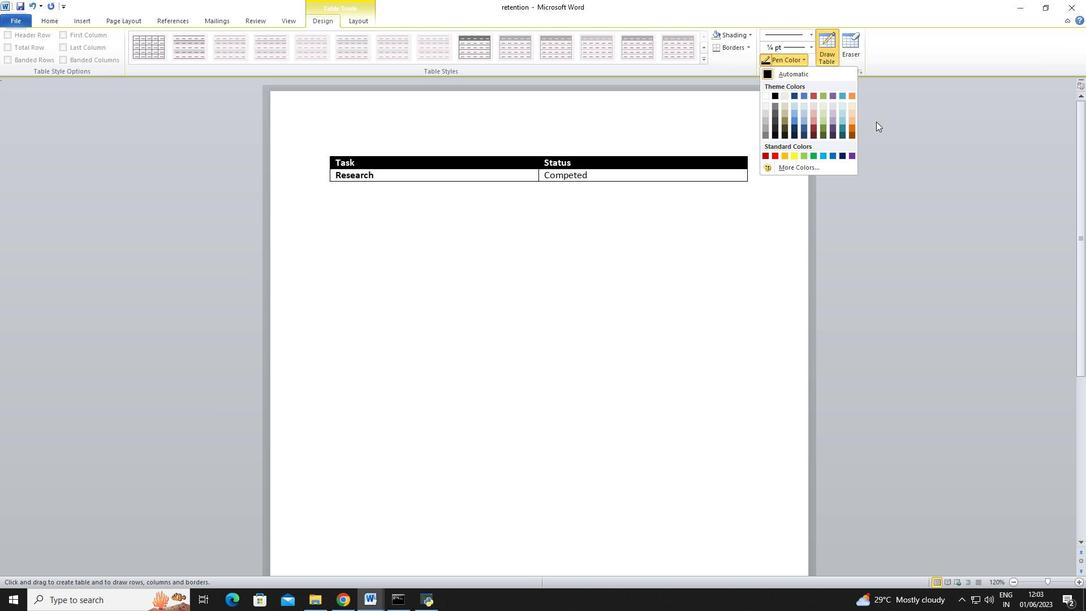 
Action: Mouse moved to (831, 58)
Screenshot: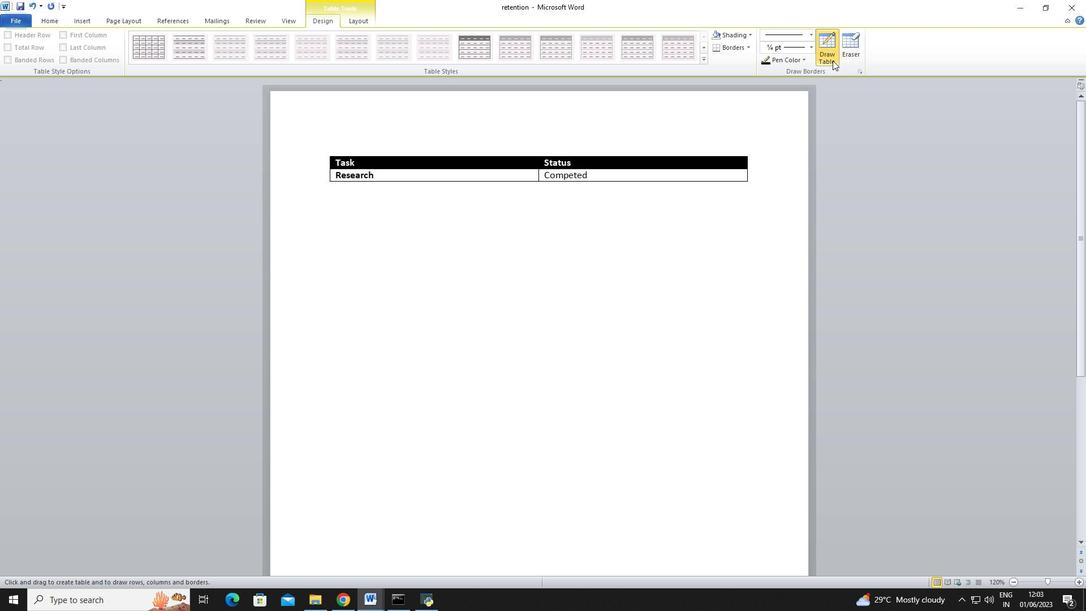 
Action: Mouse pressed left at (831, 58)
Screenshot: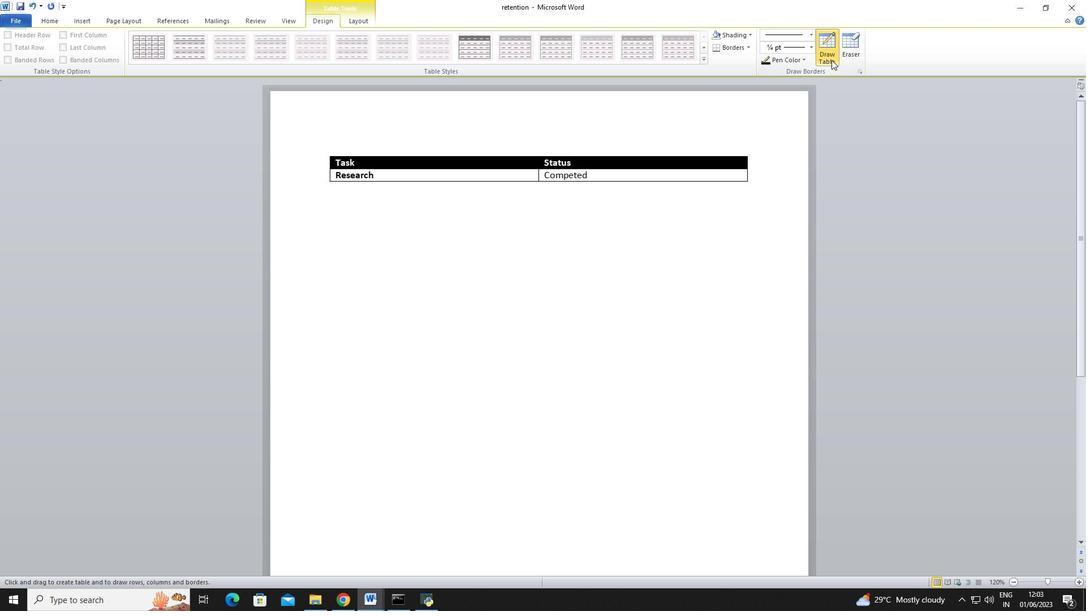 
Action: Mouse moved to (336, 160)
Screenshot: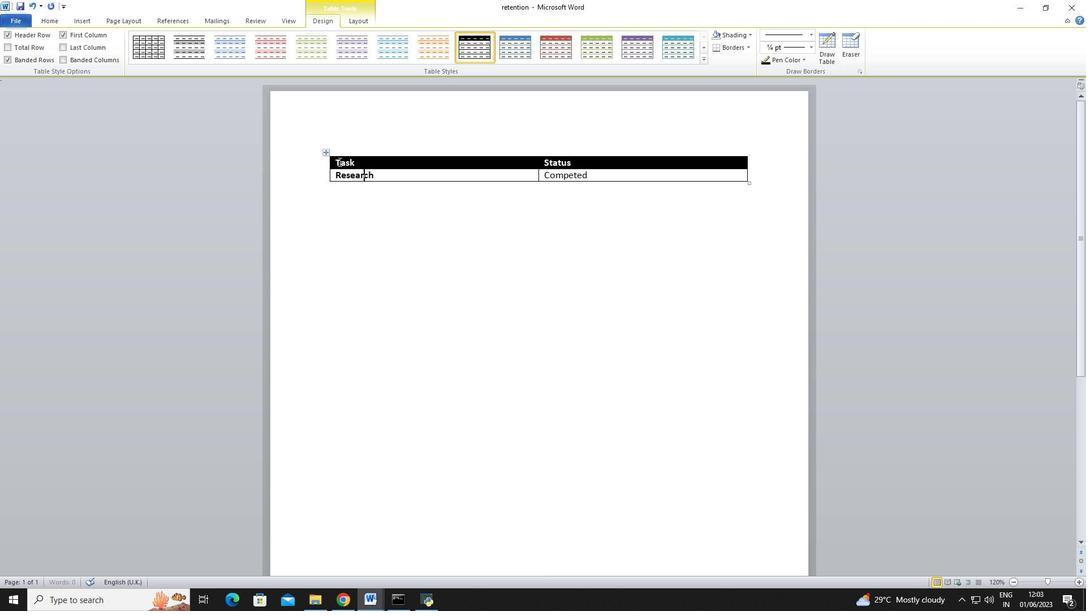
Action: Mouse pressed left at (336, 160)
Screenshot: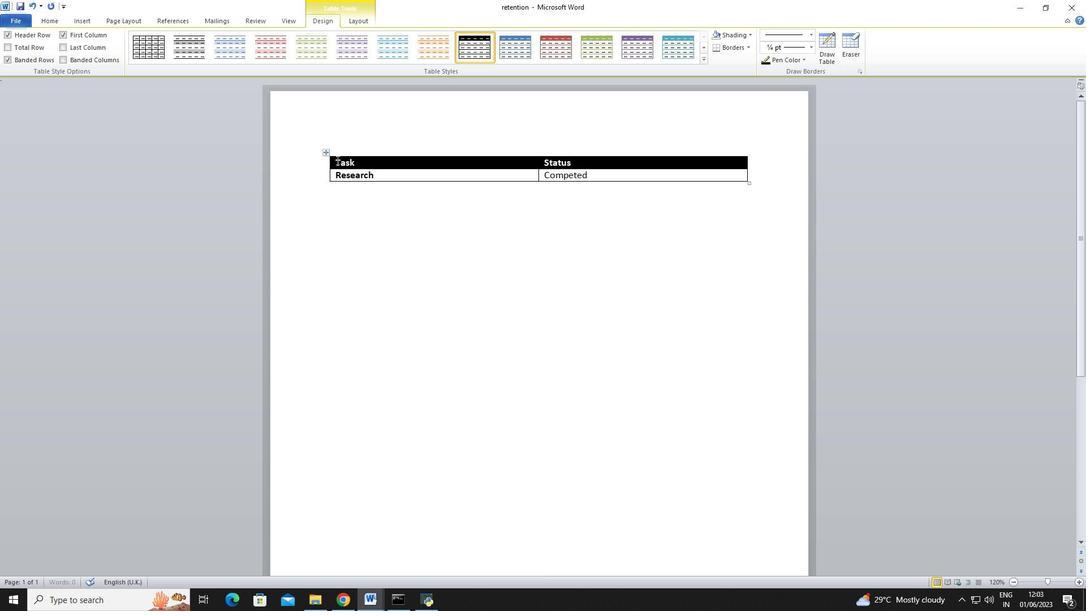
Action: Mouse moved to (50, 20)
Screenshot: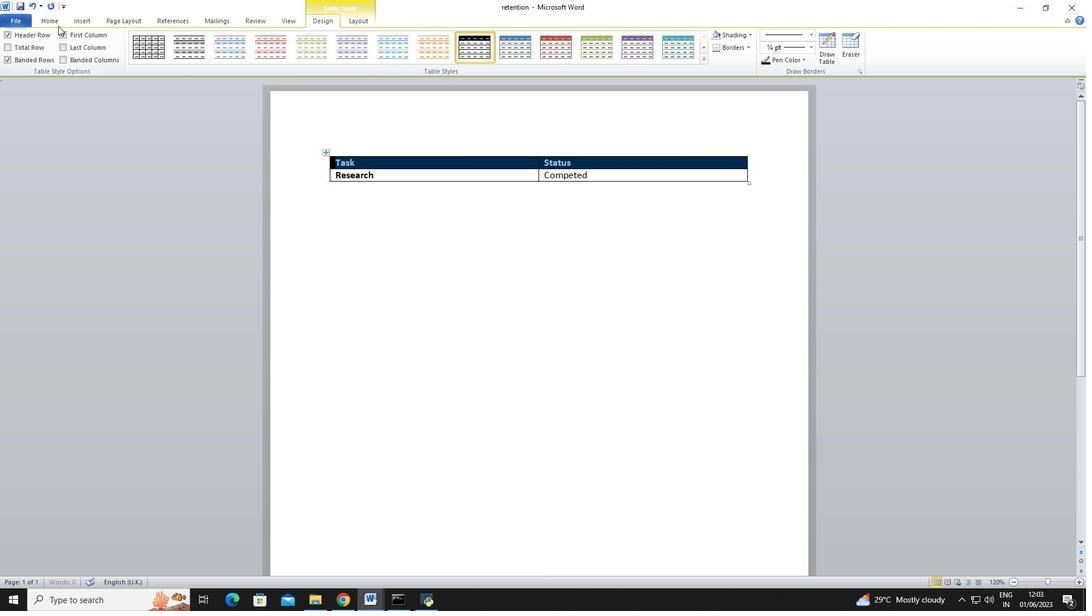 
Action: Mouse pressed left at (50, 20)
Screenshot: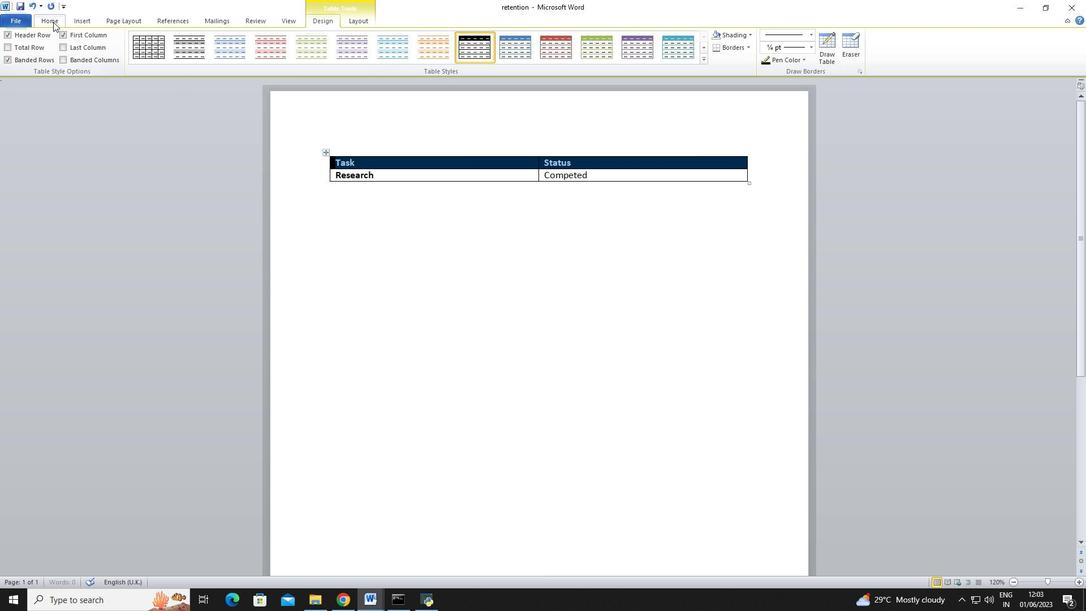
Action: Mouse moved to (109, 55)
Screenshot: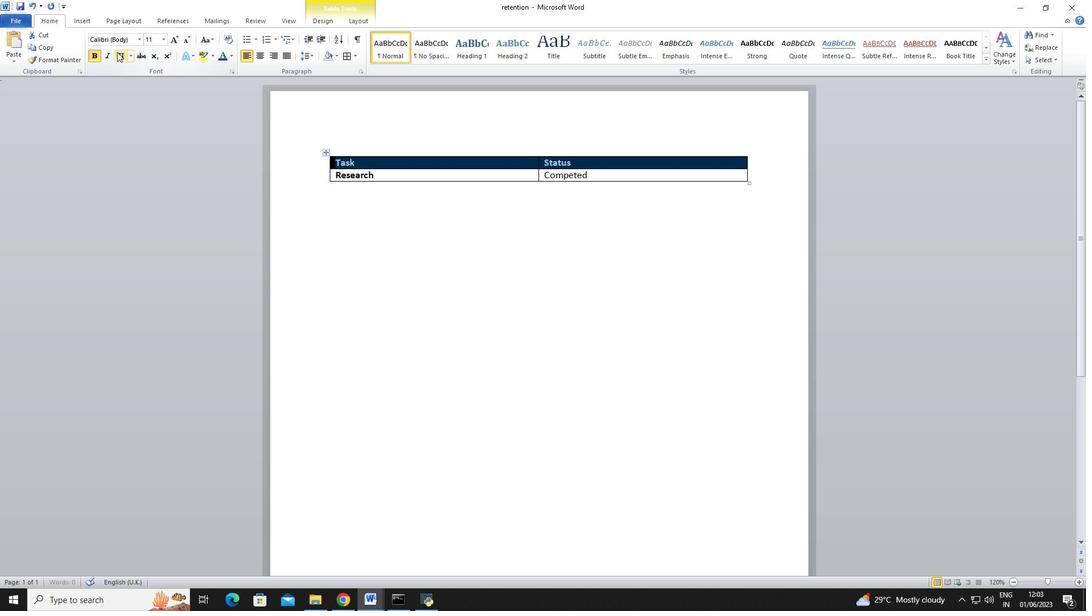 
Action: Mouse pressed left at (109, 55)
Screenshot: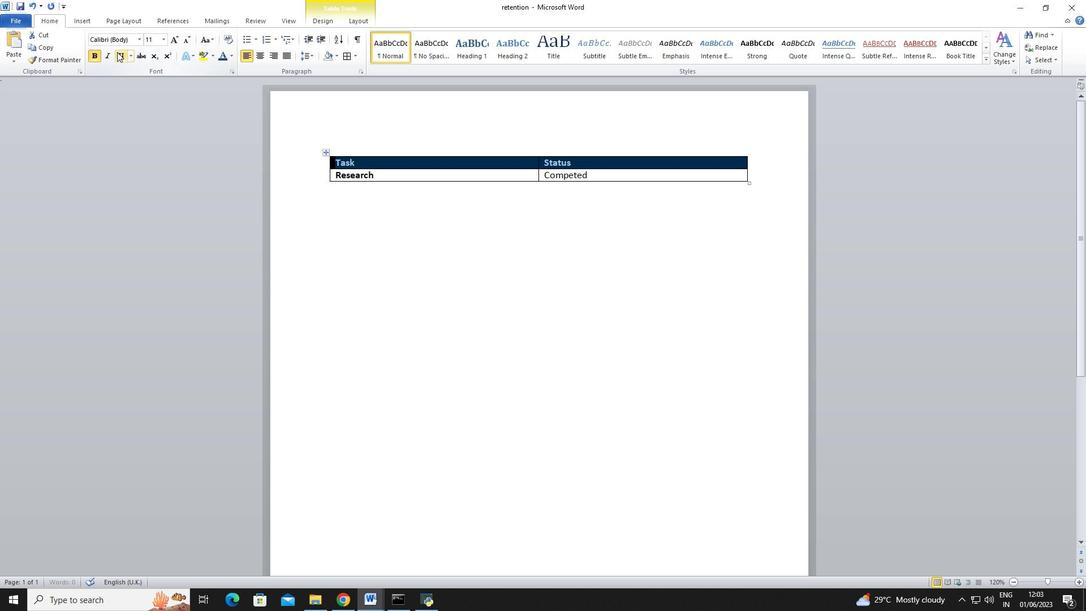 
Action: Mouse moved to (337, 172)
Screenshot: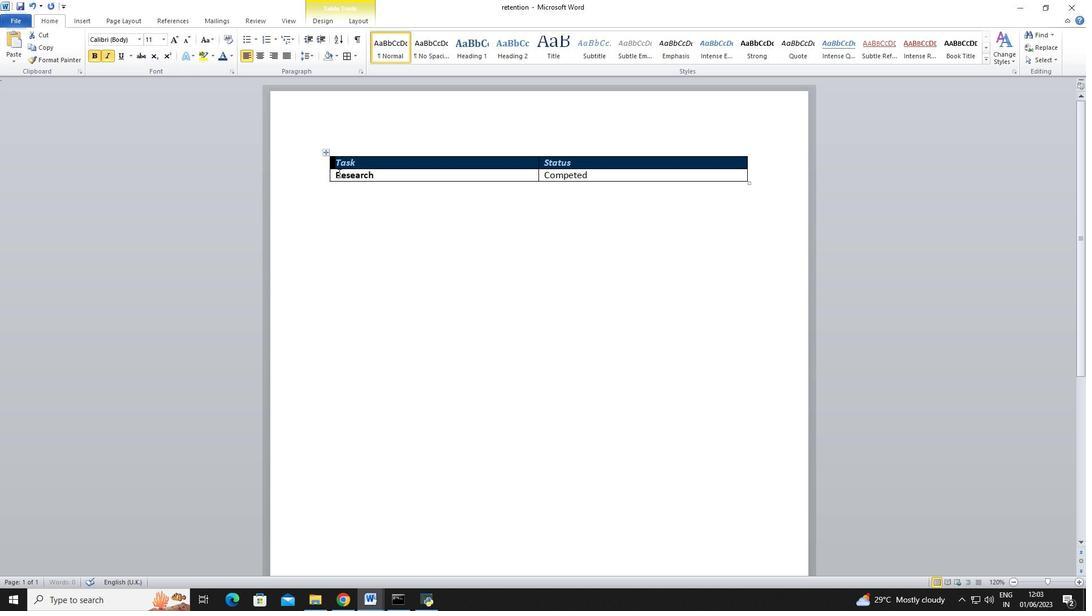 
Action: Mouse pressed left at (337, 172)
Screenshot: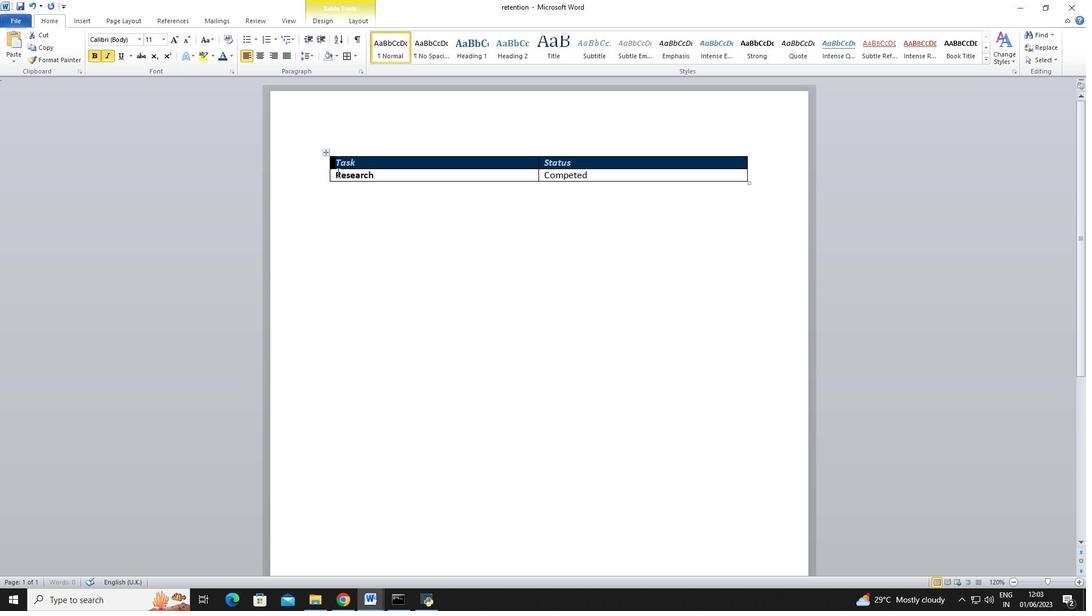 
Action: Mouse moved to (259, 56)
Screenshot: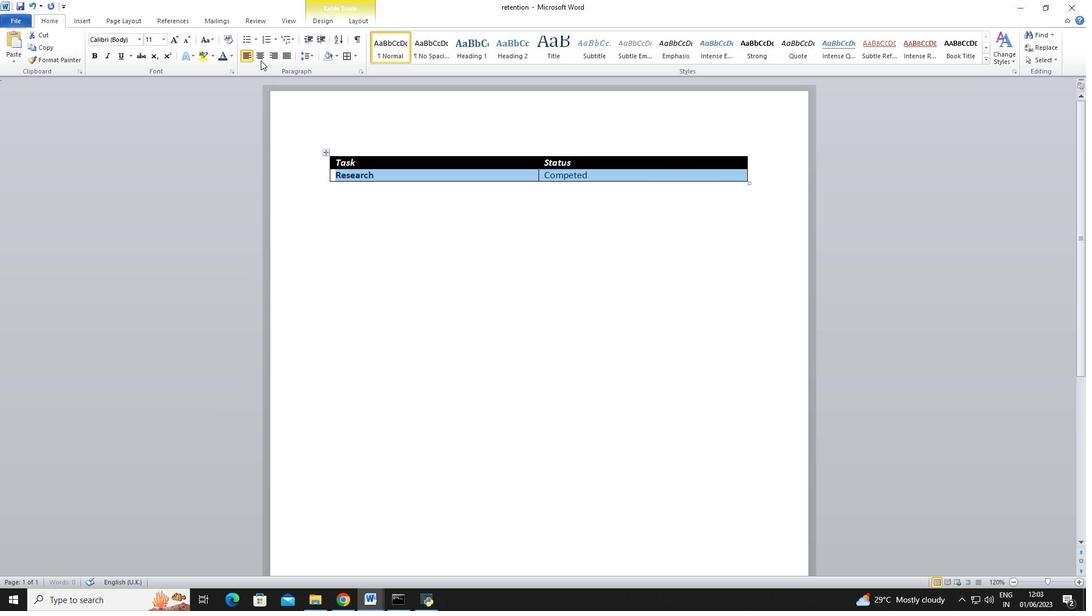 
Action: Mouse pressed left at (259, 56)
Screenshot: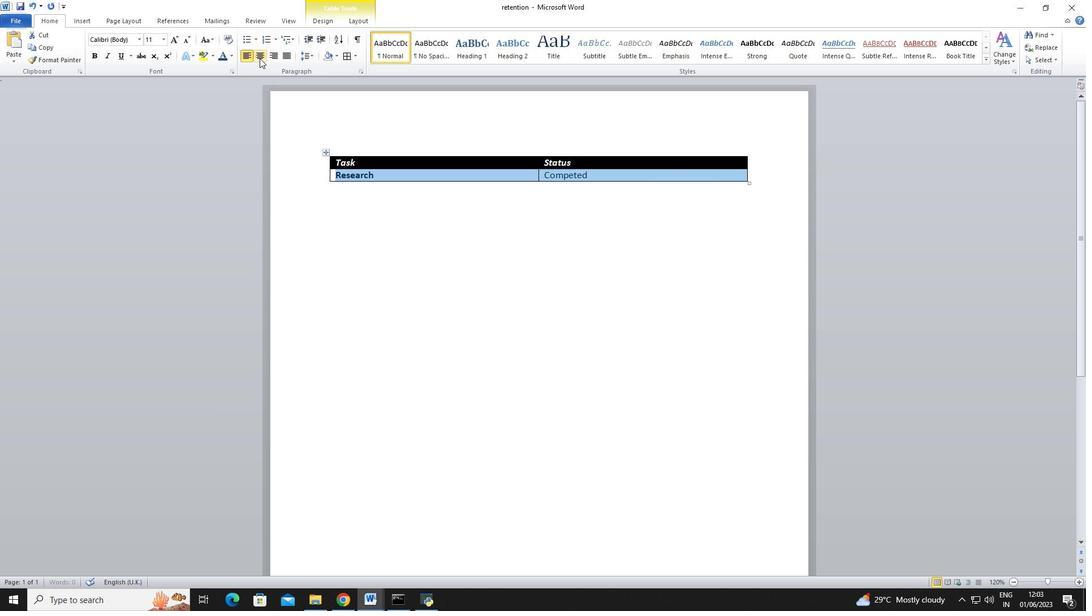 
Action: Mouse moved to (302, 225)
Screenshot: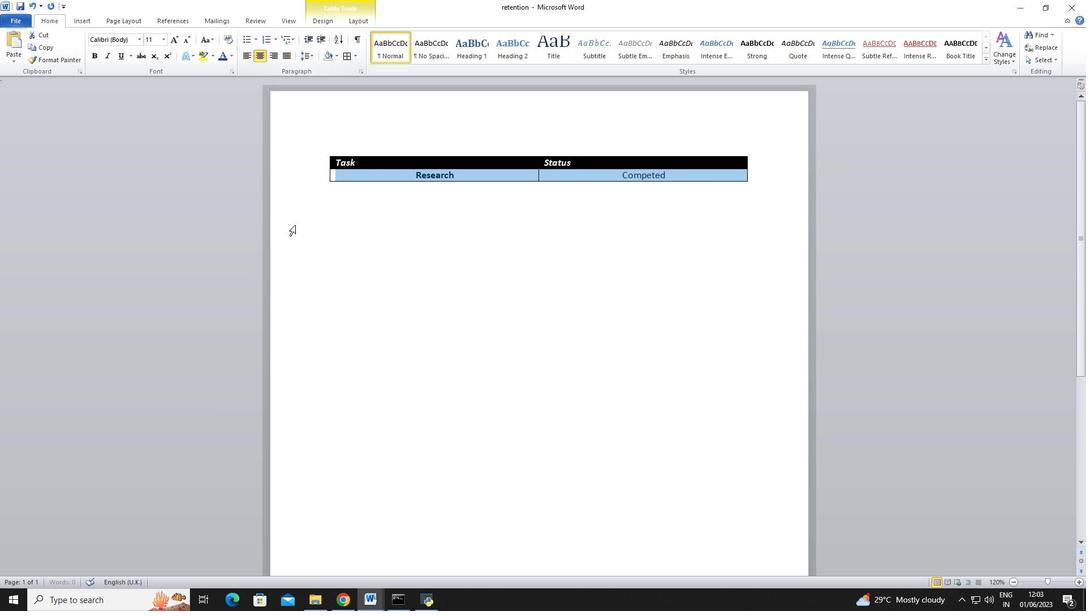 
Action: Mouse pressed left at (302, 225)
Screenshot: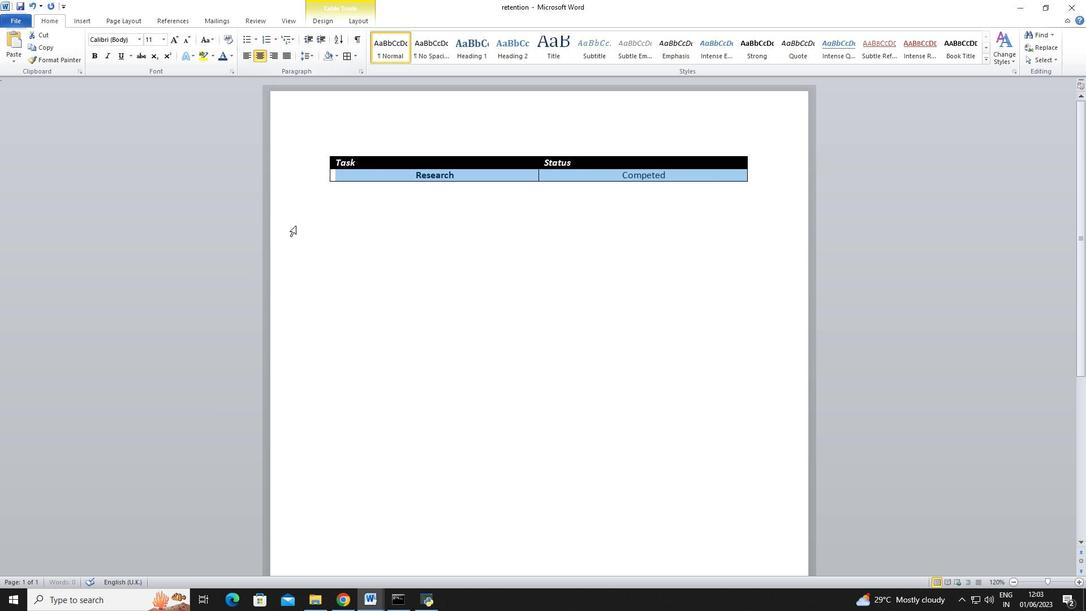 
